Task: Look for space in Orhei, Moldova from 2nd September, 2023 to 6th September, 2023 for 2 adults in price range Rs.15000 to Rs.20000. Place can be entire place with 1  bedroom having 1 bed and 1 bathroom. Property type can be house, flat, guest house, hotel. Booking option can be shelf check-in. Required host language is English.
Action: Mouse moved to (580, 74)
Screenshot: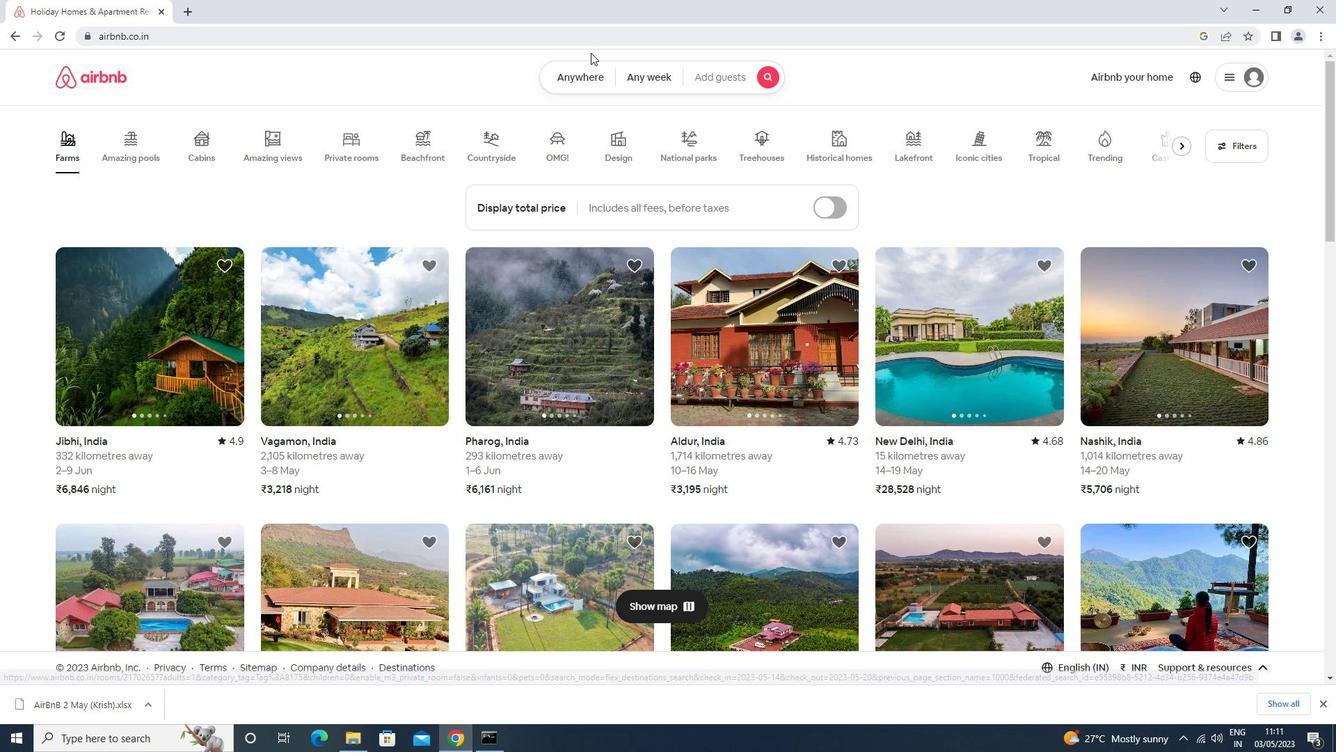 
Action: Mouse pressed left at (580, 74)
Screenshot: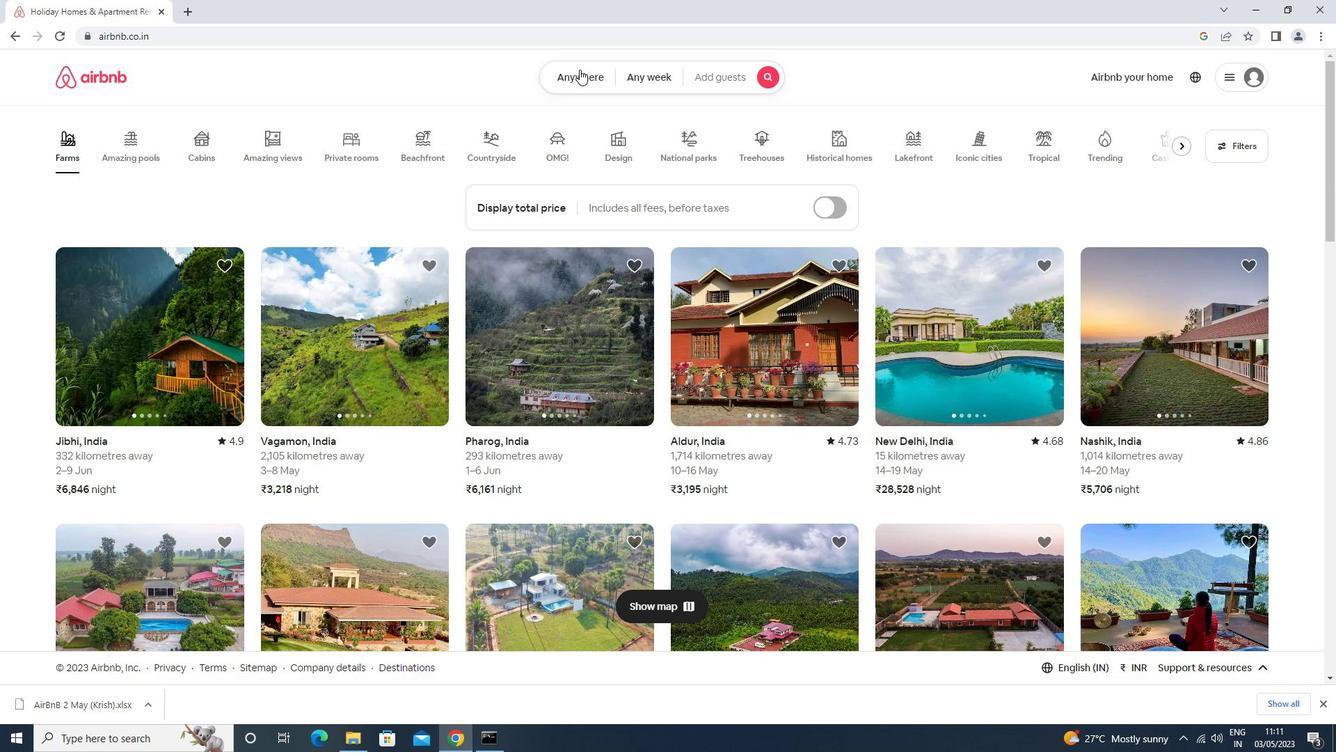 
Action: Mouse moved to (475, 128)
Screenshot: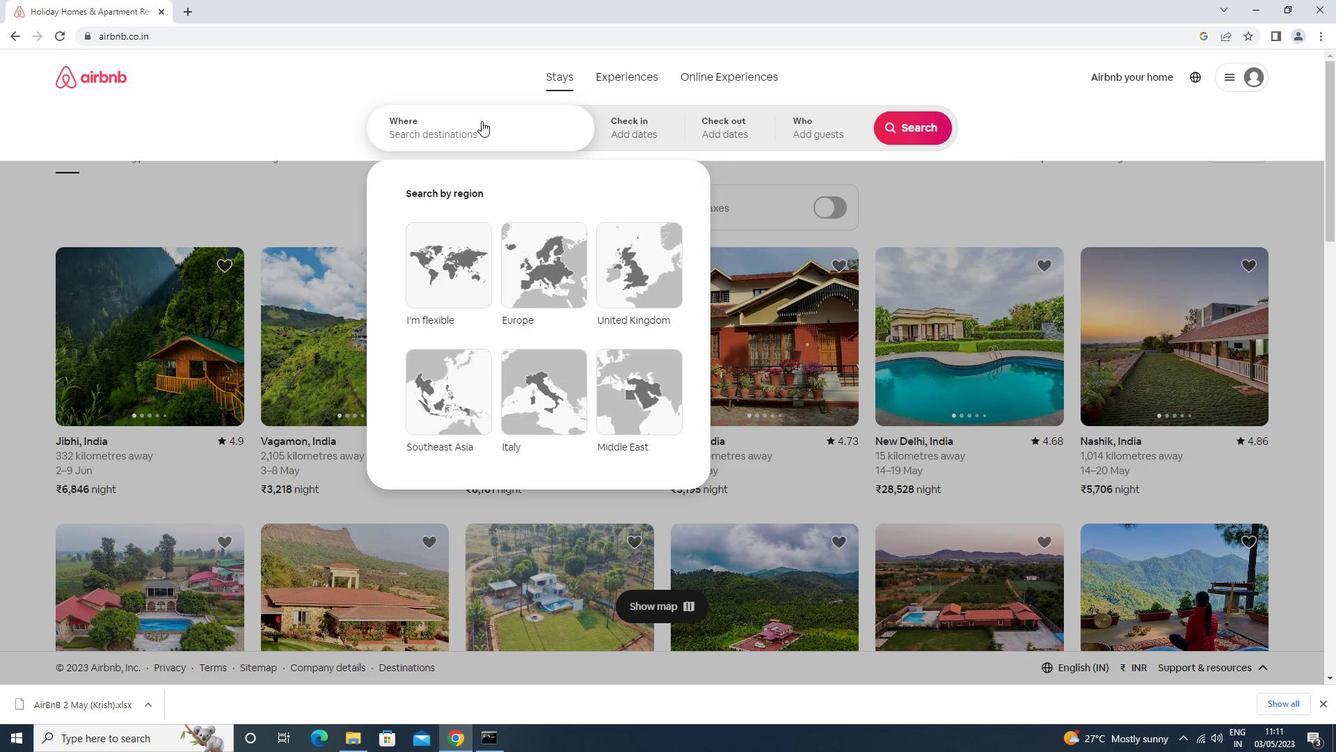 
Action: Mouse pressed left at (475, 128)
Screenshot: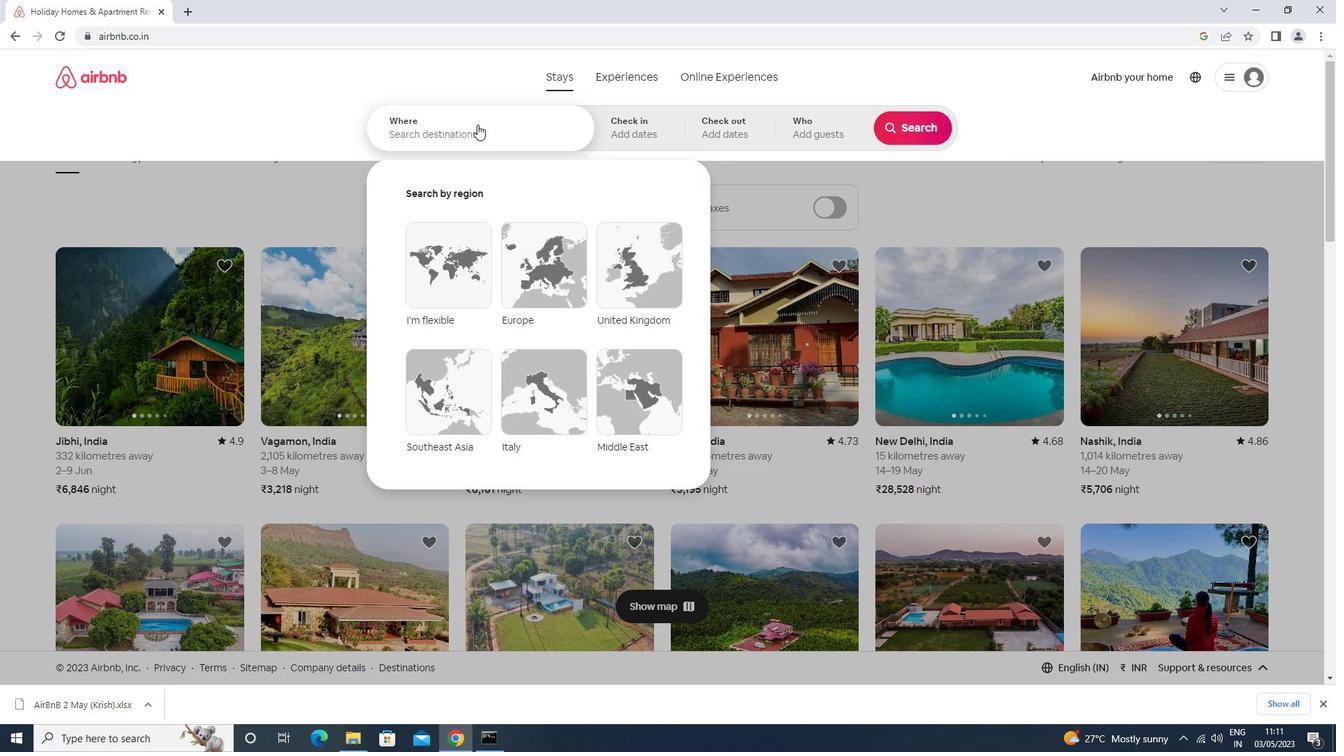
Action: Mouse moved to (475, 130)
Screenshot: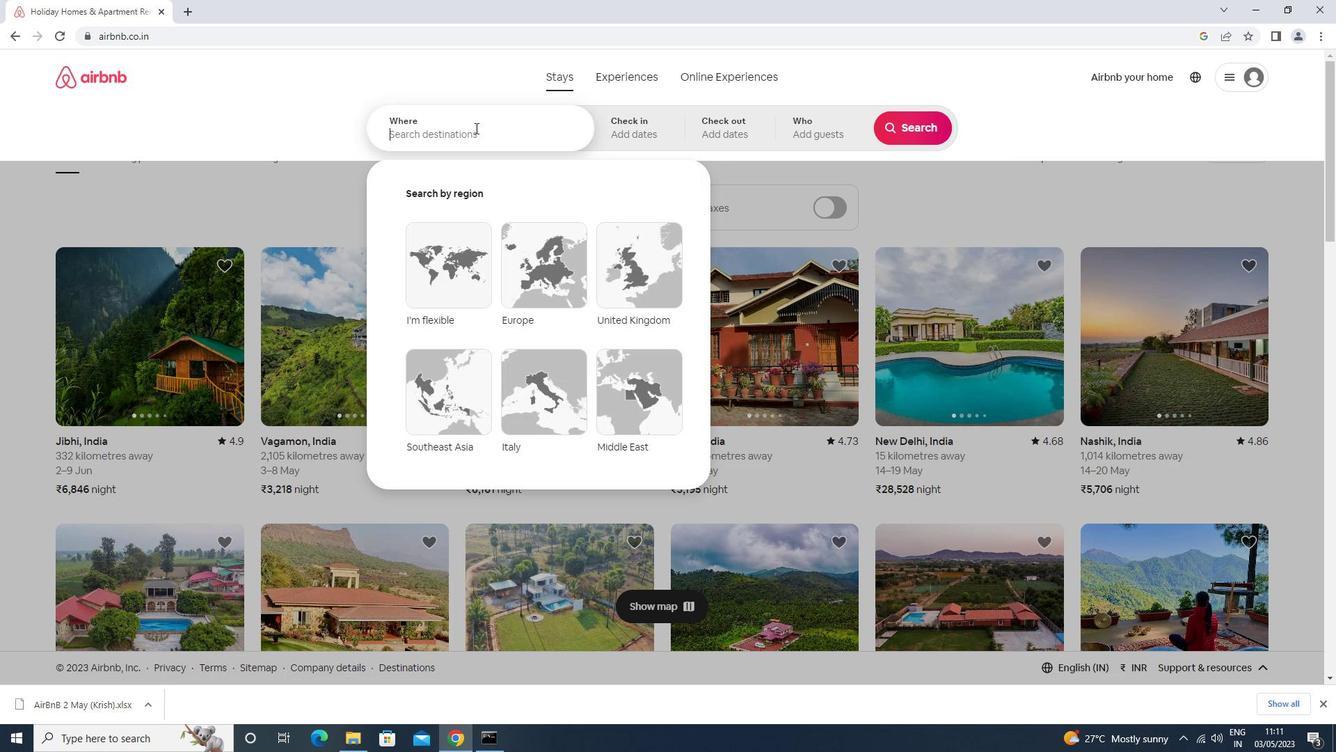 
Action: Key pressed o<Key.caps_lock>rhei<Key.down><Key.enter>
Screenshot: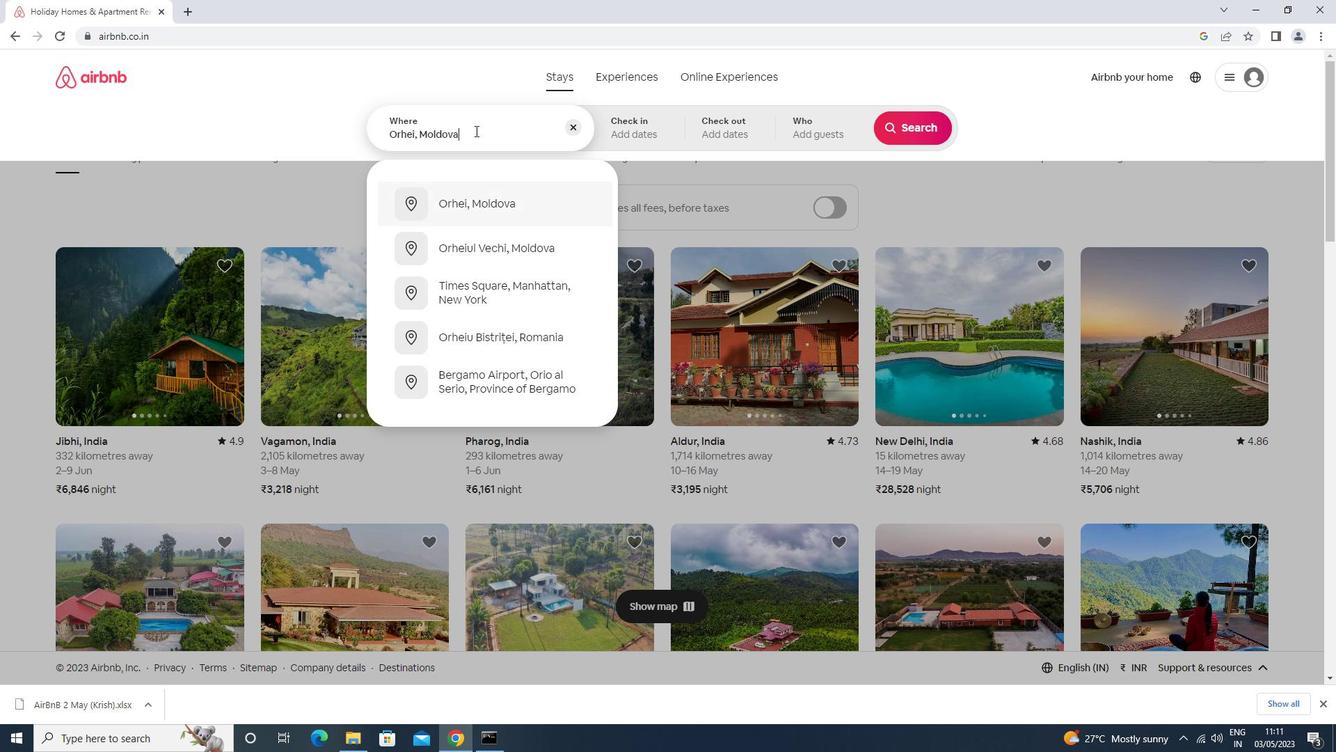 
Action: Mouse moved to (917, 238)
Screenshot: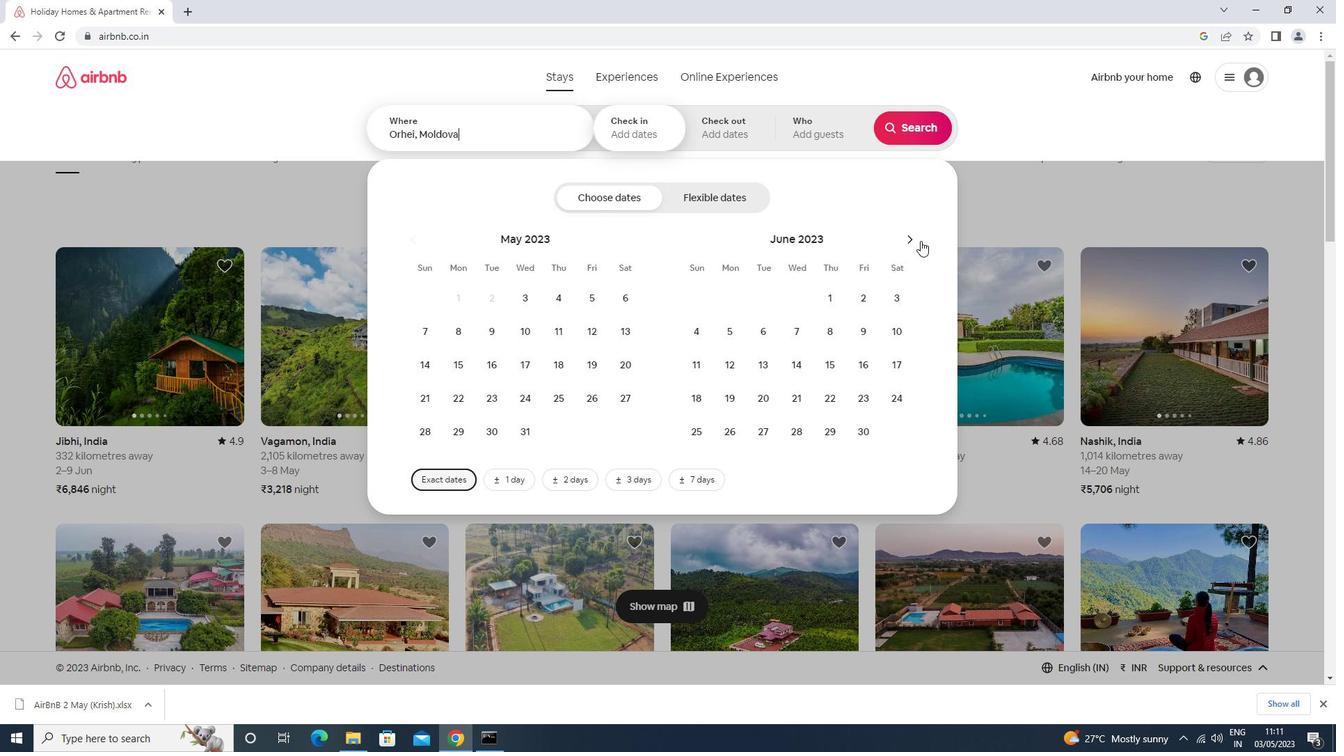 
Action: Mouse pressed left at (917, 238)
Screenshot: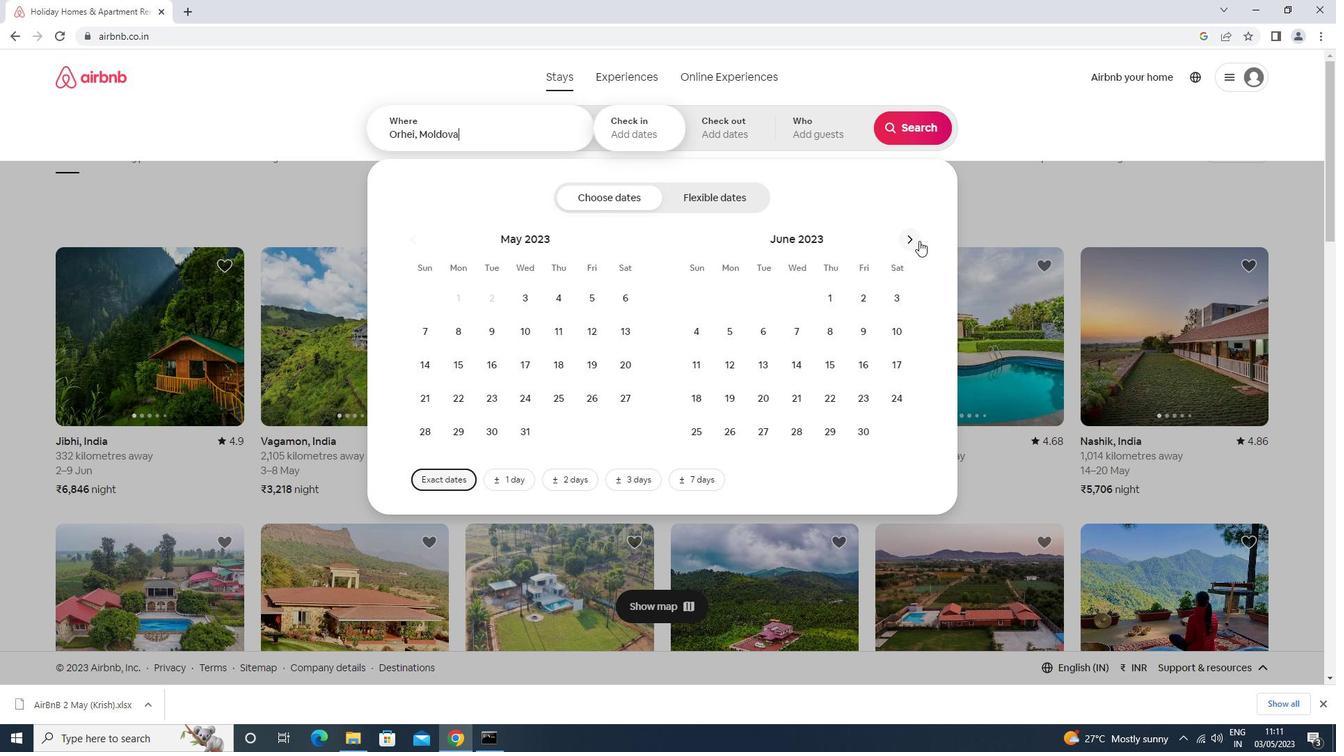 
Action: Mouse moved to (916, 238)
Screenshot: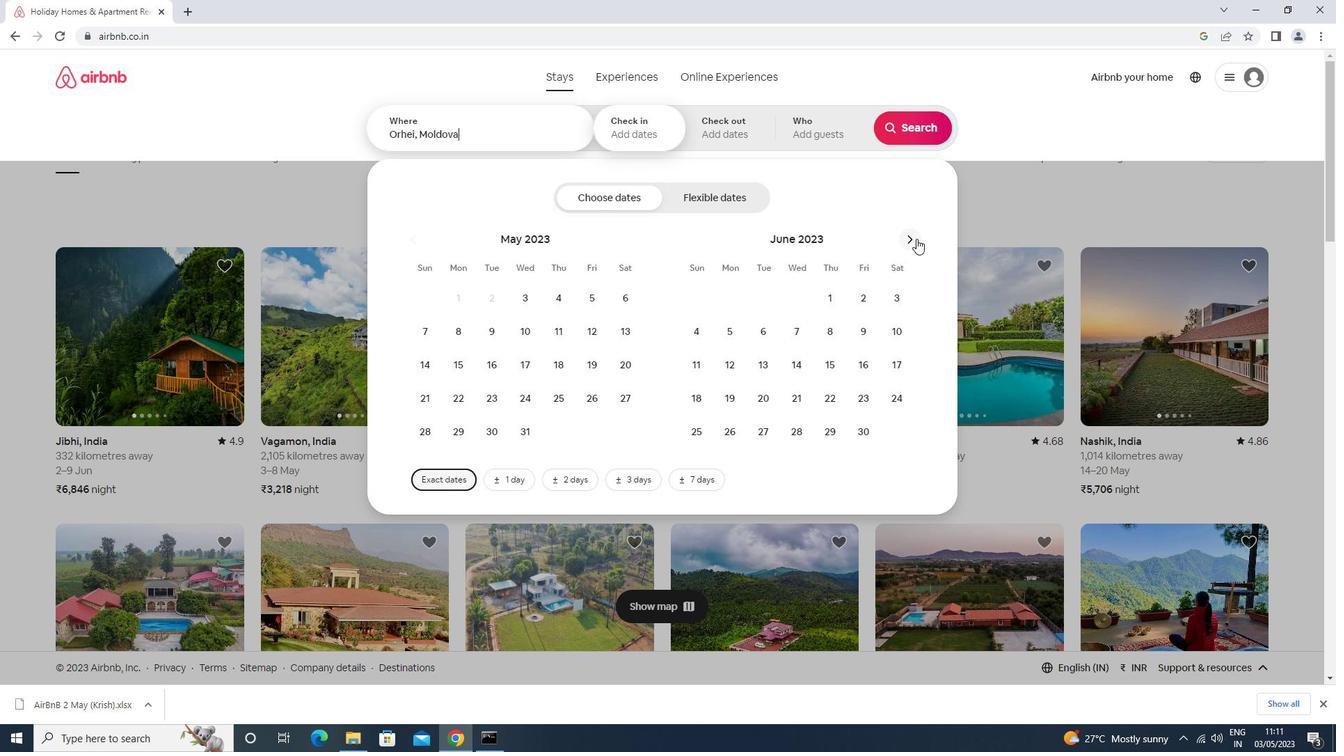 
Action: Mouse pressed left at (916, 238)
Screenshot: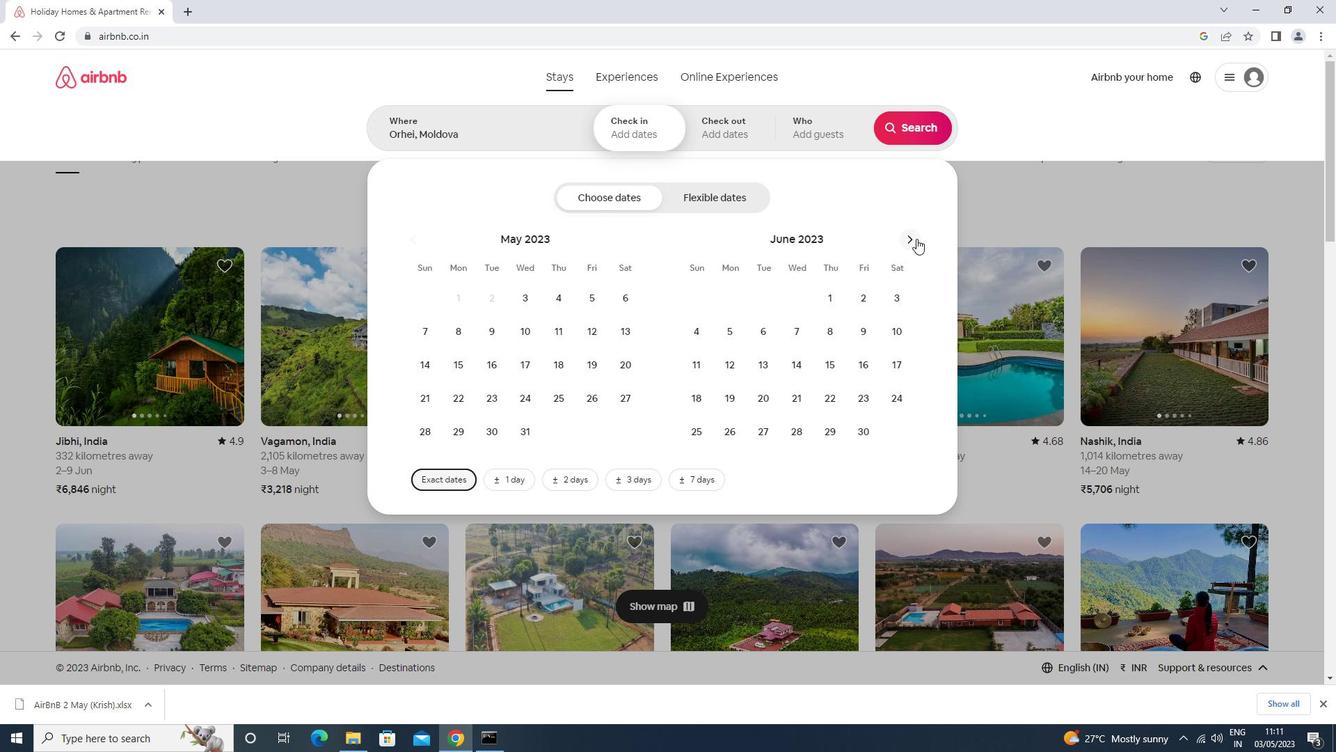 
Action: Mouse pressed left at (916, 238)
Screenshot: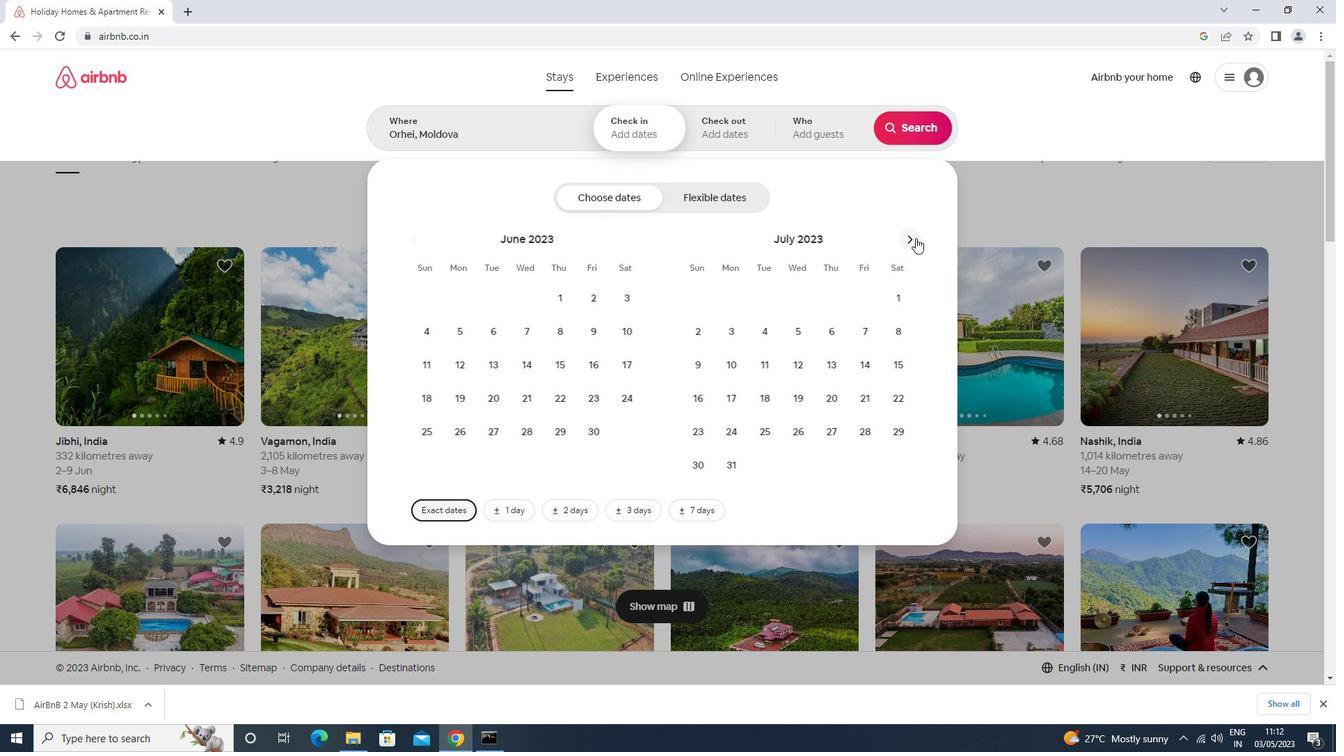 
Action: Mouse pressed left at (916, 238)
Screenshot: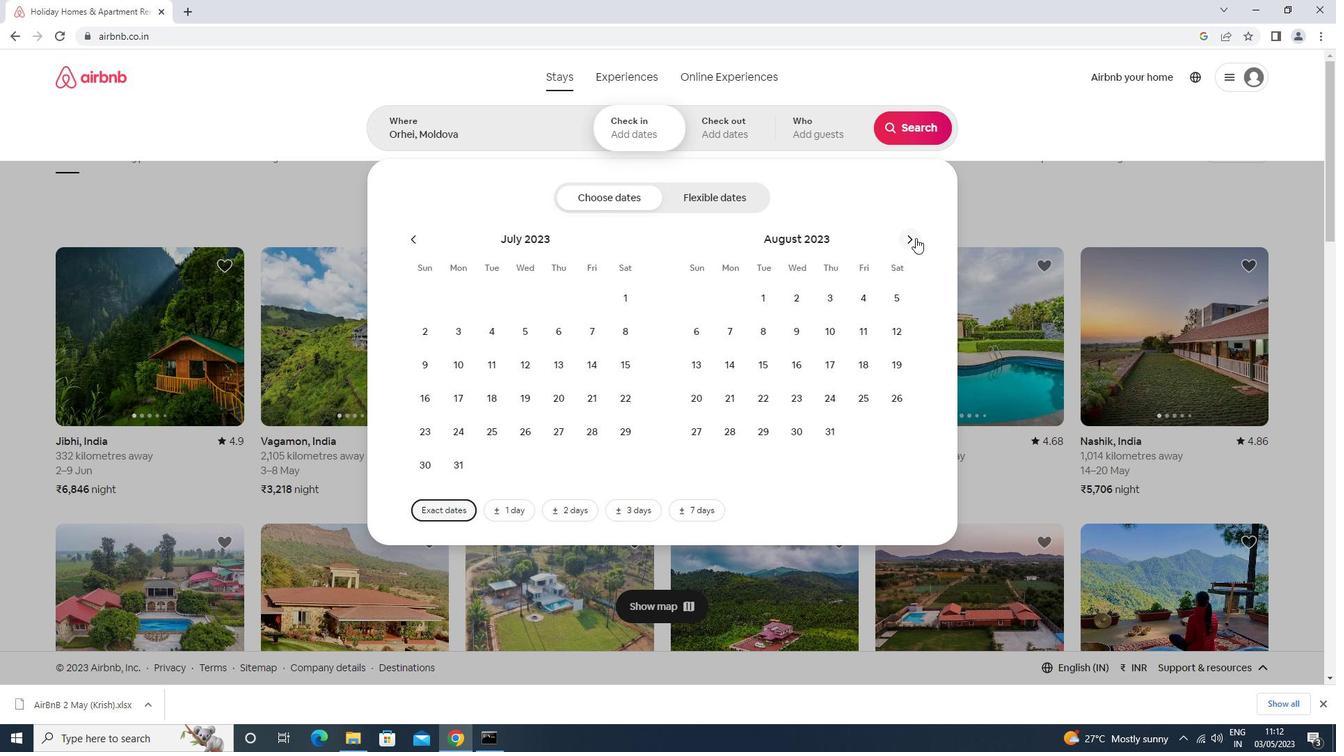 
Action: Mouse moved to (901, 303)
Screenshot: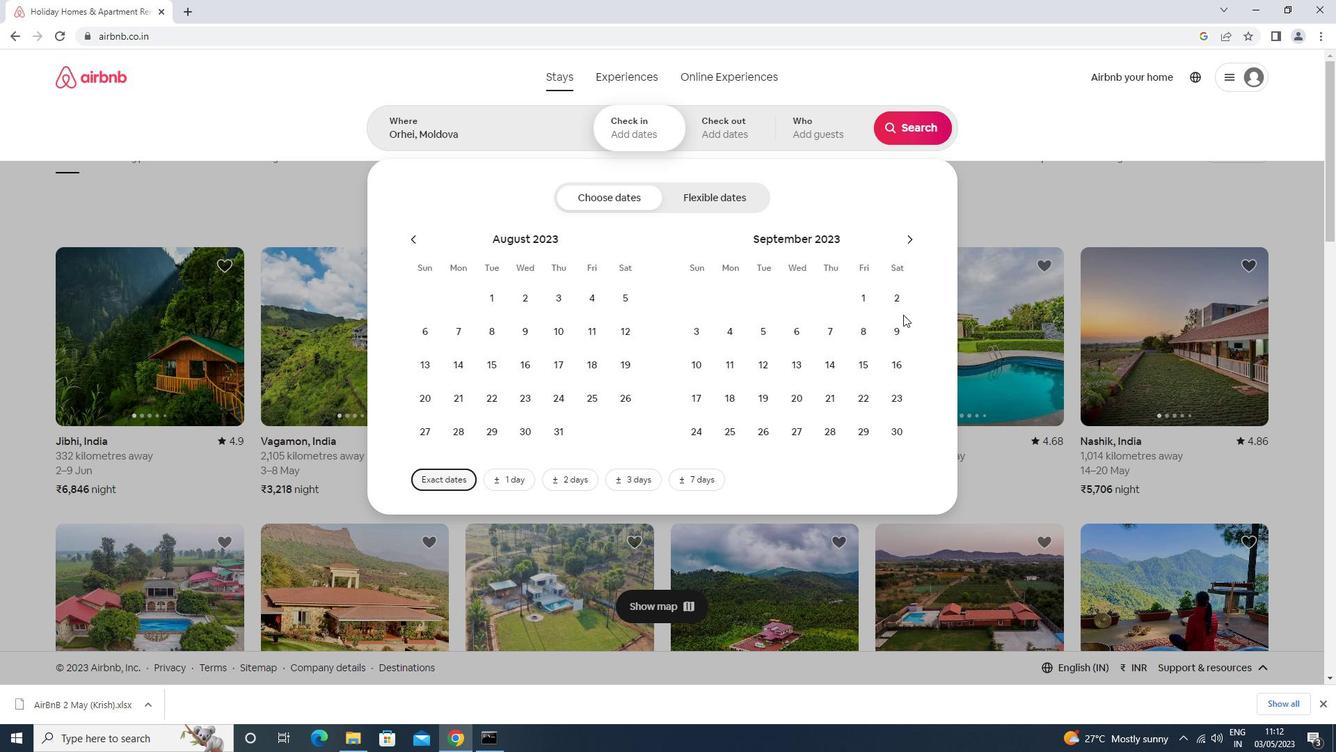
Action: Mouse pressed left at (901, 303)
Screenshot: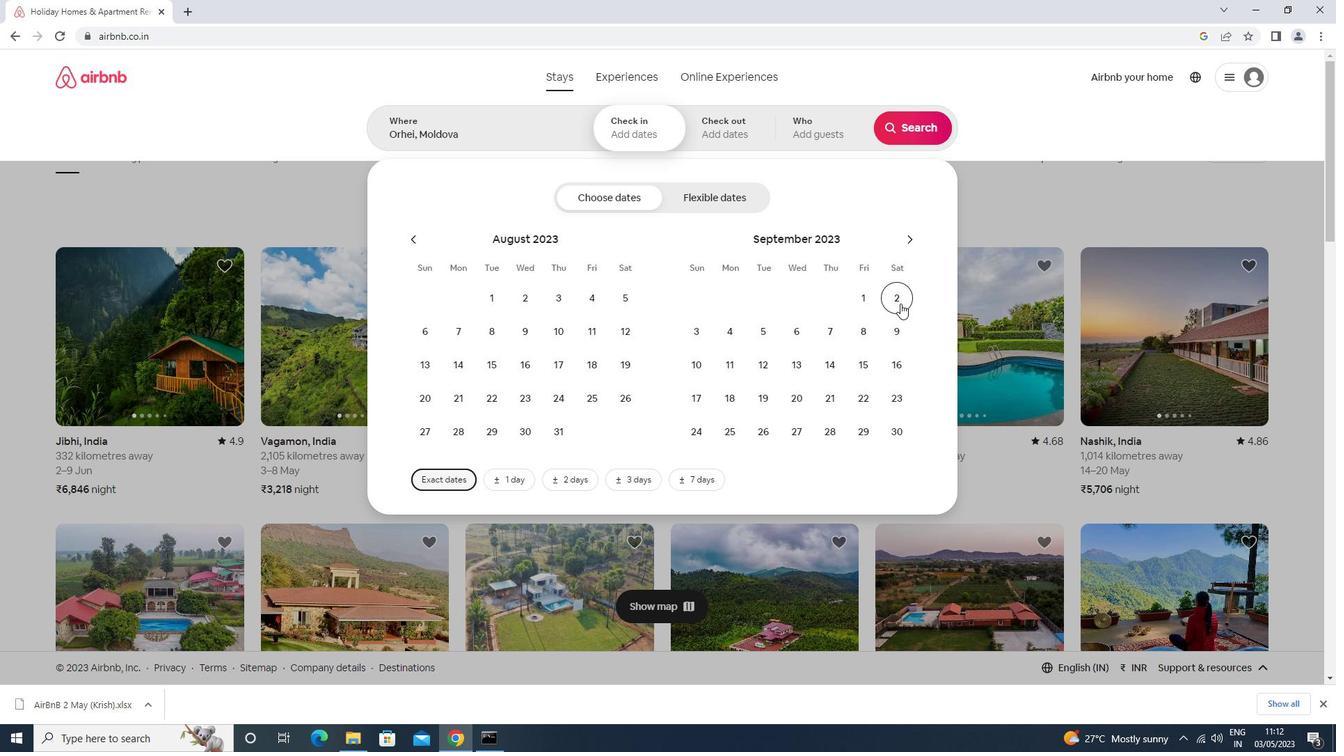 
Action: Mouse moved to (795, 334)
Screenshot: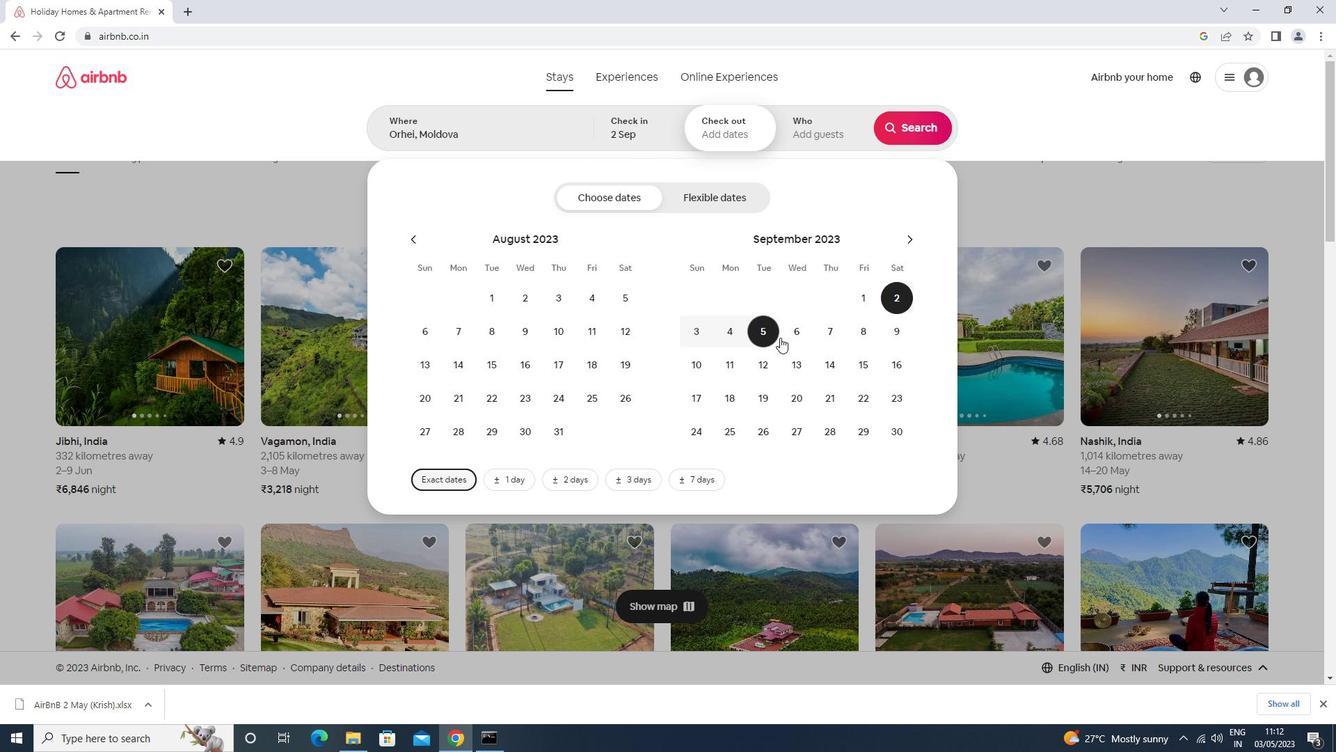 
Action: Mouse pressed left at (795, 334)
Screenshot: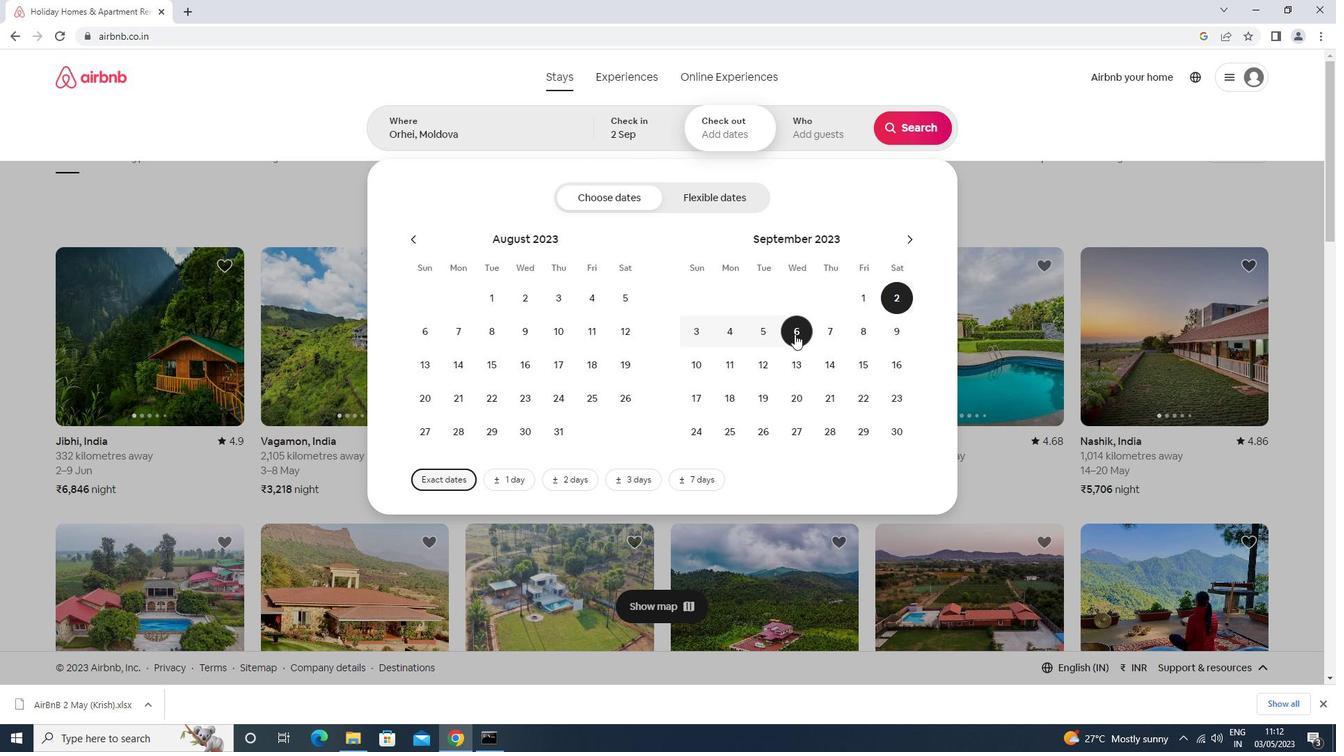 
Action: Mouse moved to (804, 121)
Screenshot: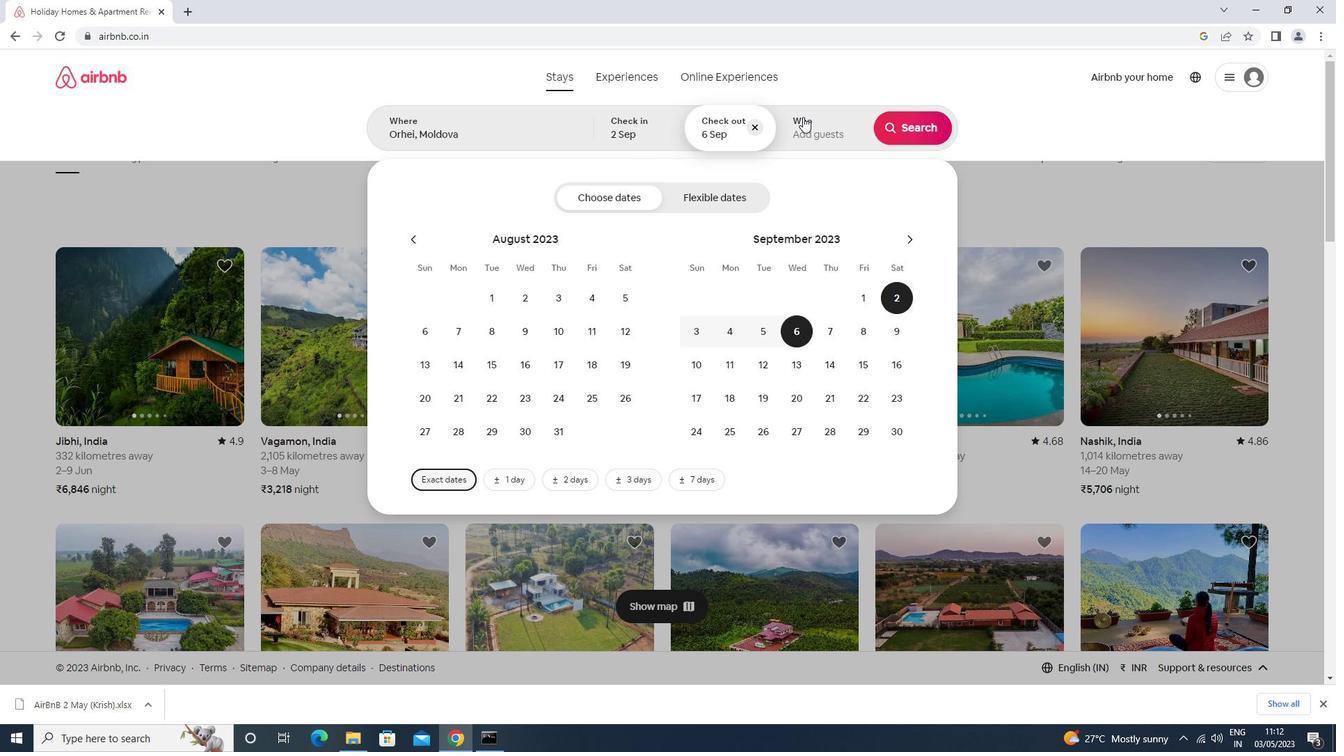 
Action: Mouse pressed left at (804, 121)
Screenshot: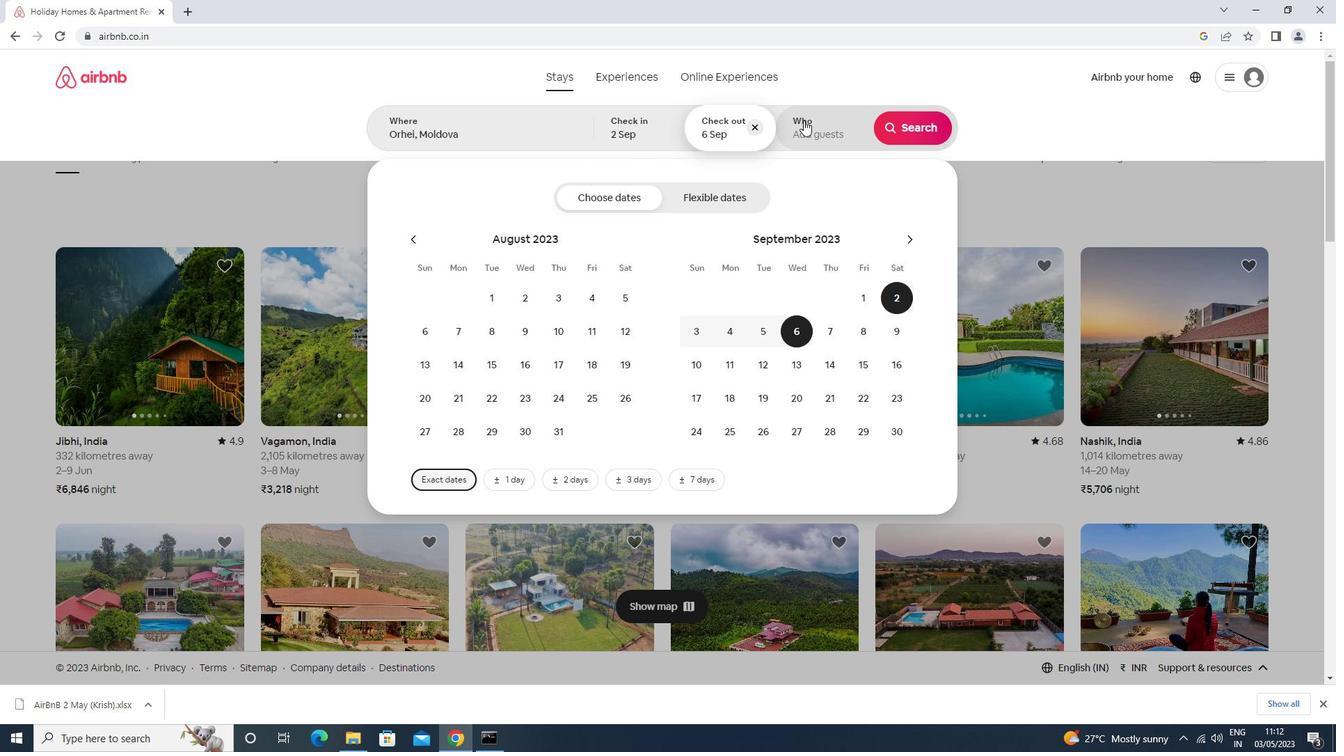 
Action: Mouse moved to (918, 197)
Screenshot: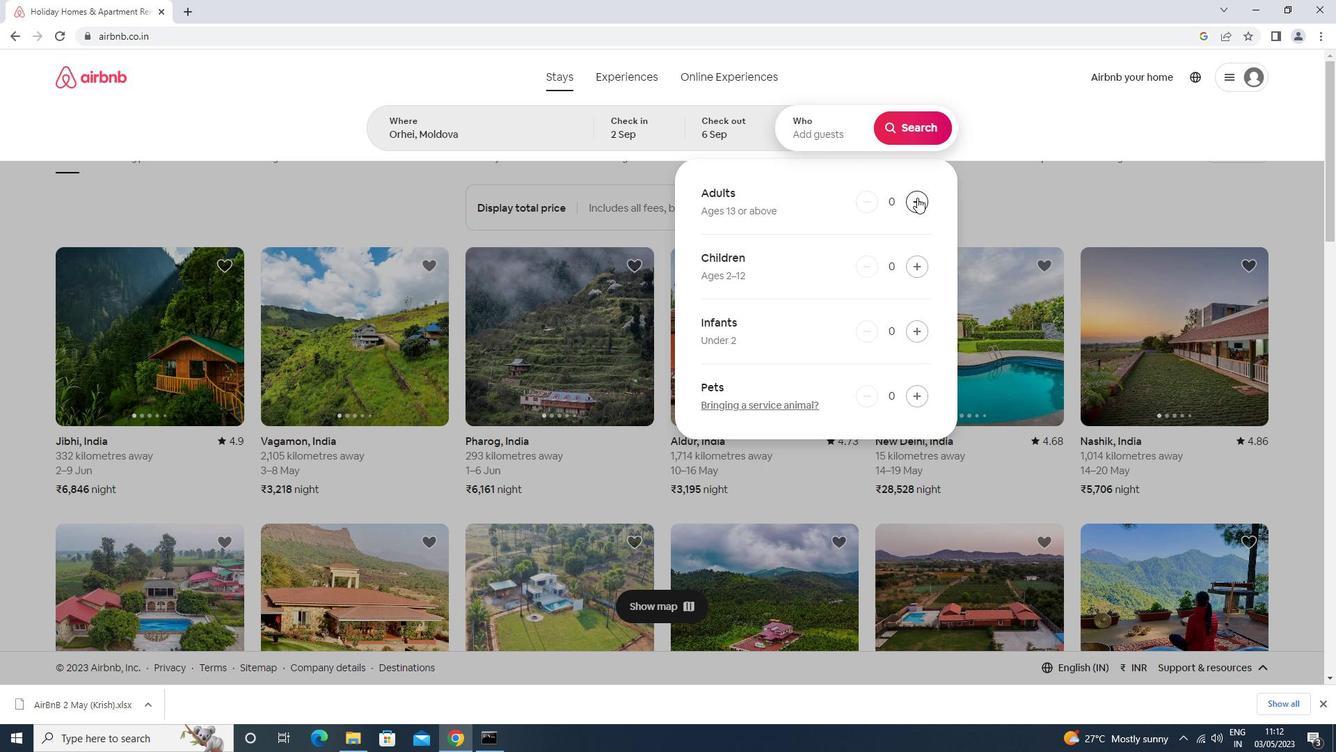 
Action: Mouse pressed left at (918, 197)
Screenshot: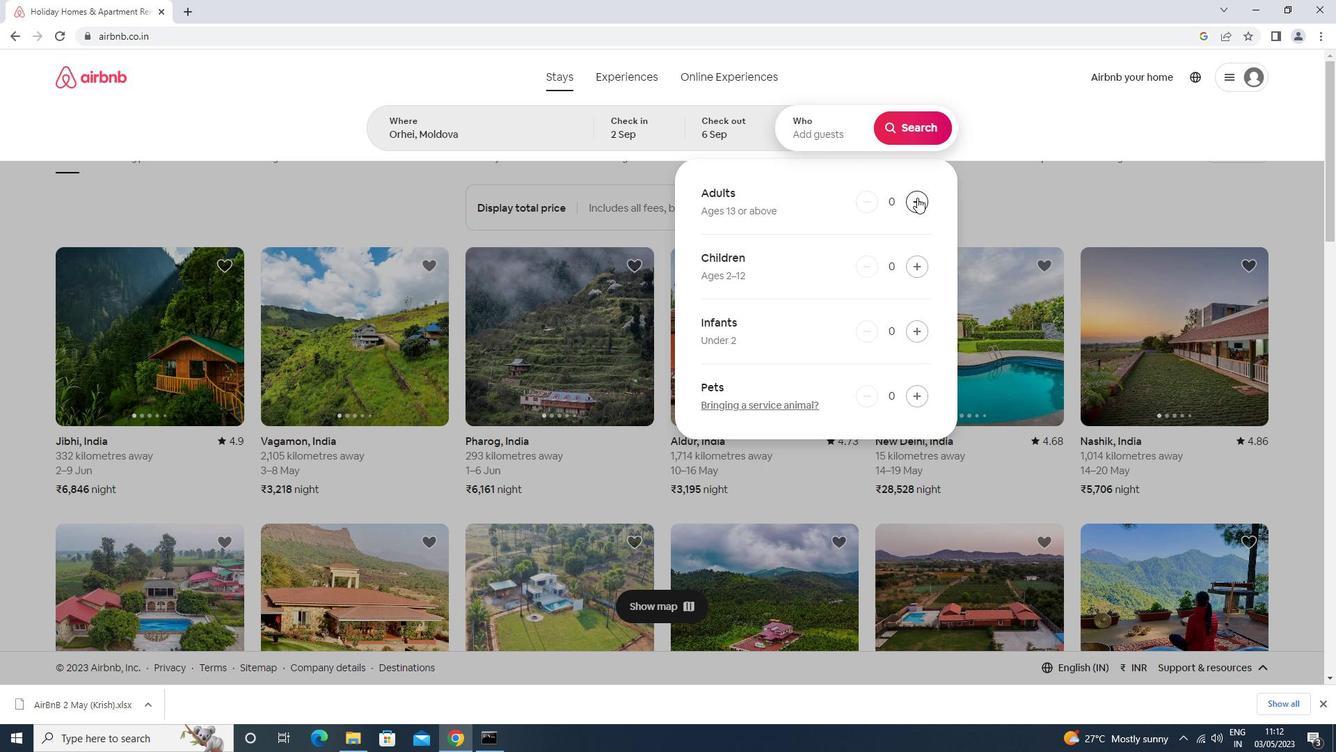 
Action: Mouse pressed left at (918, 197)
Screenshot: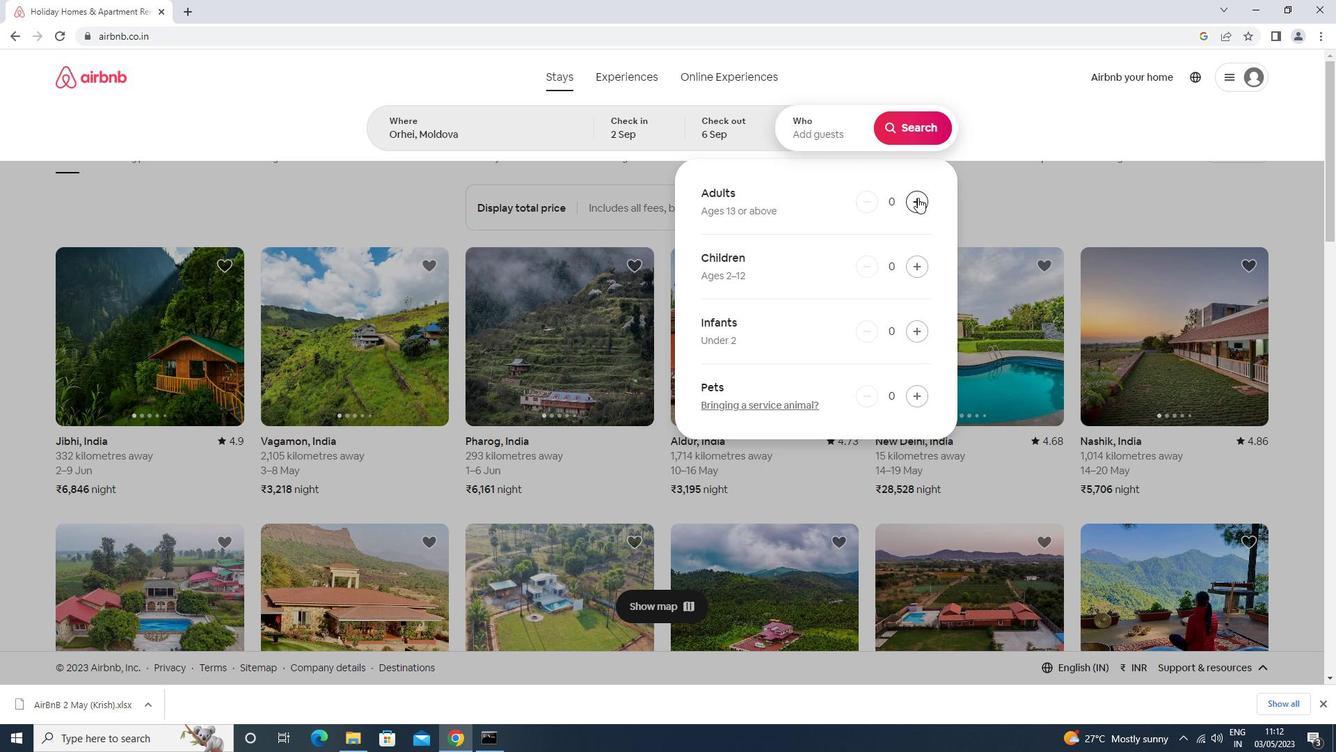 
Action: Mouse moved to (923, 126)
Screenshot: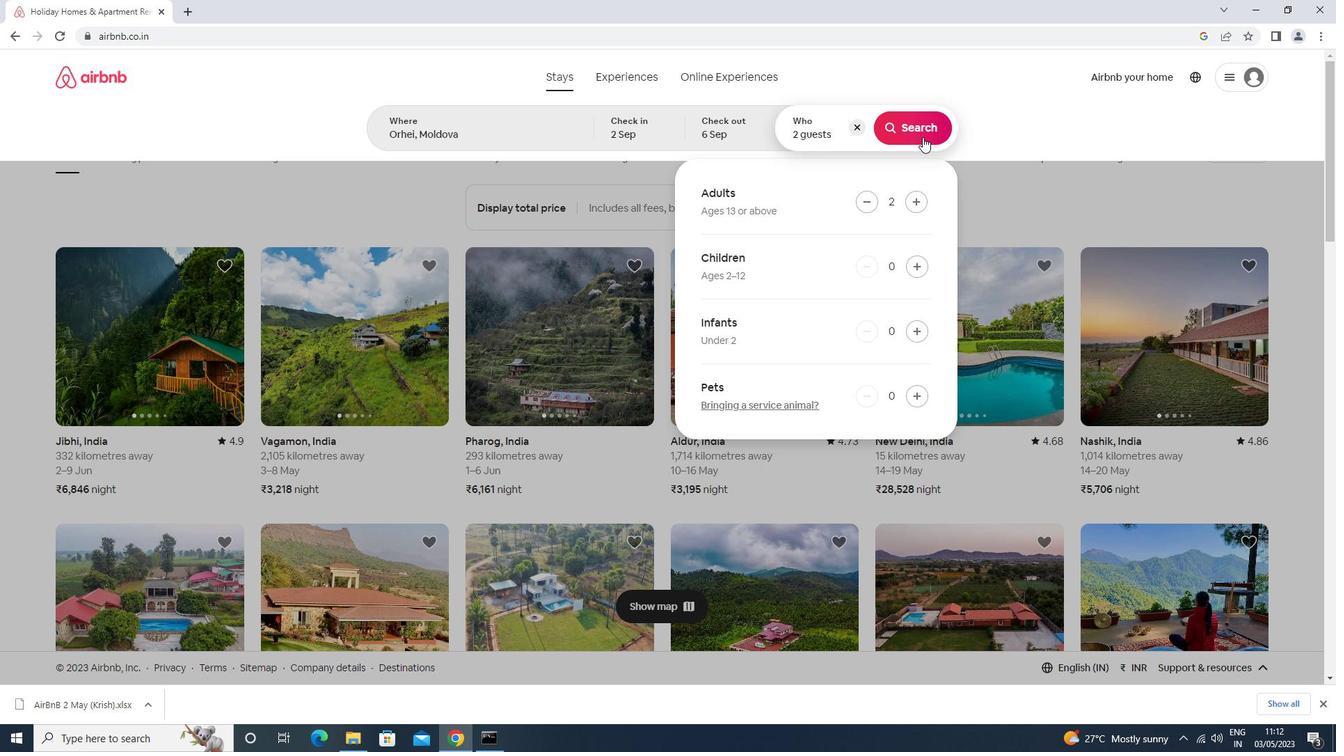 
Action: Mouse pressed left at (923, 126)
Screenshot: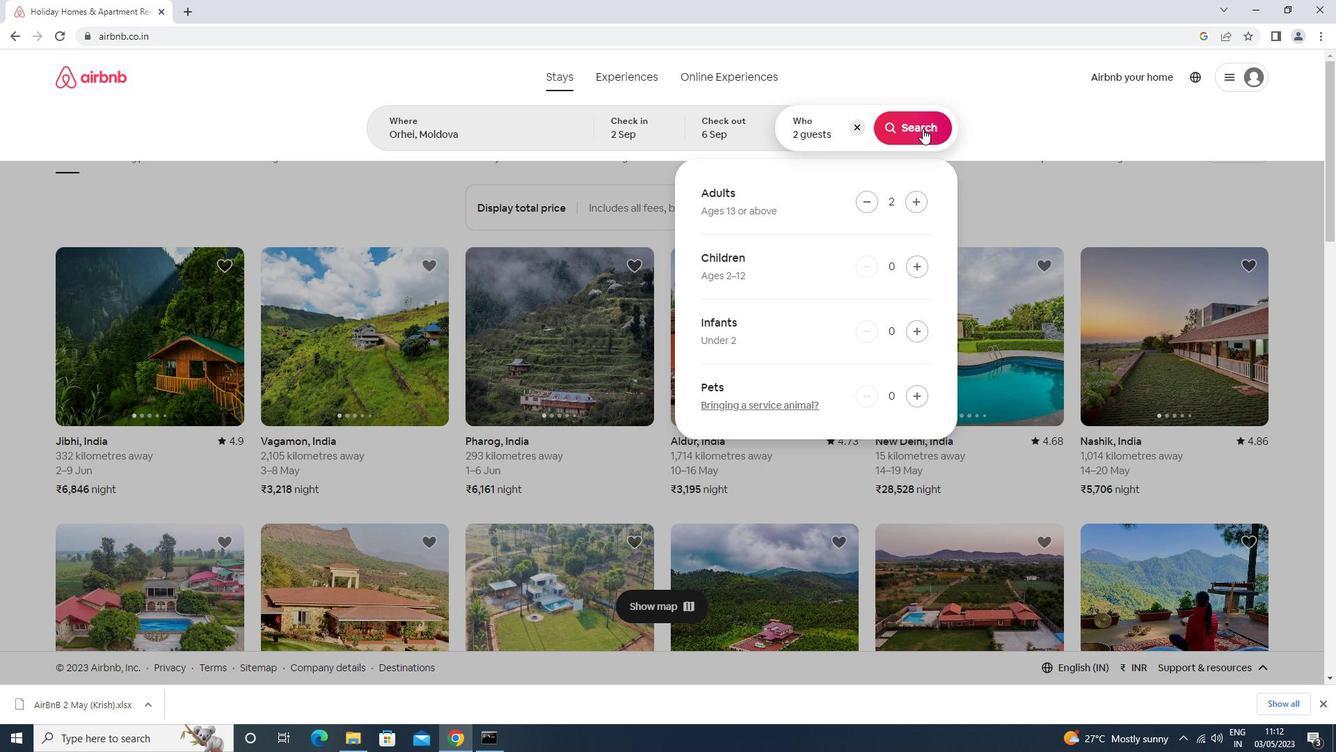 
Action: Mouse moved to (1265, 134)
Screenshot: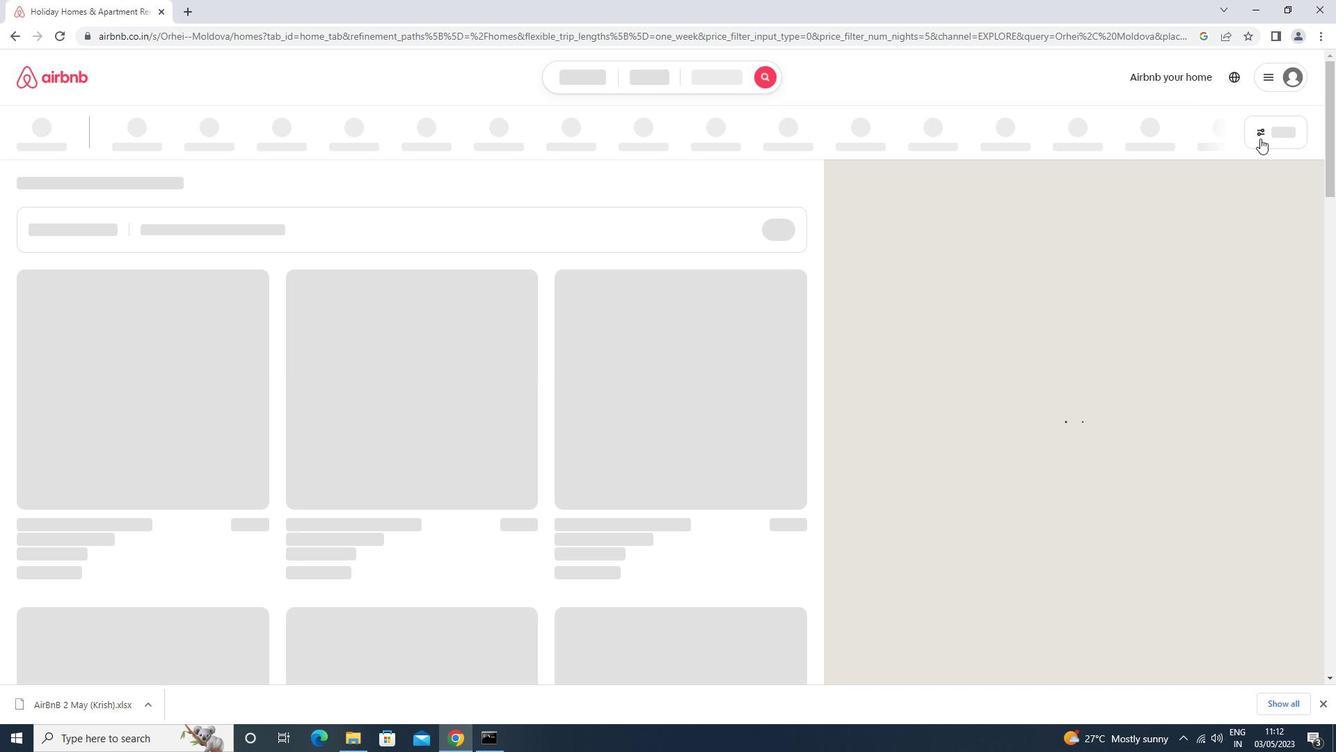 
Action: Mouse pressed left at (1265, 134)
Screenshot: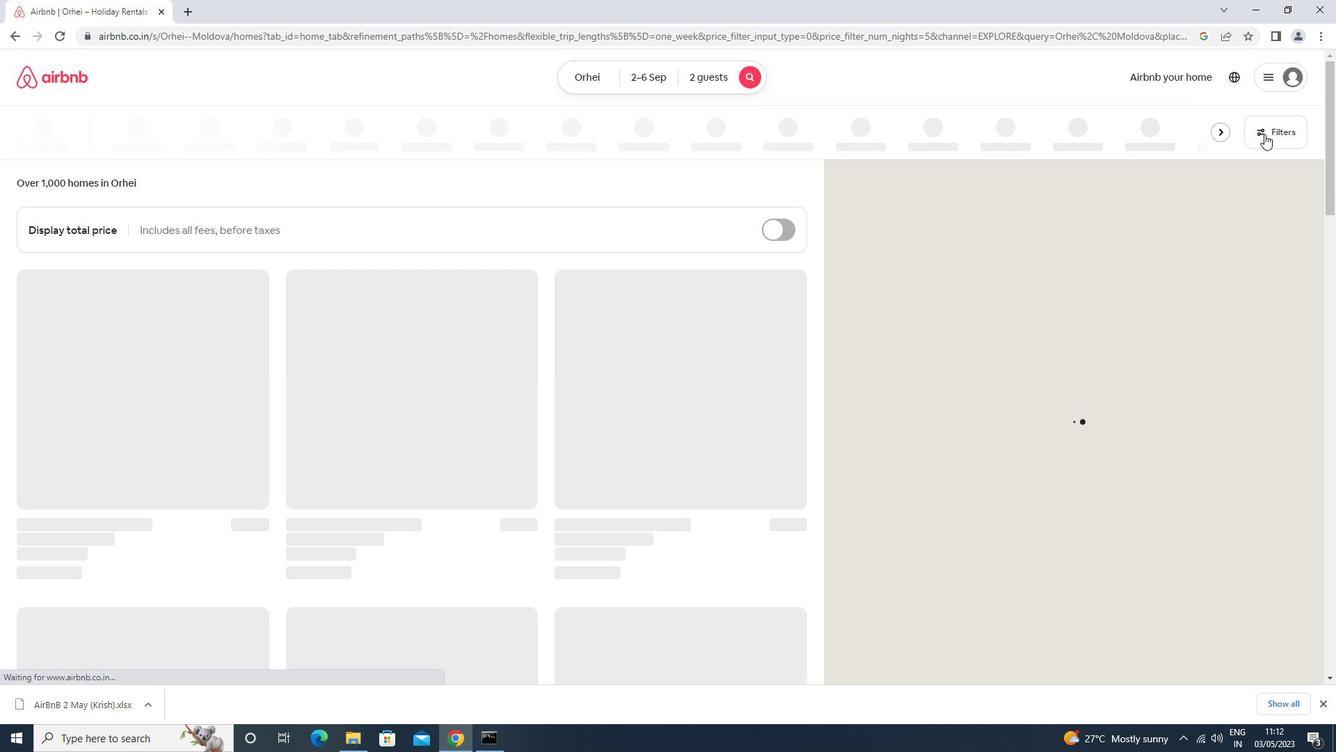 
Action: Mouse moved to (491, 302)
Screenshot: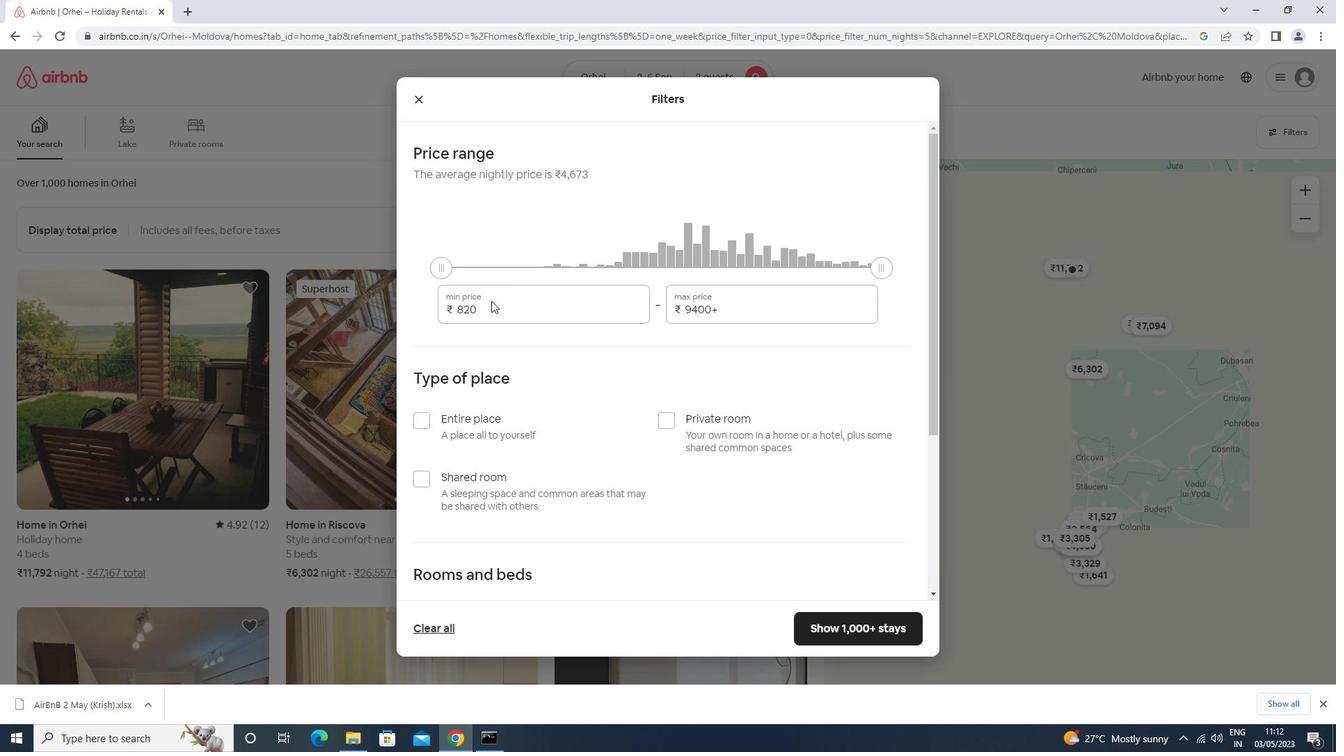 
Action: Mouse pressed left at (491, 302)
Screenshot: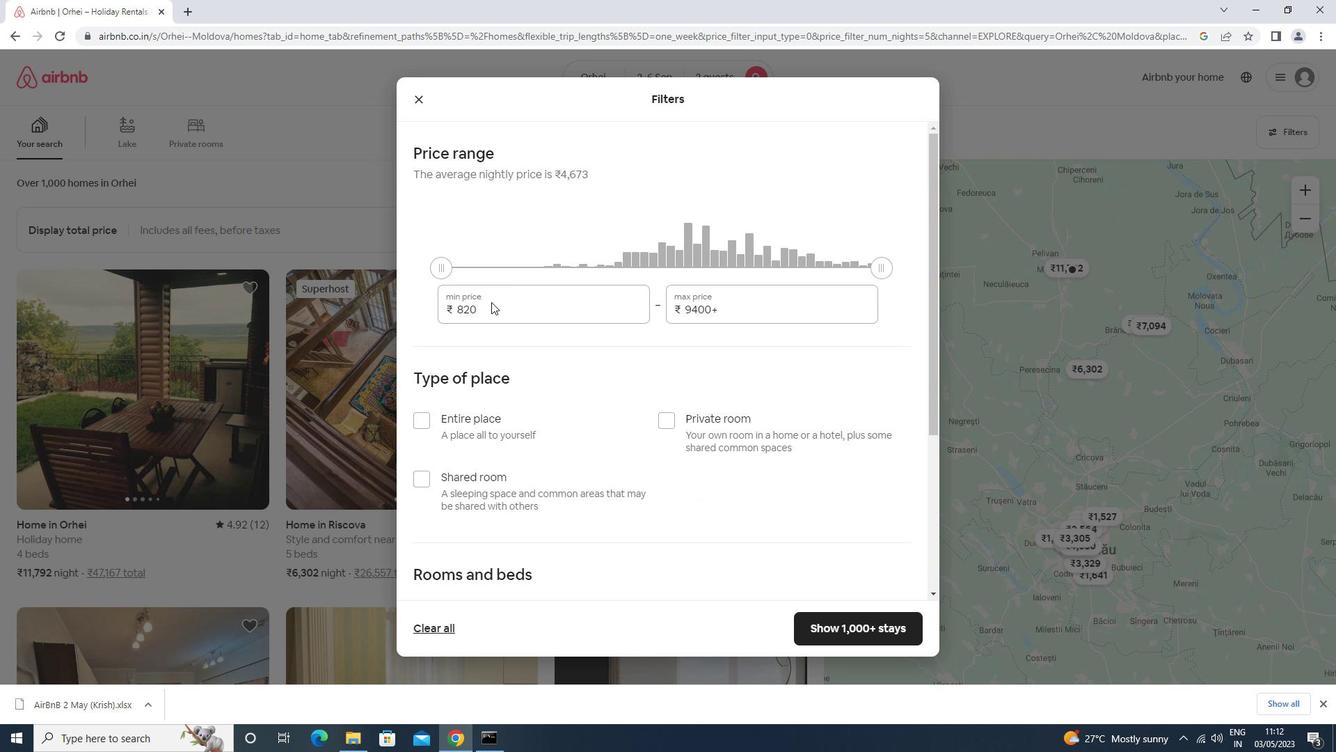 
Action: Mouse moved to (502, 316)
Screenshot: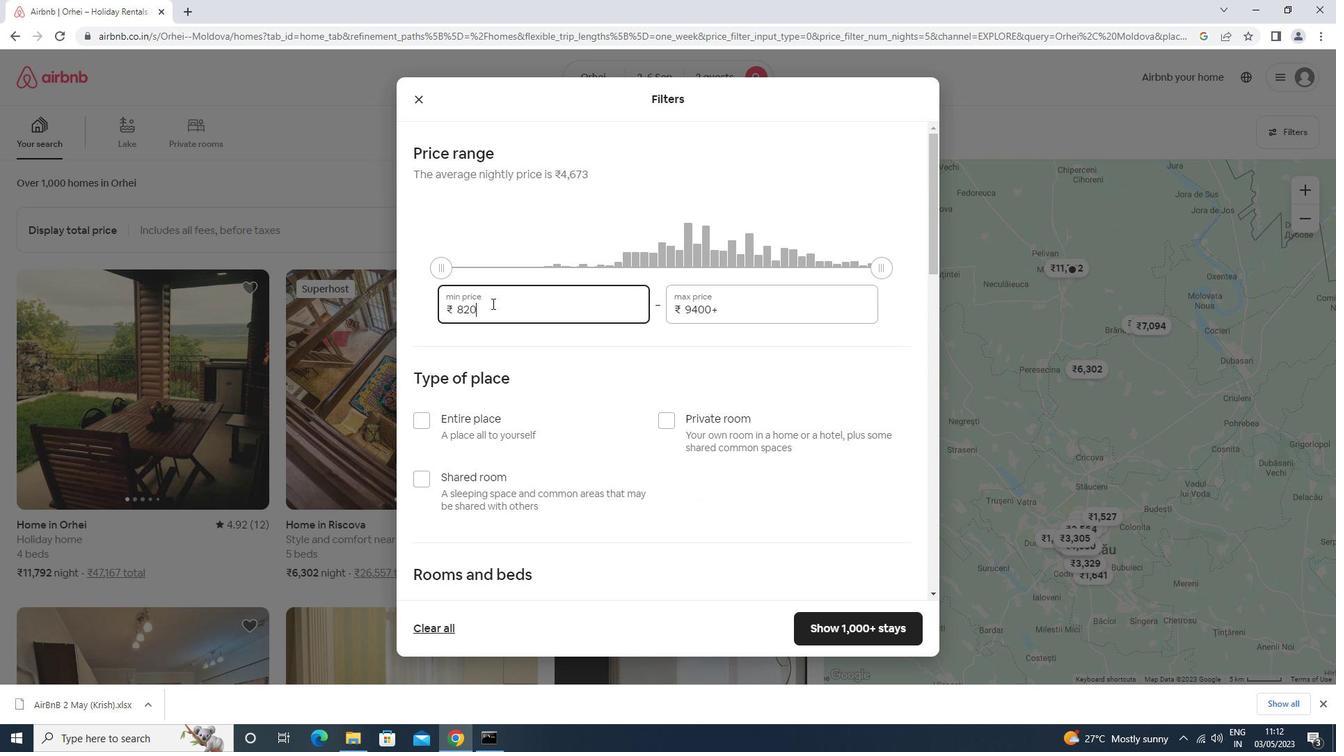 
Action: Key pressed <Key.backspace><Key.backspace><Key.backspace><Key.backspace><Key.backspace><Key.backspace><Key.backspace><Key.backspace><Key.backspace><Key.backspace><Key.backspace><Key.backspace><Key.backspace><Key.backspace><Key.backspace><Key.backspace>15000<Key.tab>2000
Screenshot: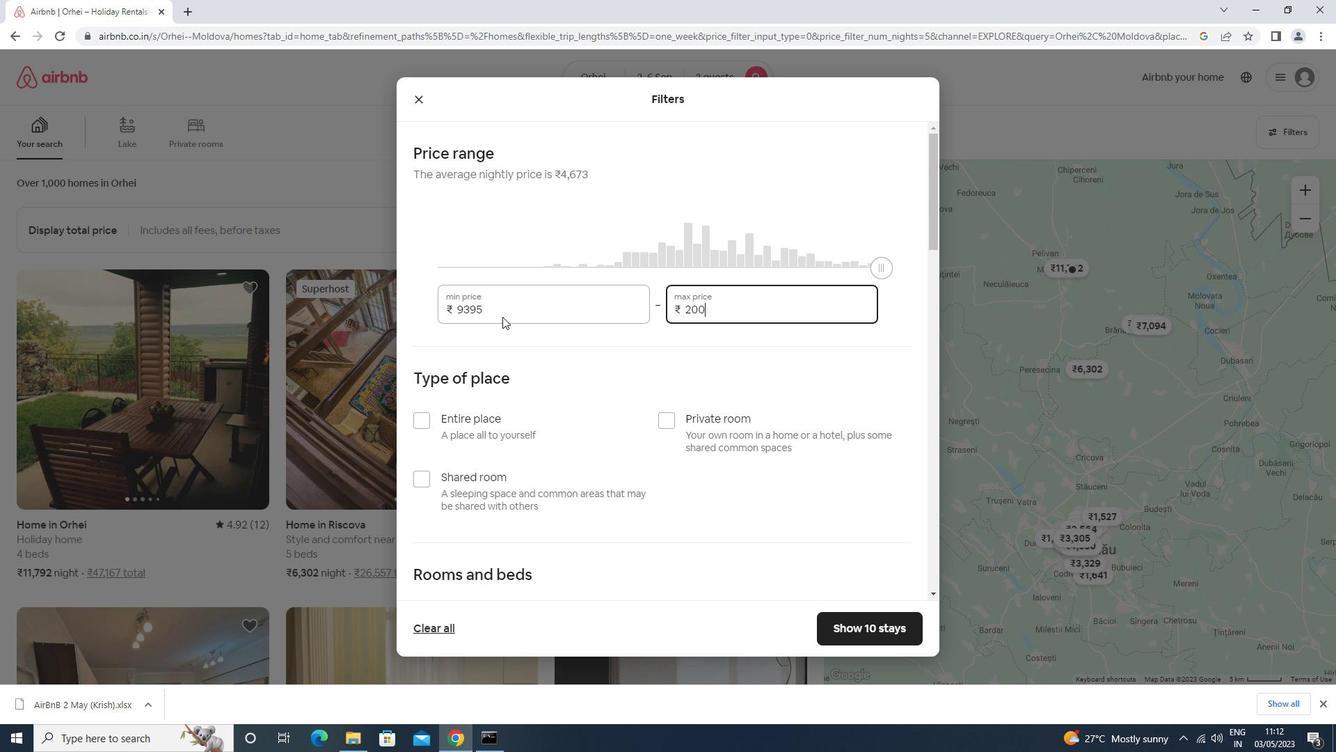 
Action: Mouse moved to (434, 420)
Screenshot: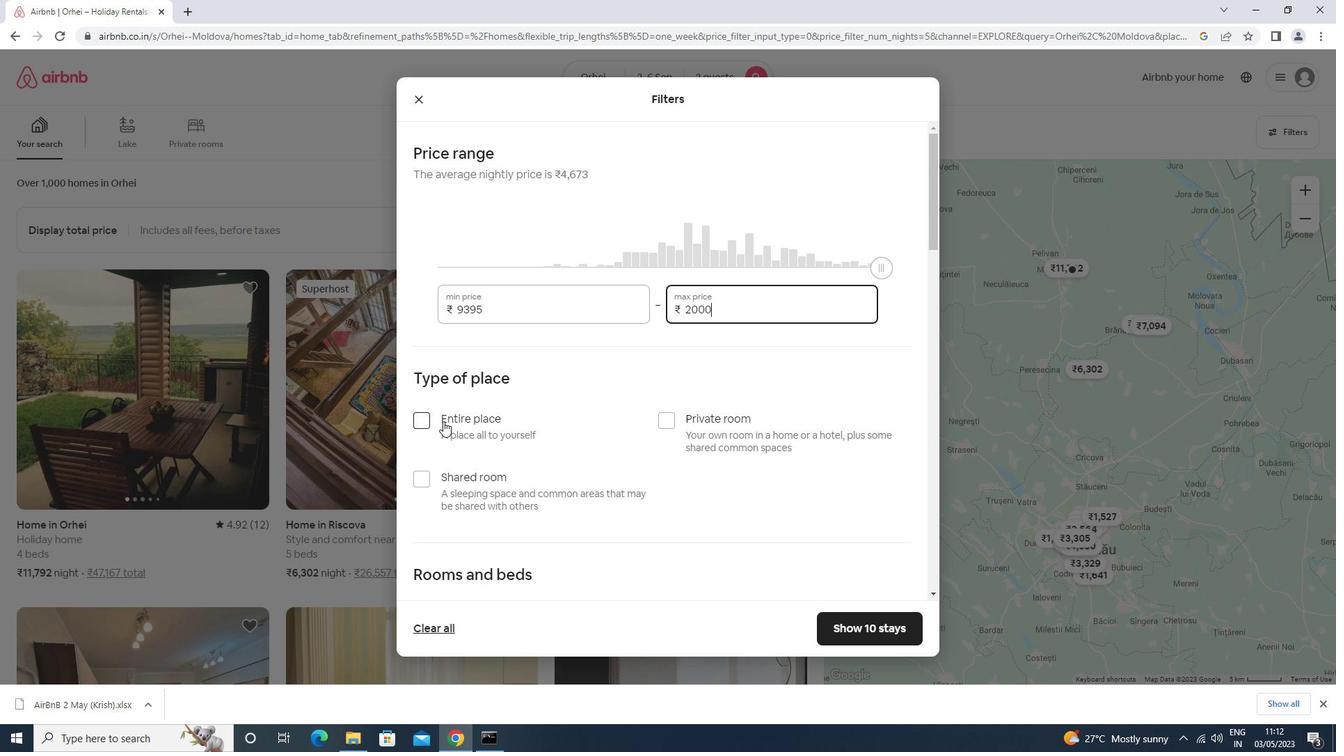 
Action: Mouse pressed left at (434, 420)
Screenshot: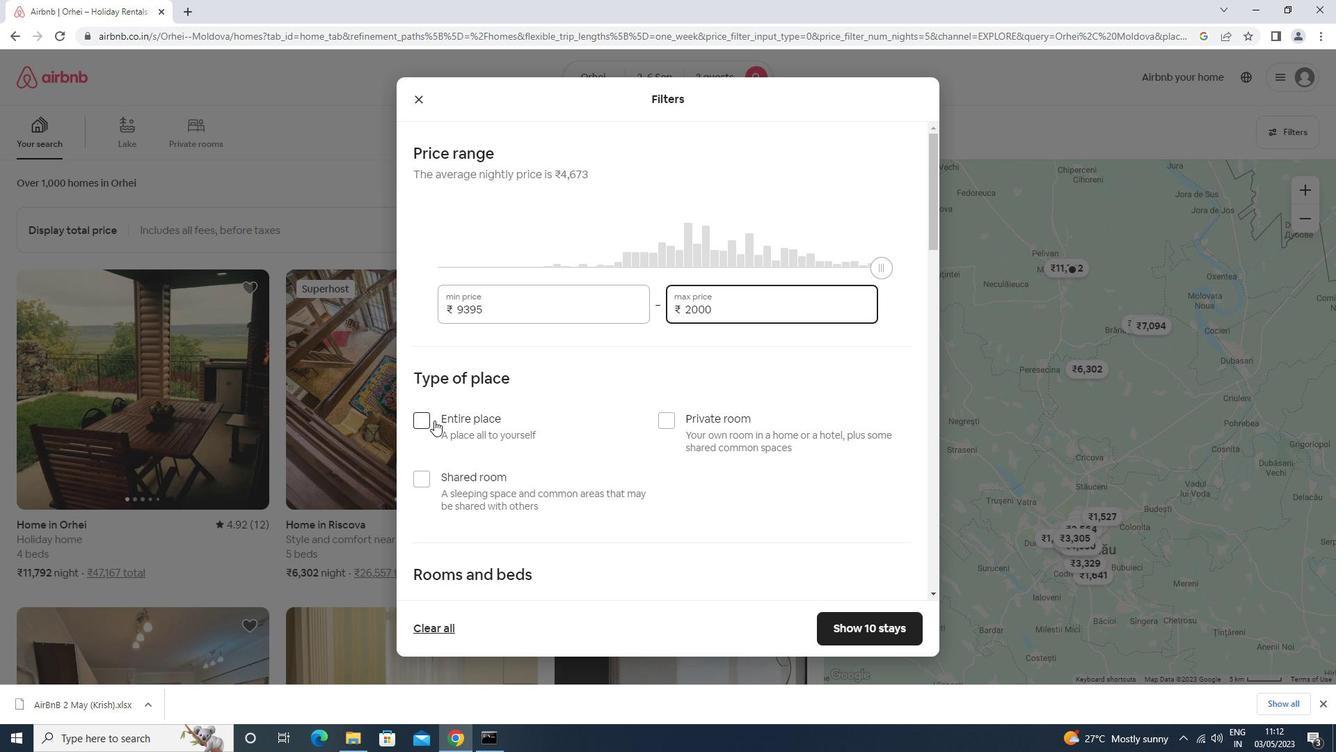 
Action: Mouse scrolled (434, 419) with delta (0, 0)
Screenshot: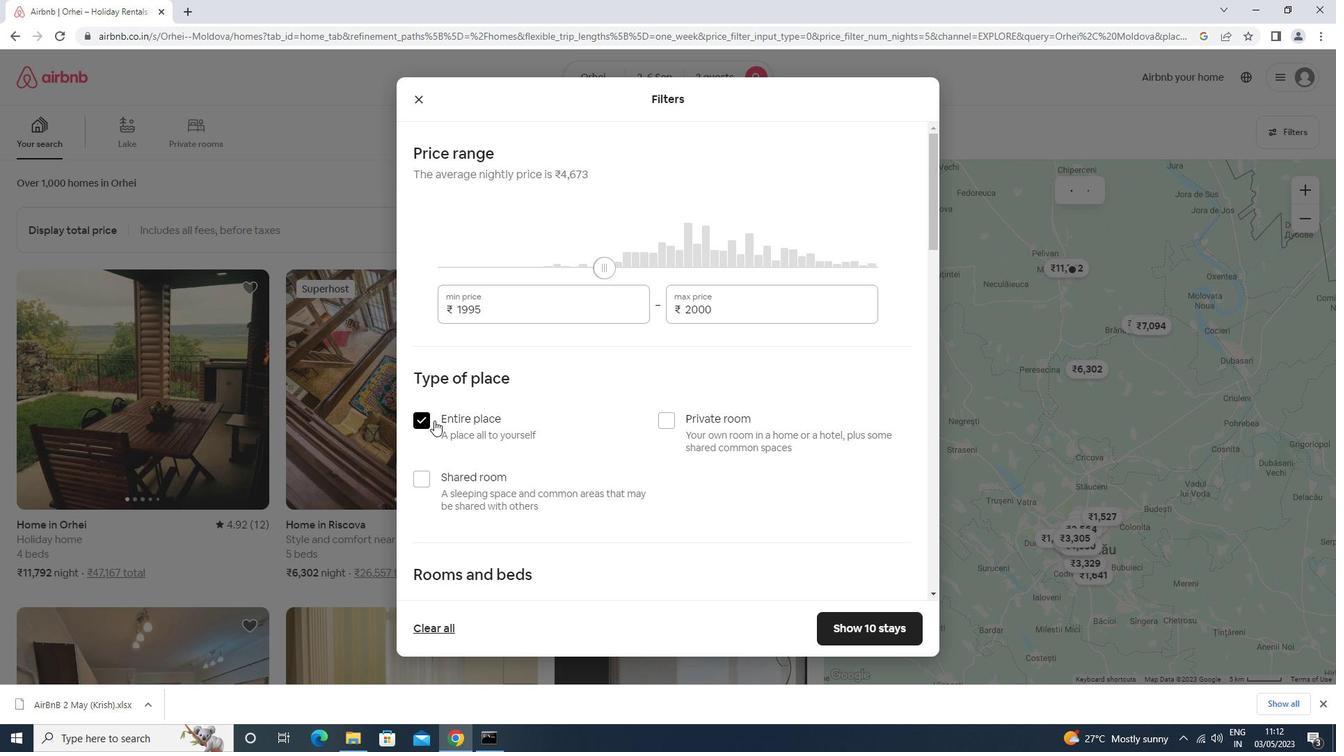 
Action: Mouse scrolled (434, 419) with delta (0, 0)
Screenshot: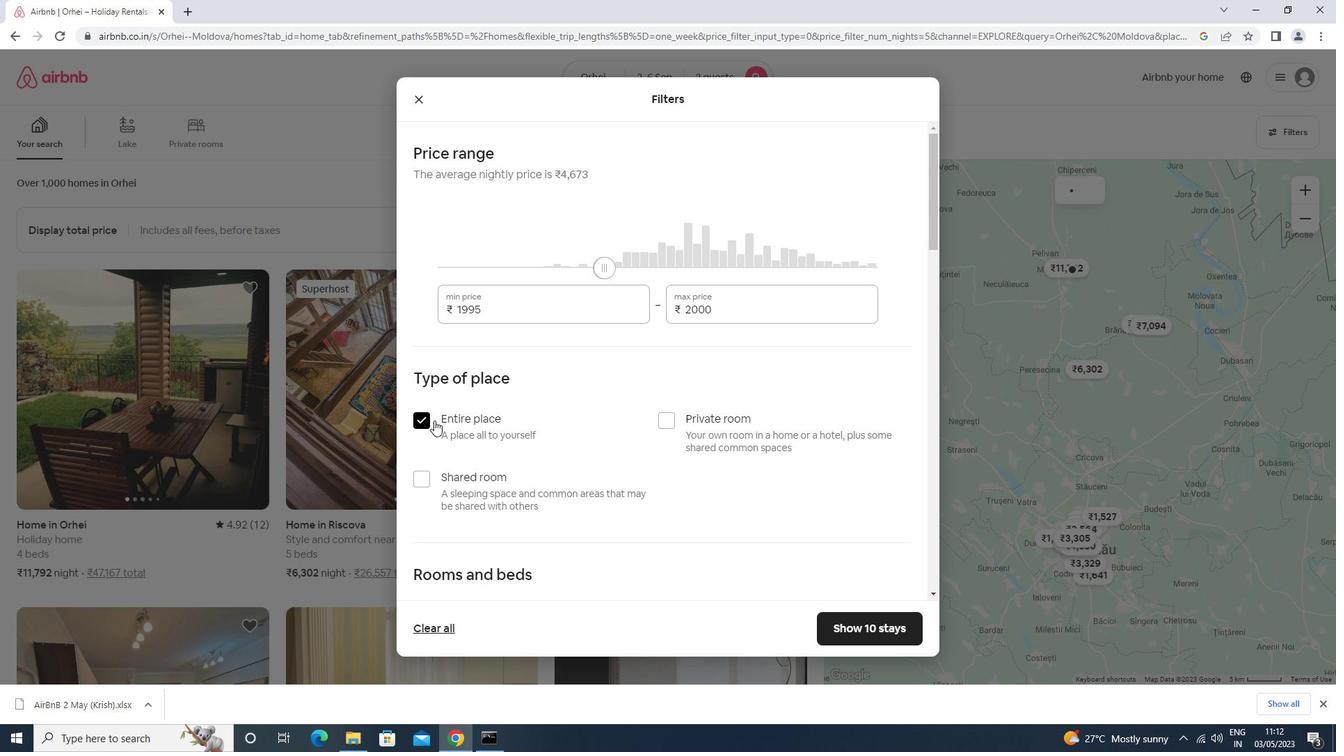
Action: Mouse scrolled (434, 419) with delta (0, 0)
Screenshot: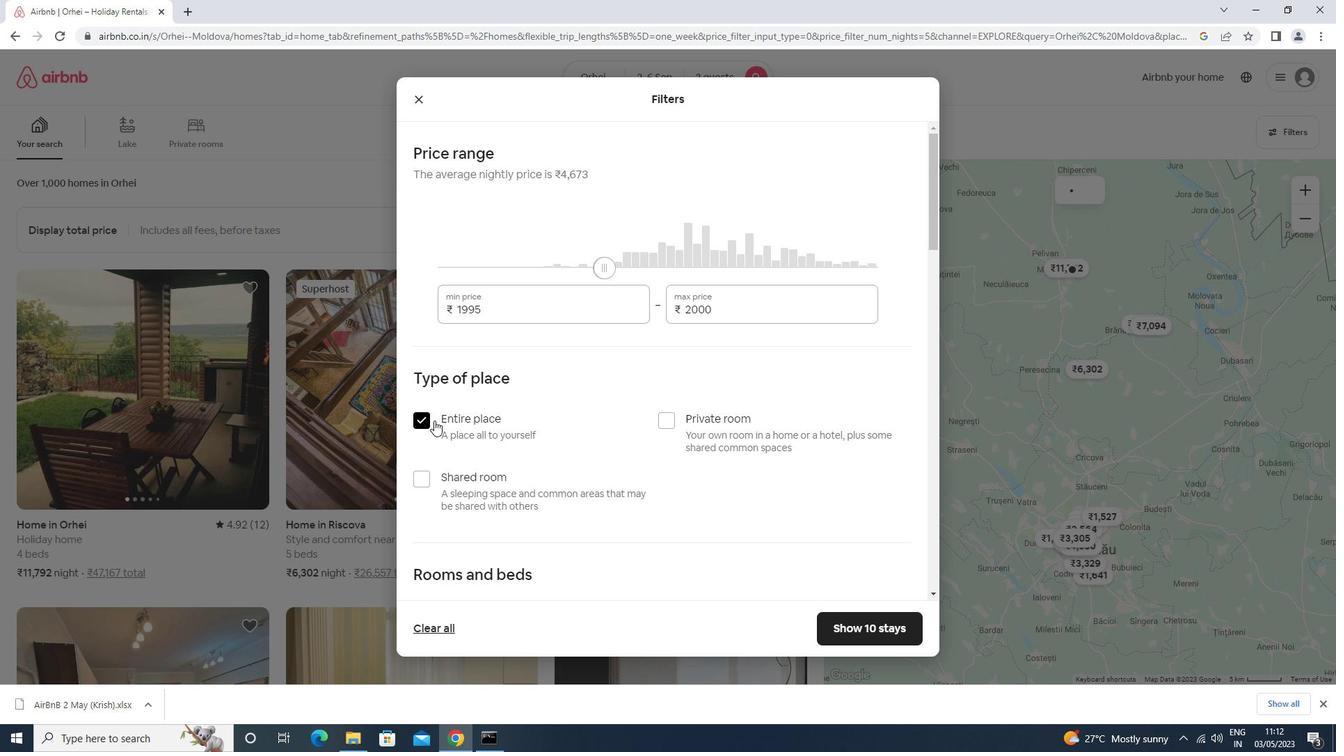 
Action: Mouse scrolled (434, 419) with delta (0, 0)
Screenshot: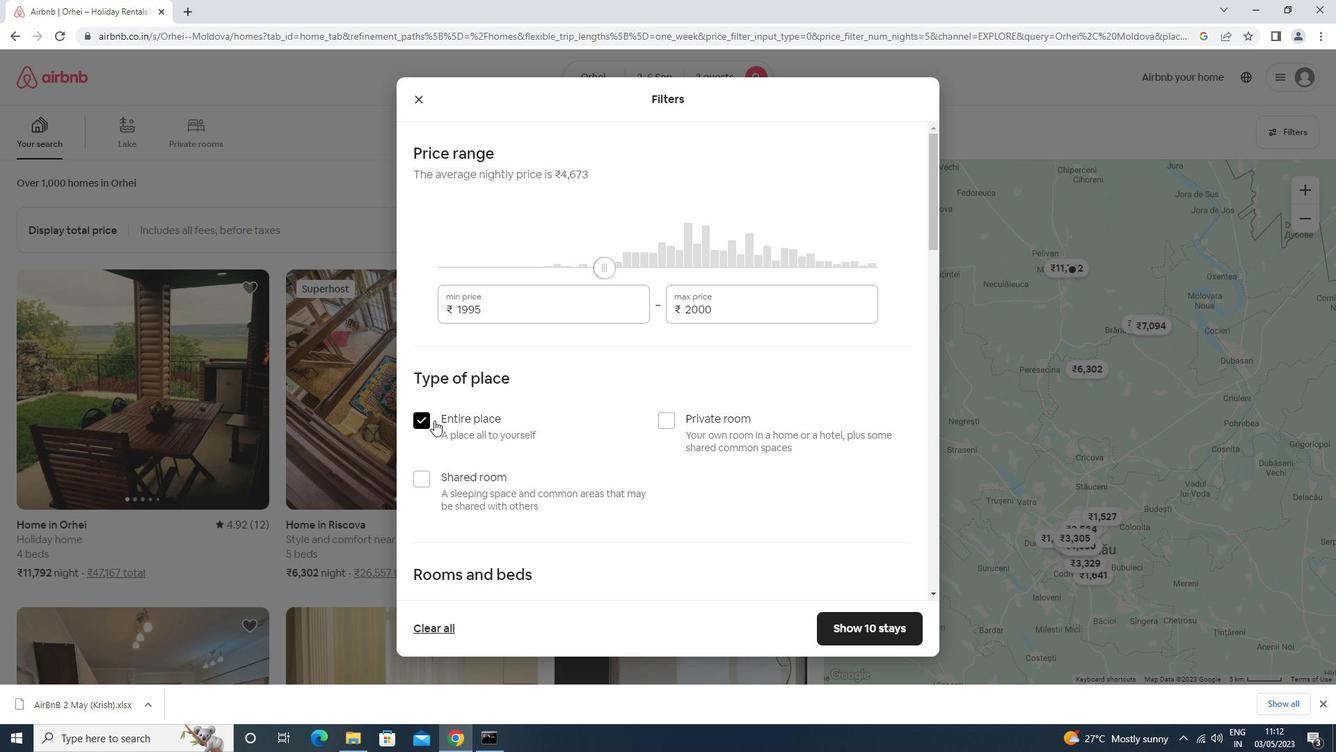
Action: Mouse moved to (490, 373)
Screenshot: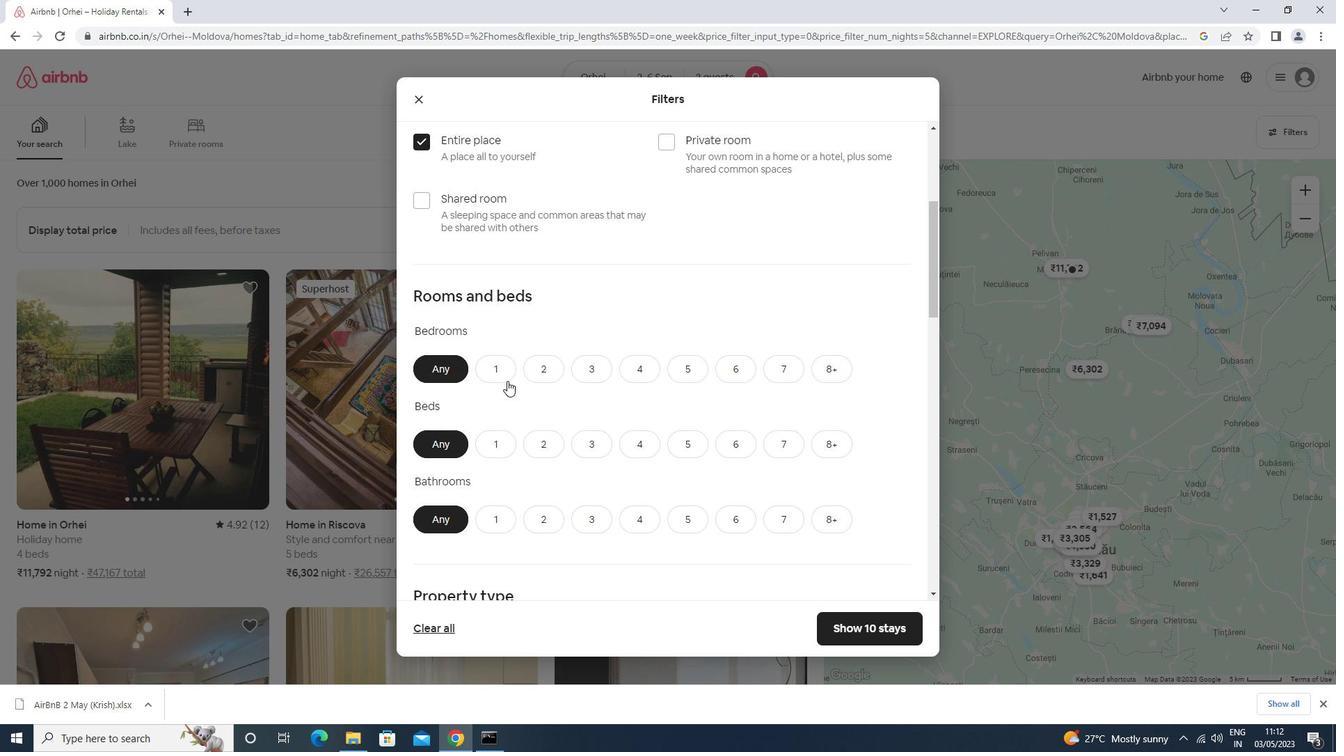 
Action: Mouse pressed left at (490, 373)
Screenshot: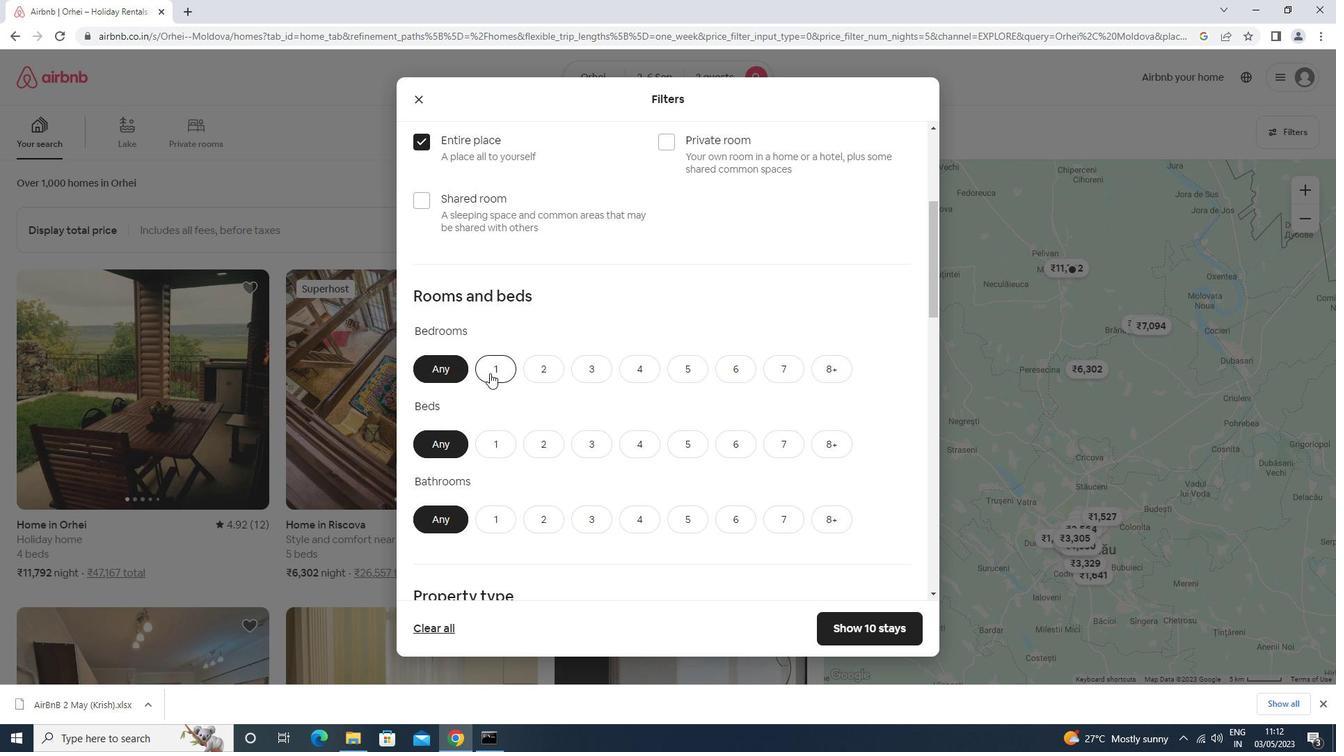 
Action: Mouse moved to (494, 455)
Screenshot: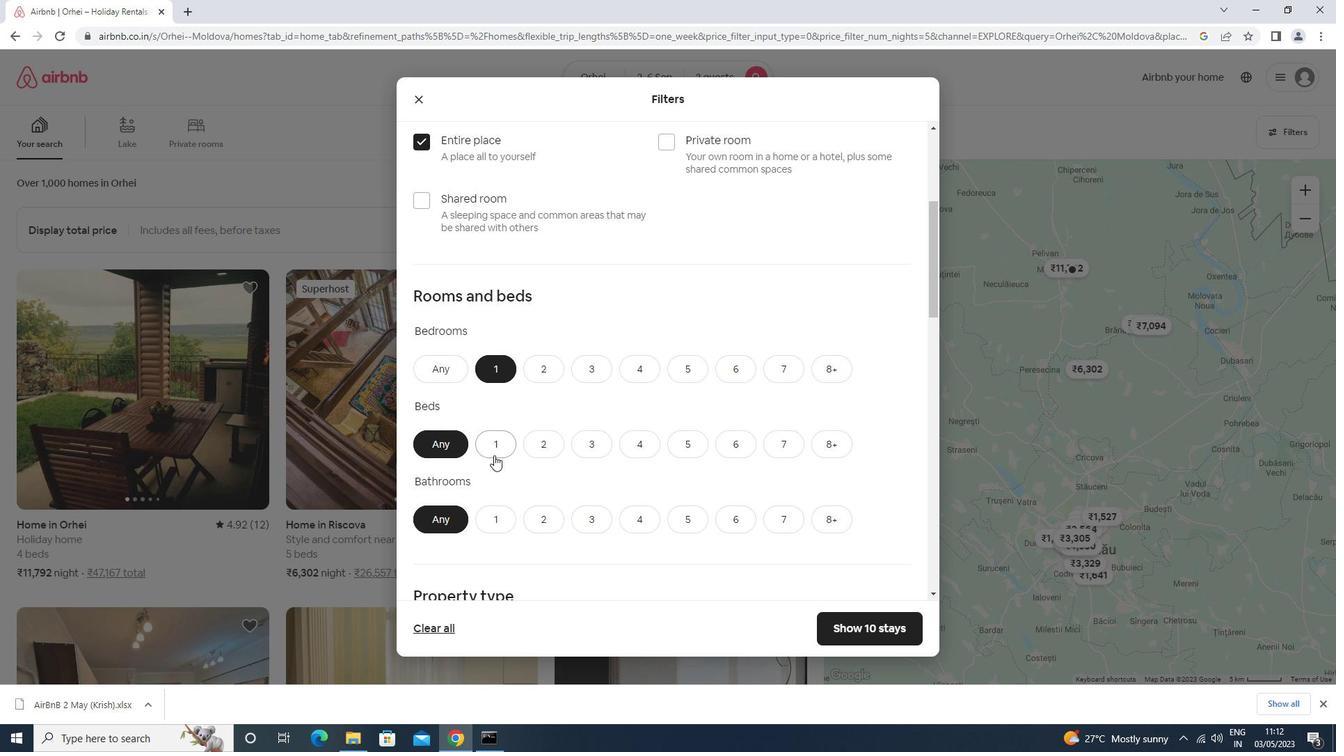 
Action: Mouse pressed left at (494, 455)
Screenshot: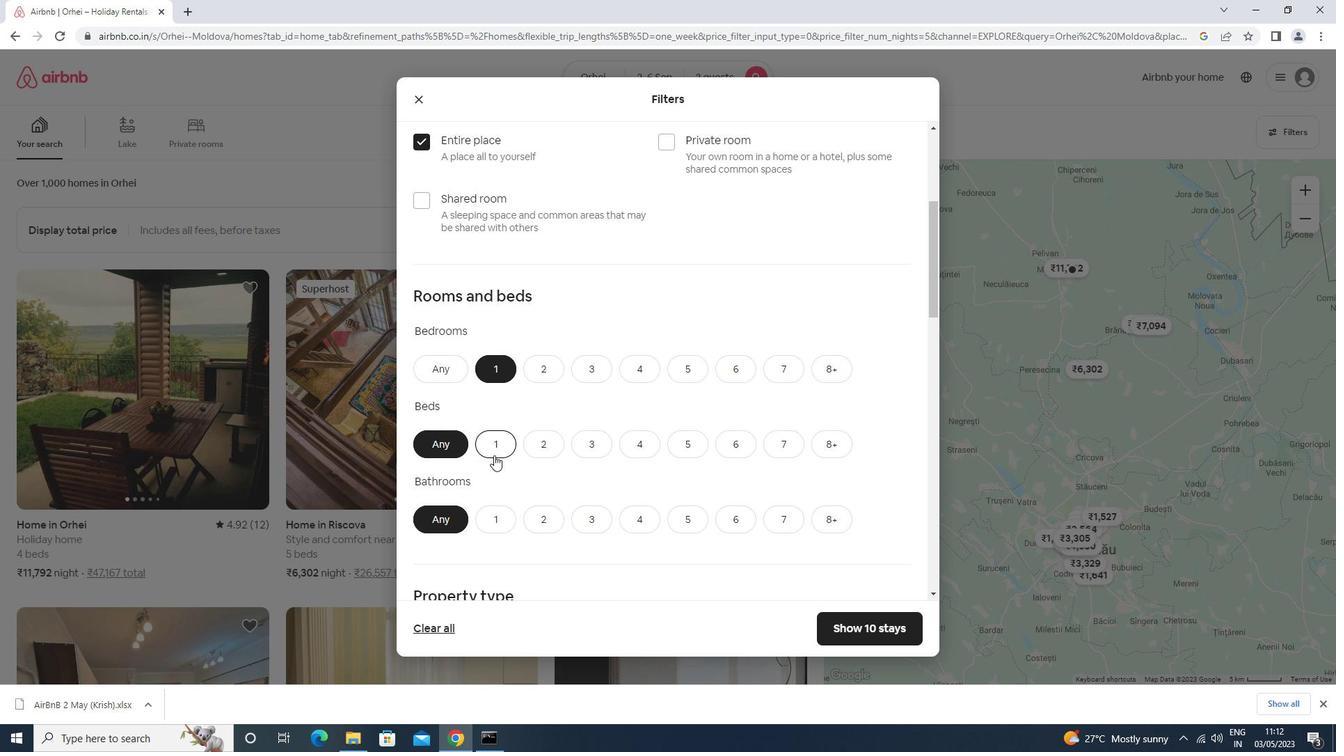
Action: Mouse moved to (493, 513)
Screenshot: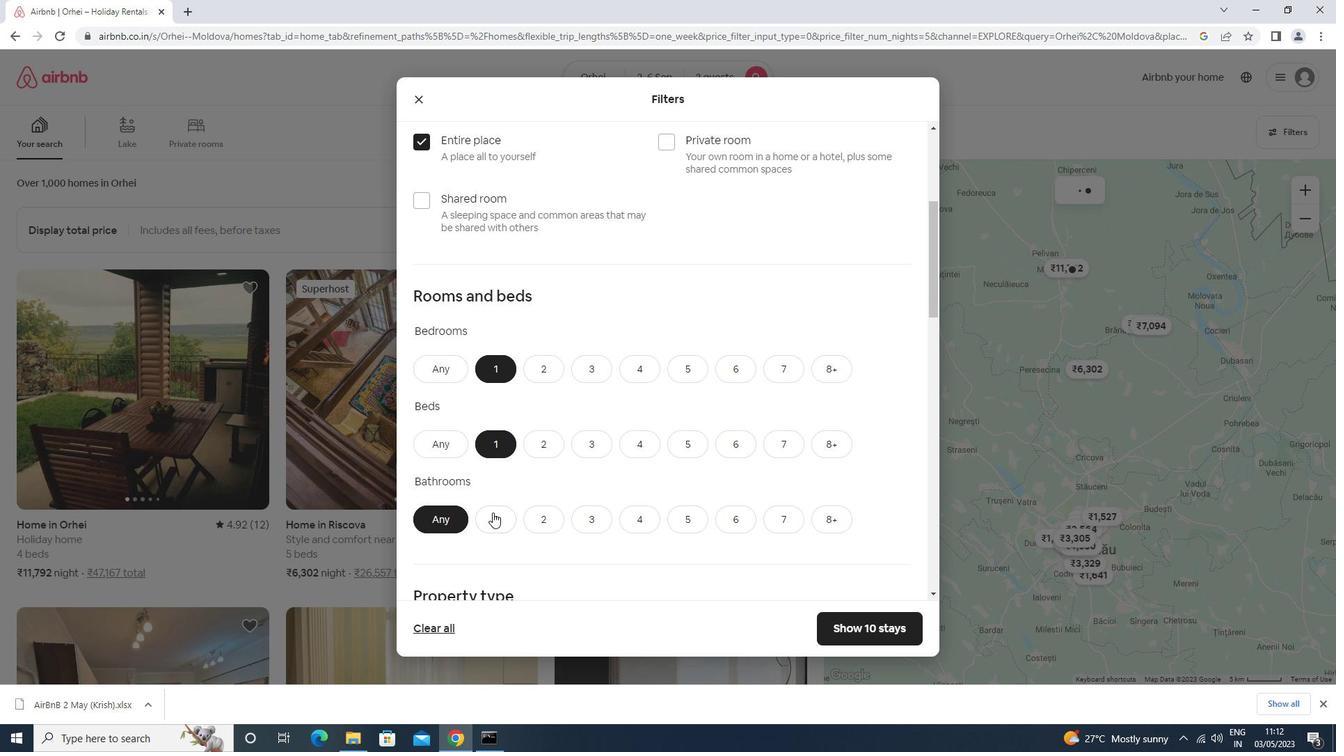
Action: Mouse pressed left at (493, 513)
Screenshot: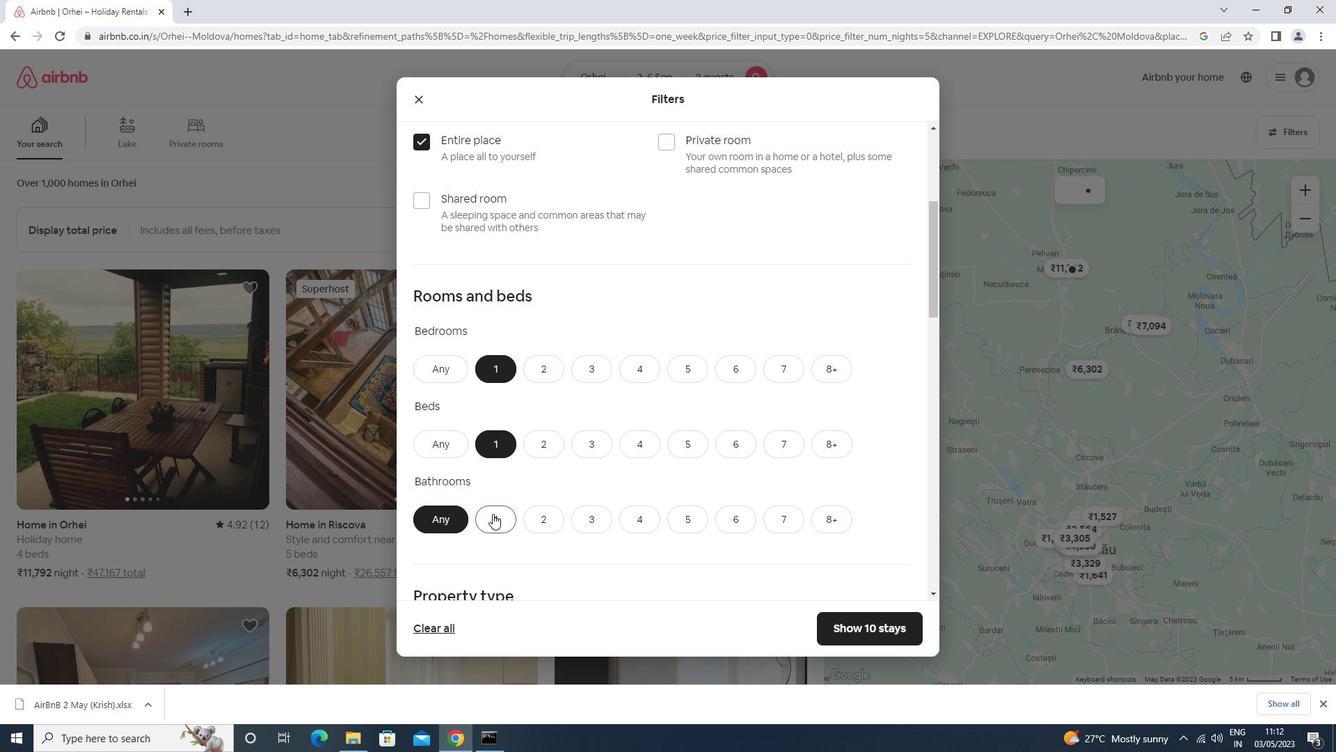 
Action: Mouse moved to (492, 497)
Screenshot: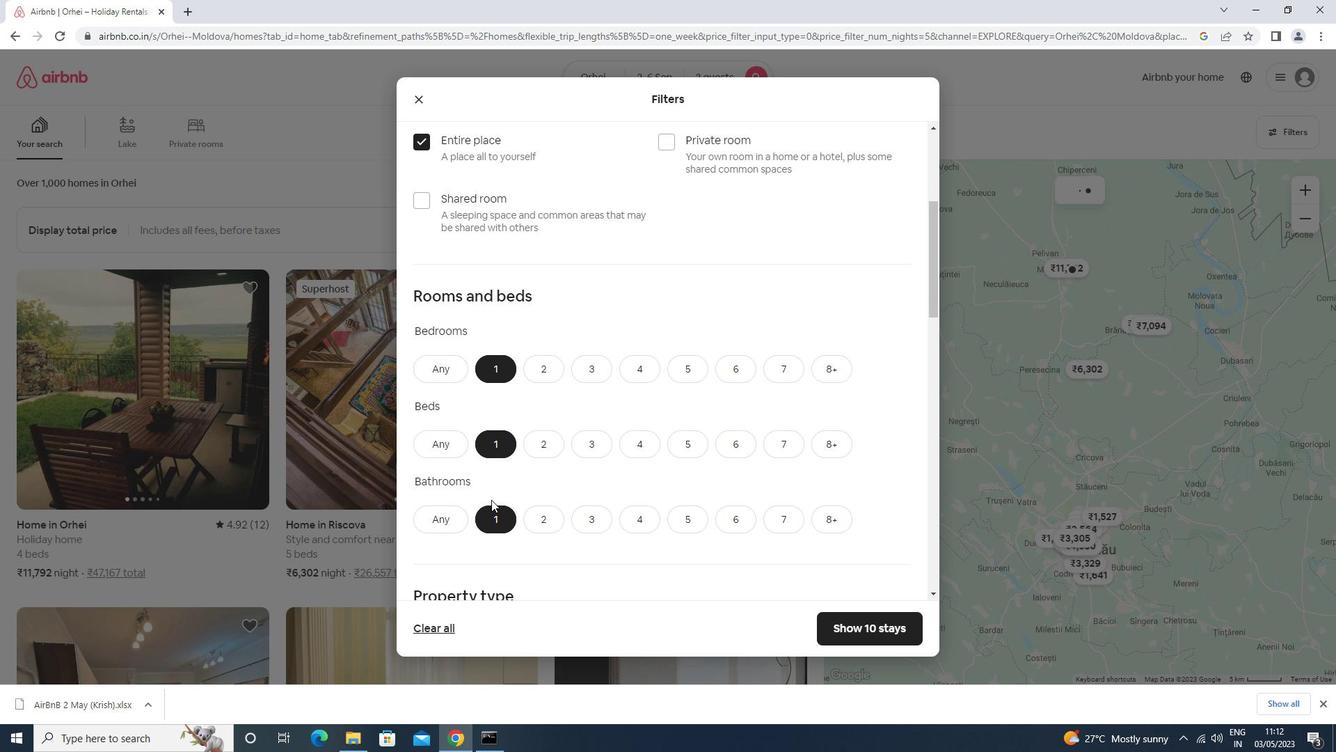 
Action: Mouse scrolled (492, 496) with delta (0, 0)
Screenshot: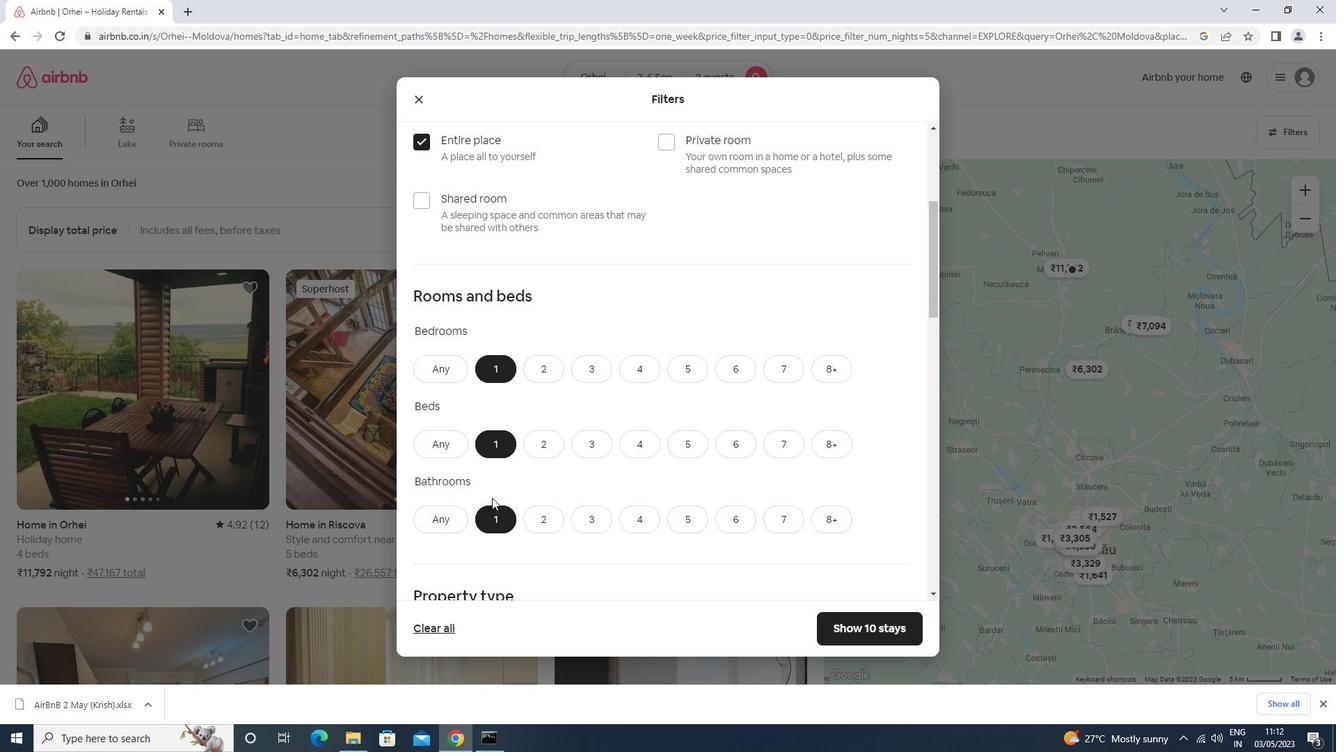 
Action: Mouse scrolled (492, 496) with delta (0, 0)
Screenshot: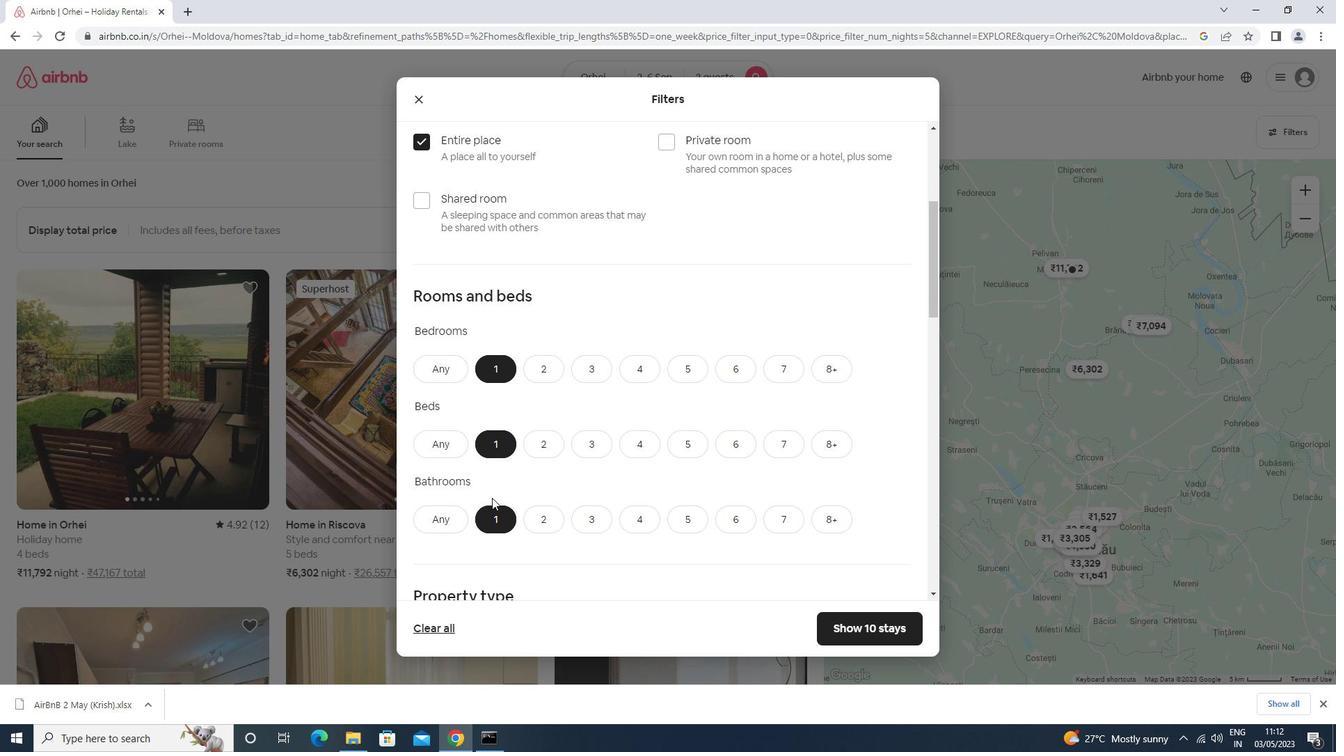 
Action: Mouse scrolled (492, 496) with delta (0, 0)
Screenshot: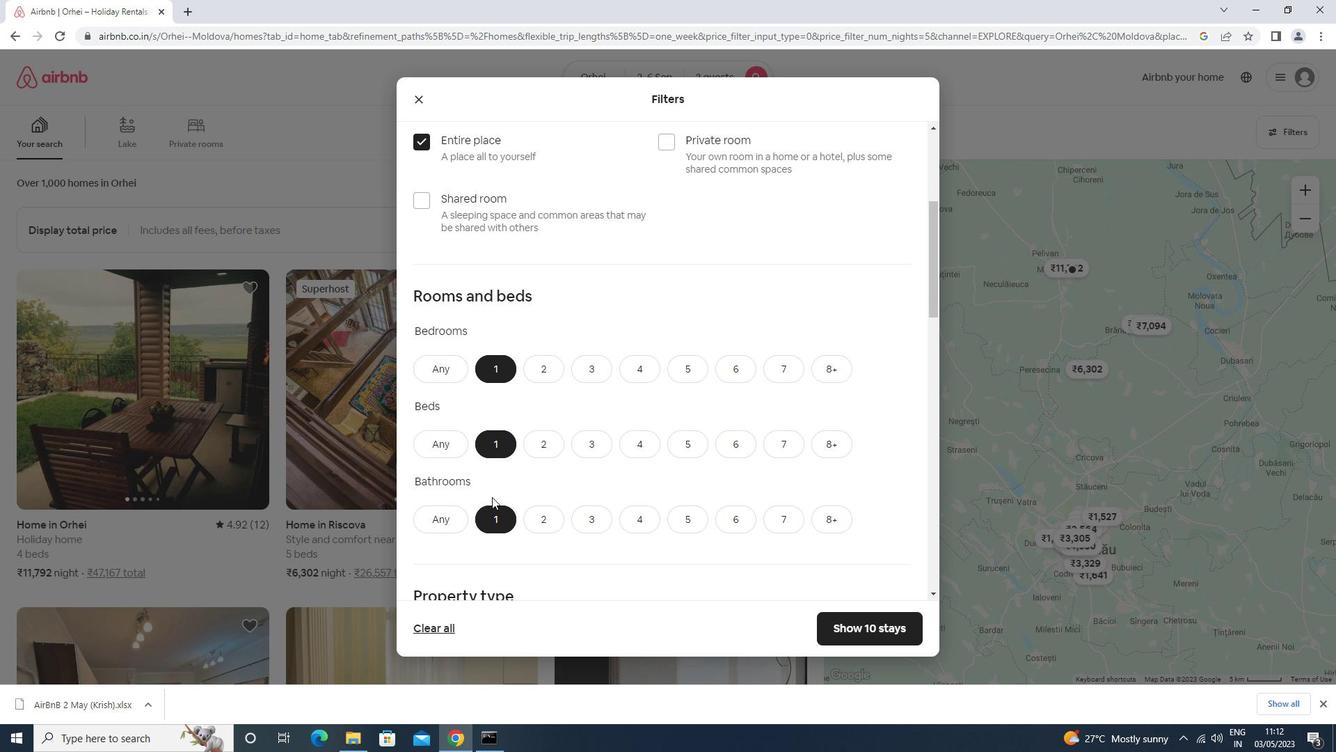 
Action: Mouse scrolled (492, 496) with delta (0, 0)
Screenshot: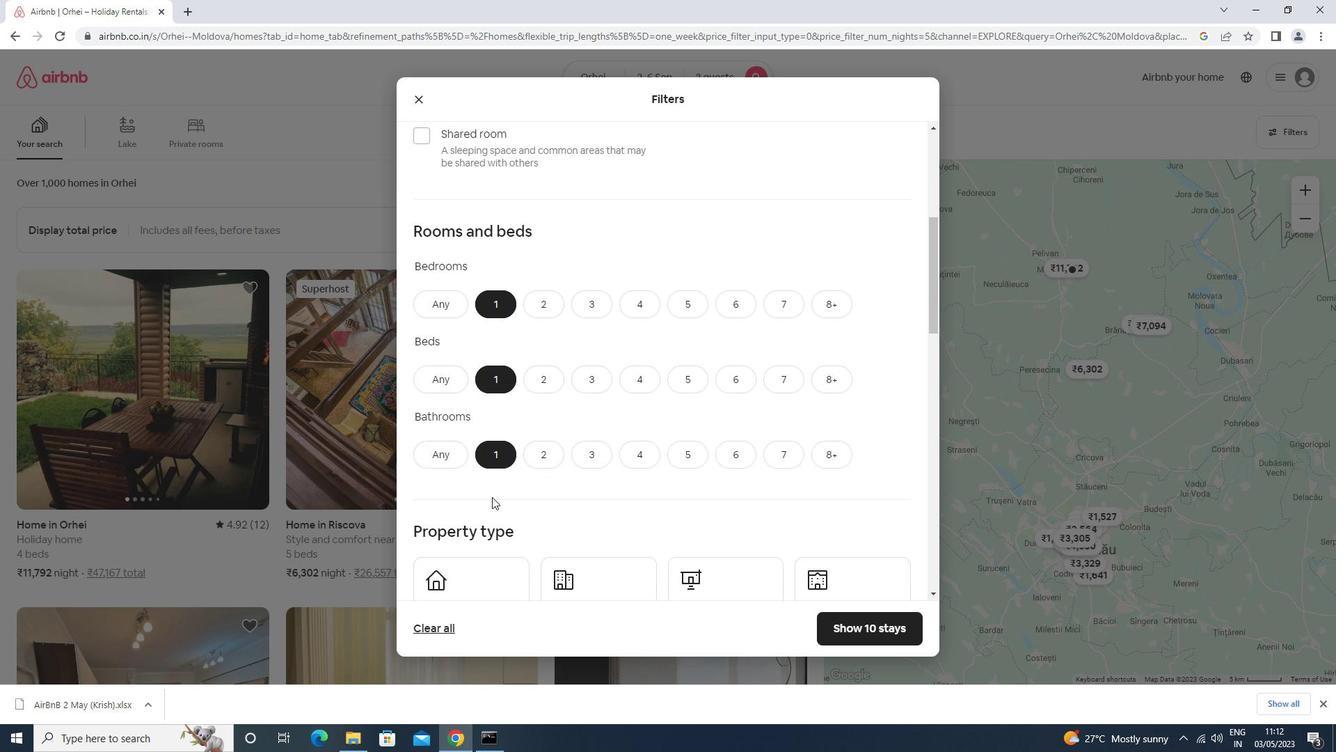 
Action: Mouse scrolled (492, 496) with delta (0, 0)
Screenshot: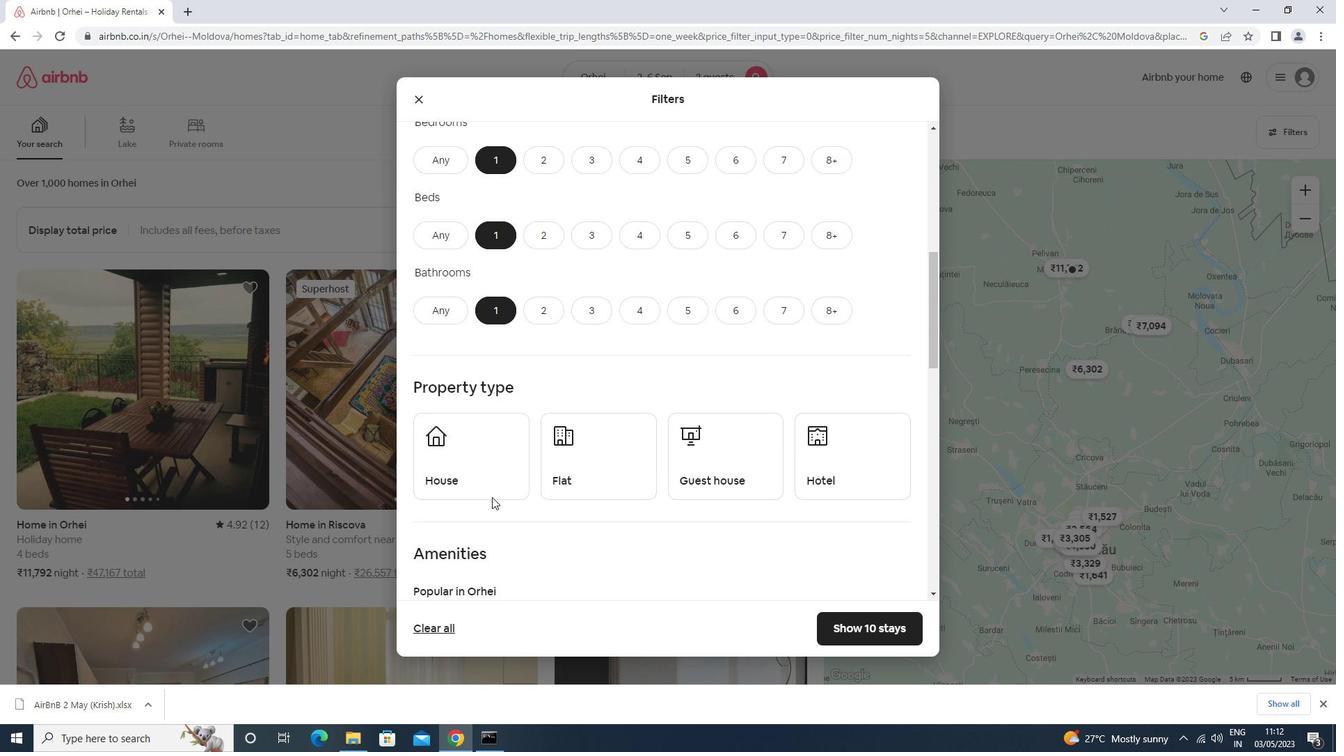 
Action: Mouse moved to (468, 323)
Screenshot: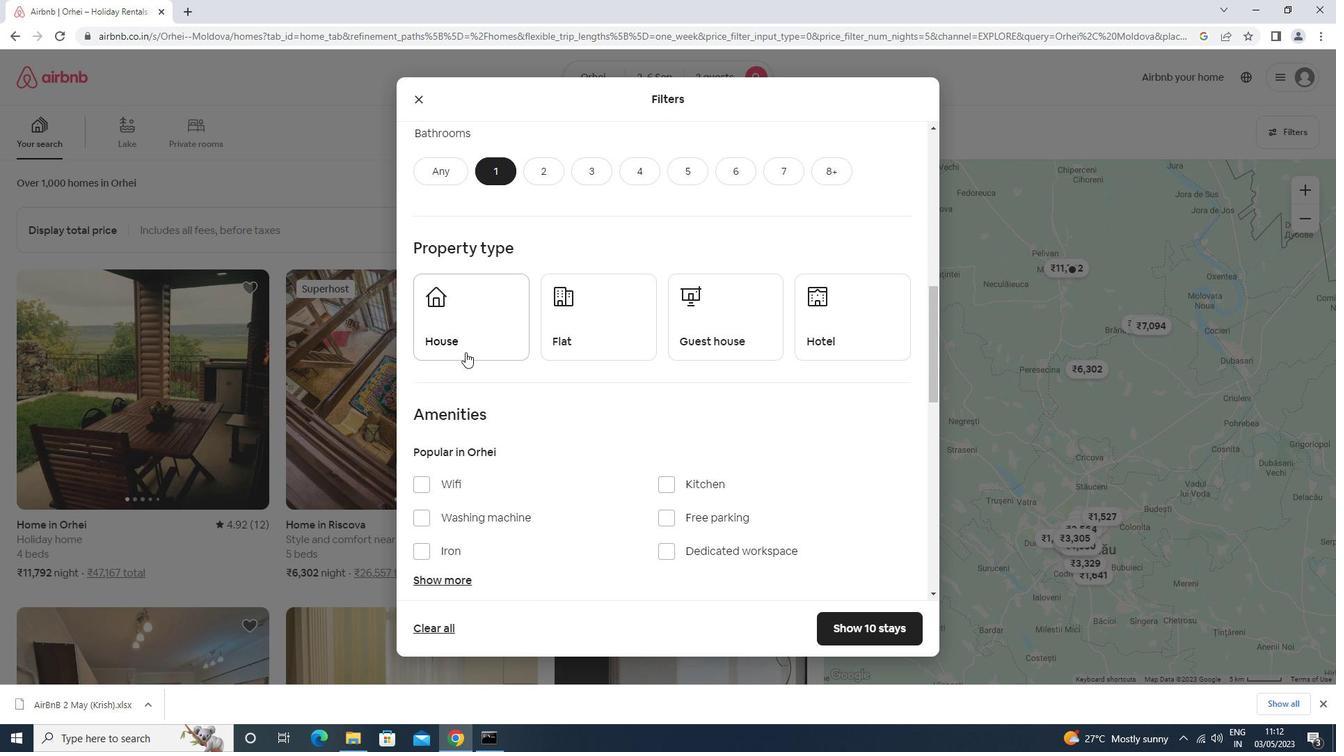 
Action: Mouse pressed left at (468, 323)
Screenshot: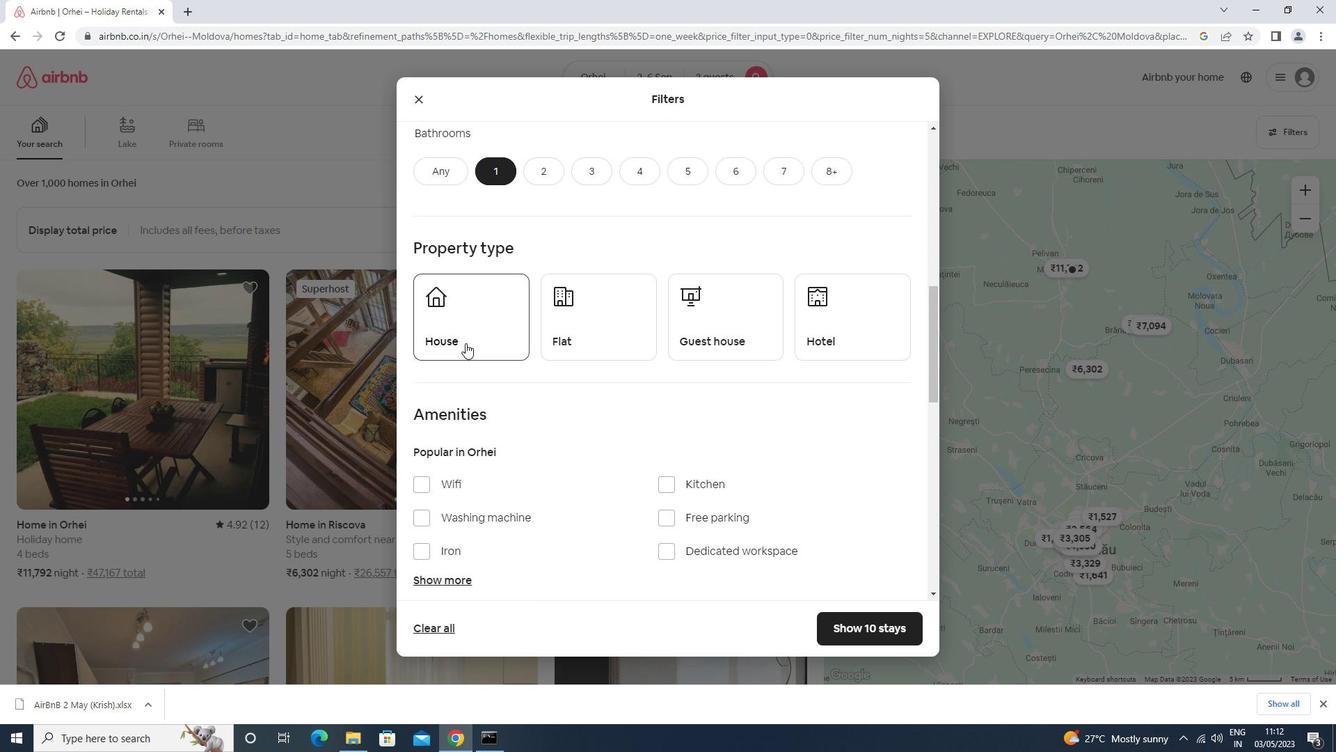 
Action: Mouse moved to (616, 349)
Screenshot: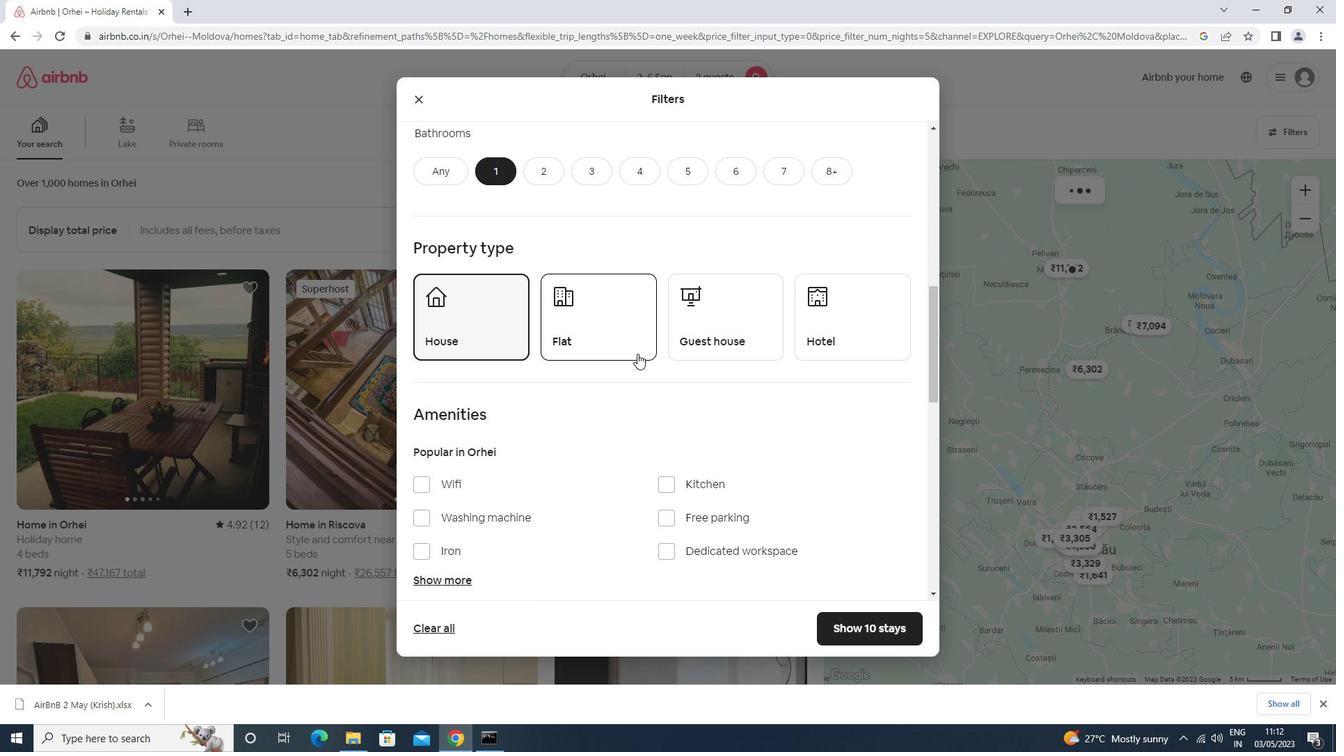 
Action: Mouse pressed left at (616, 349)
Screenshot: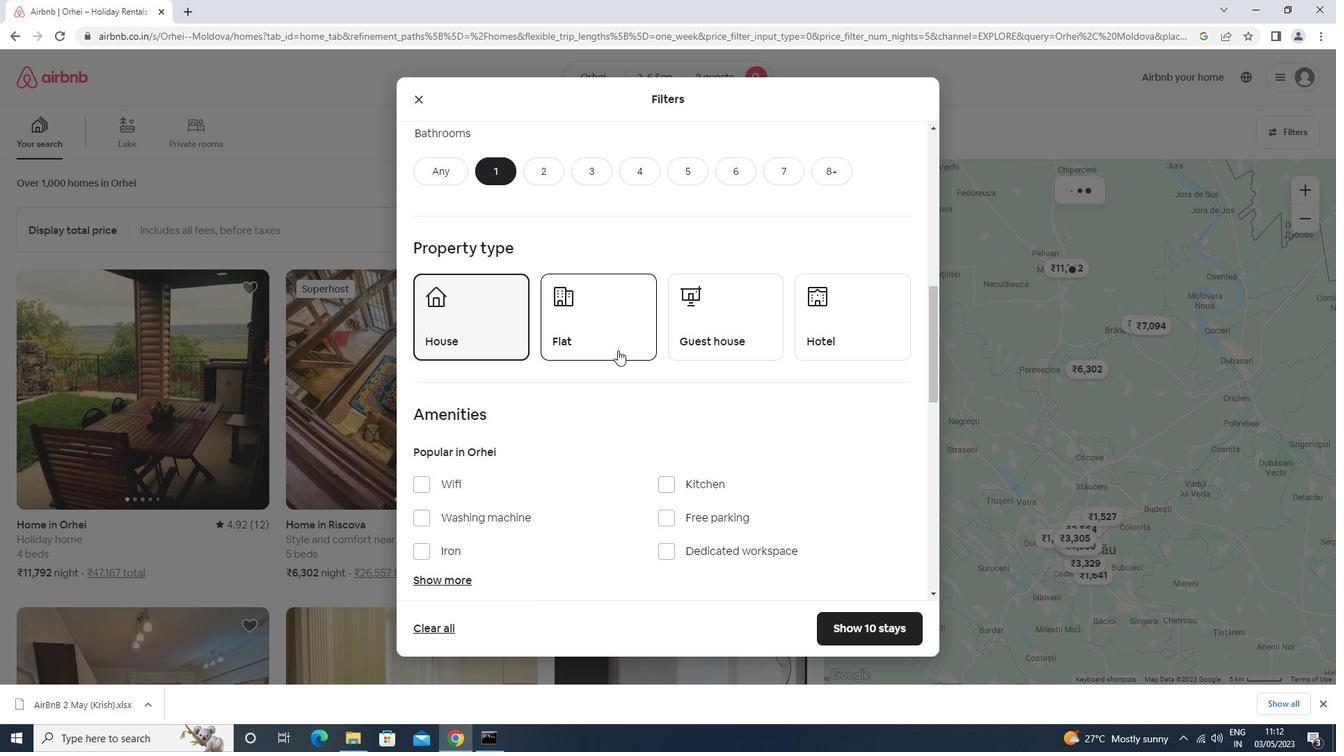
Action: Mouse moved to (714, 327)
Screenshot: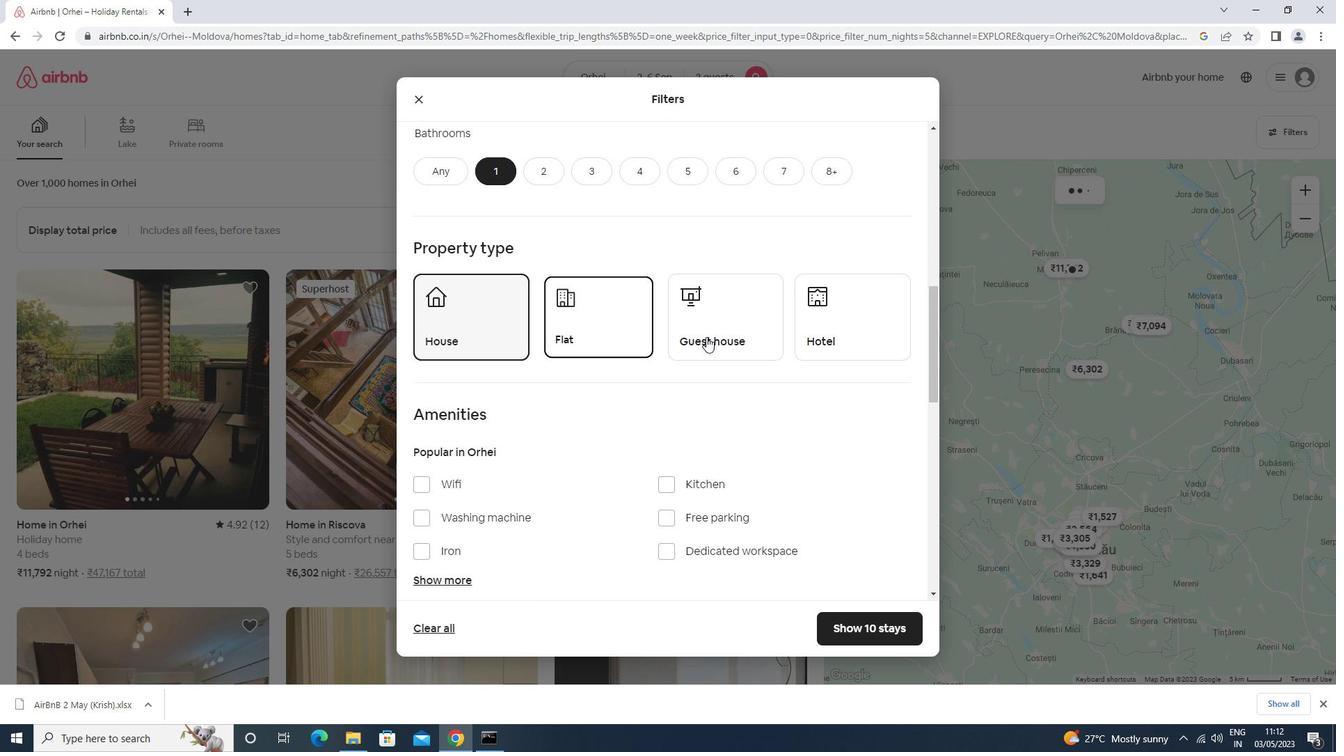 
Action: Mouse pressed left at (714, 327)
Screenshot: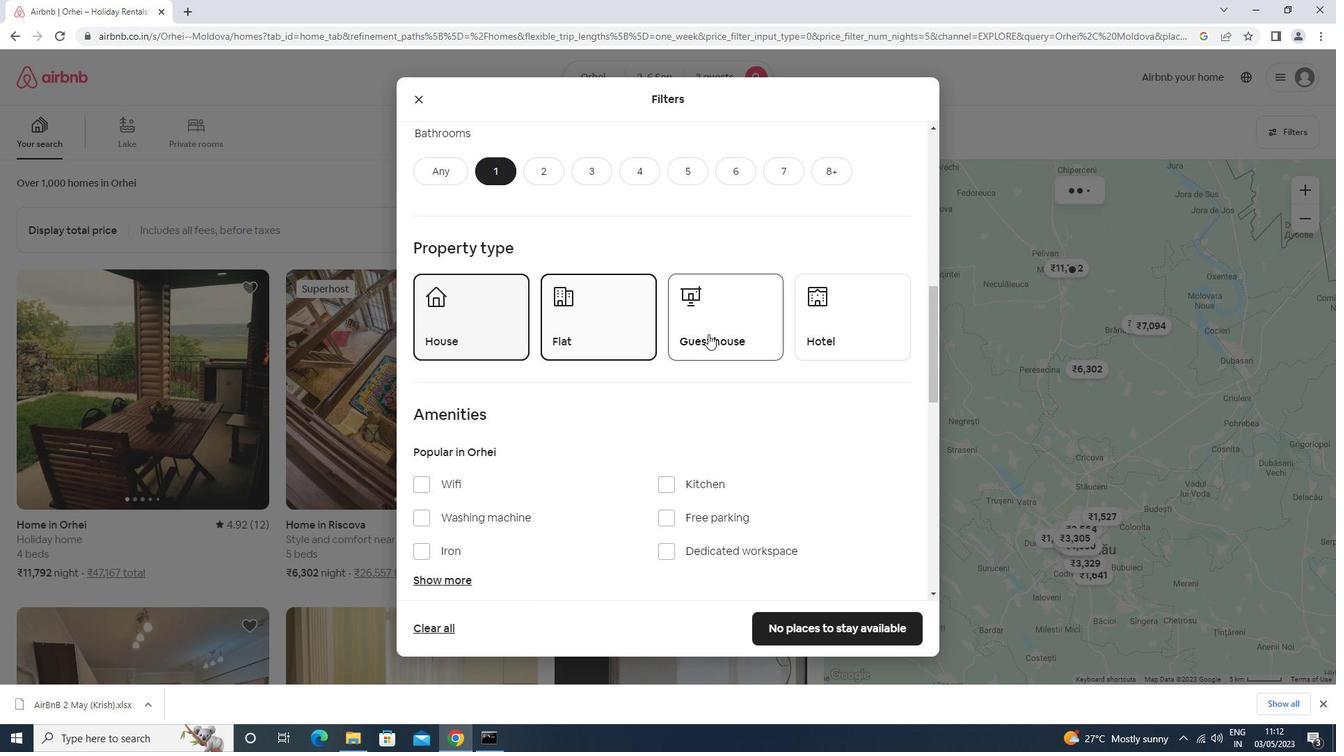 
Action: Mouse moved to (820, 315)
Screenshot: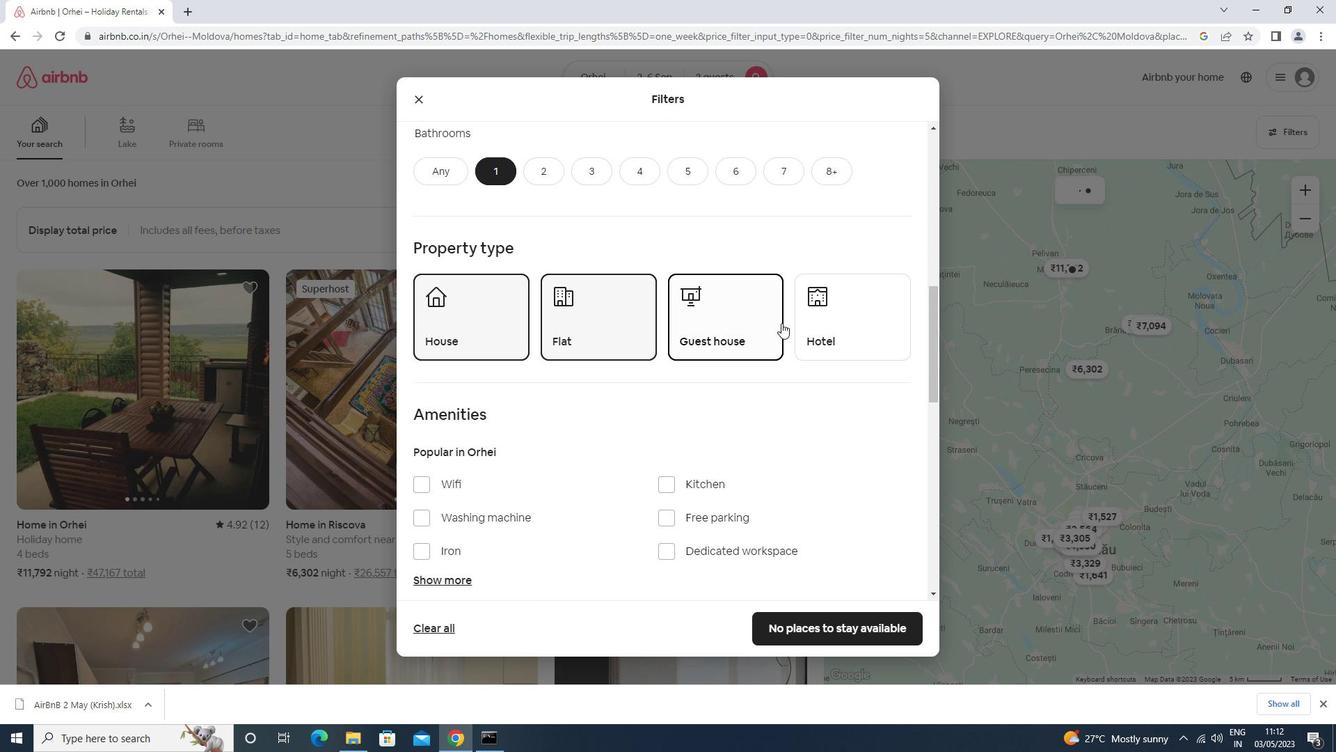 
Action: Mouse pressed left at (820, 315)
Screenshot: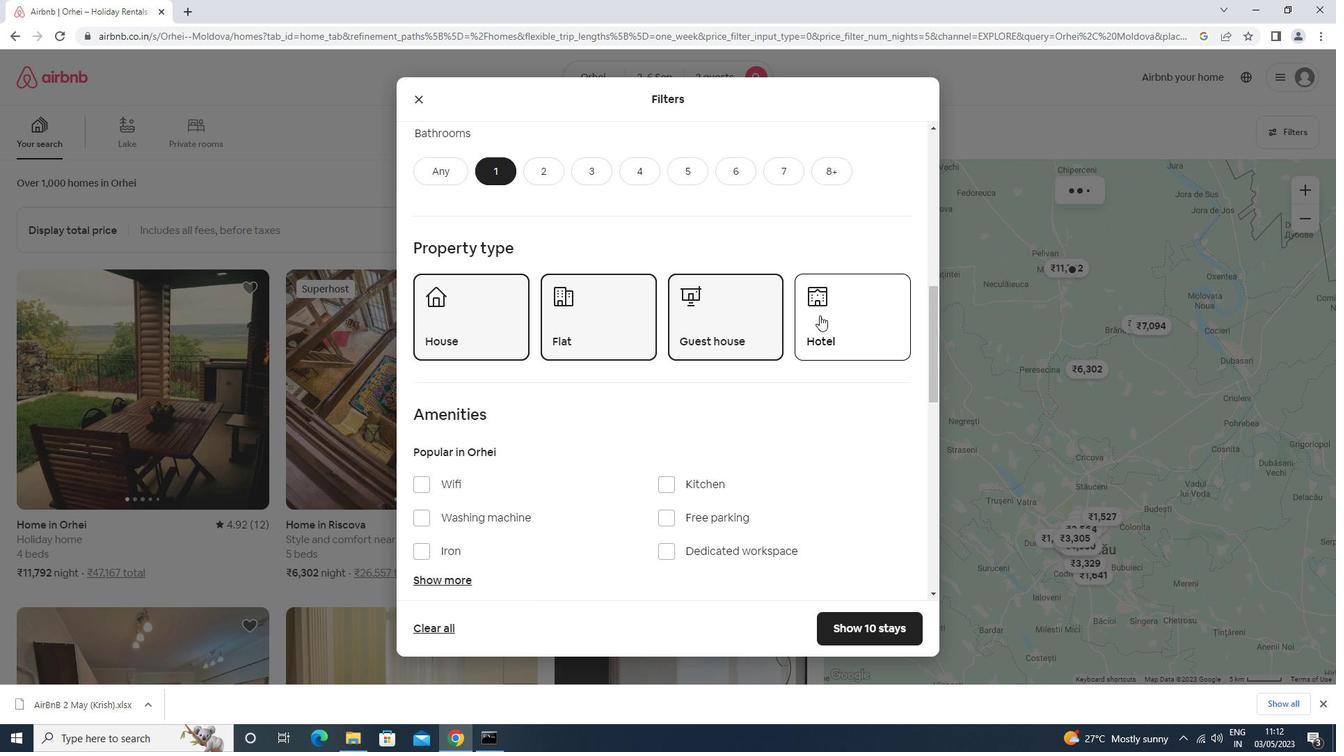 
Action: Mouse moved to (828, 309)
Screenshot: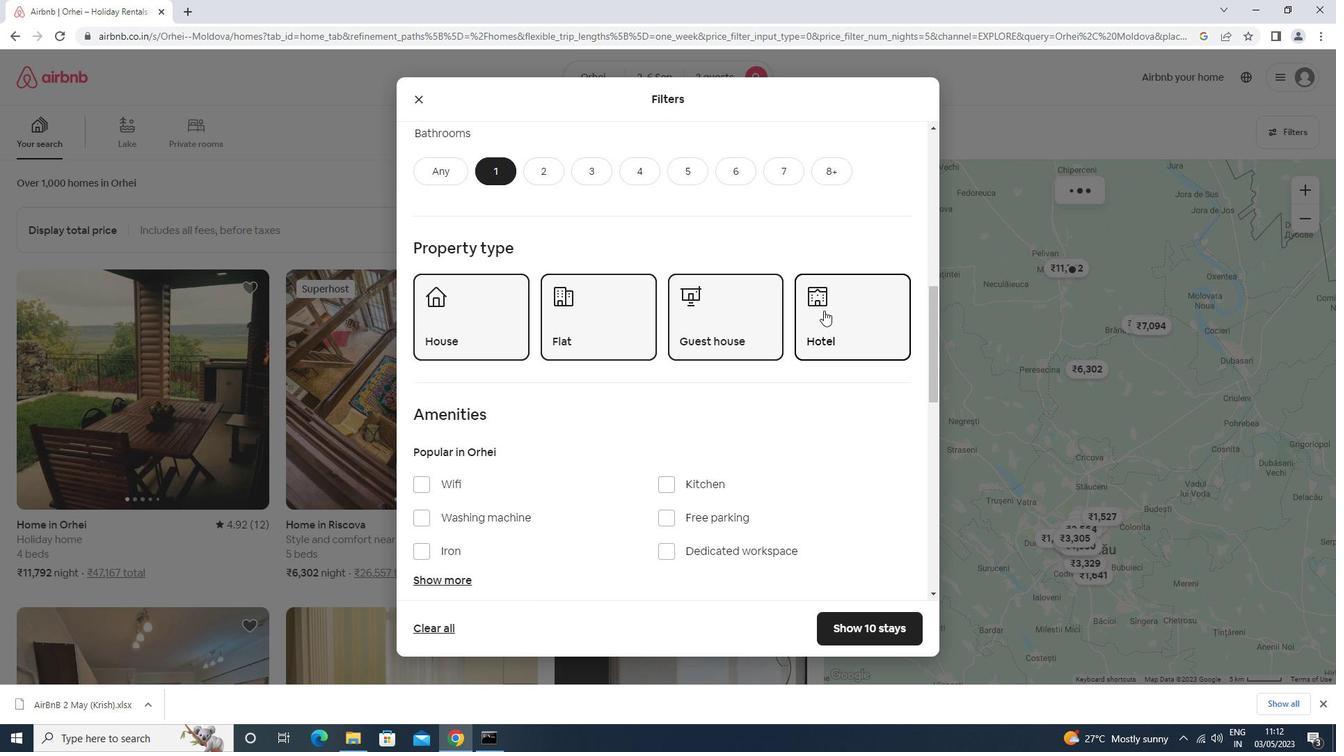 
Action: Mouse scrolled (828, 309) with delta (0, 0)
Screenshot: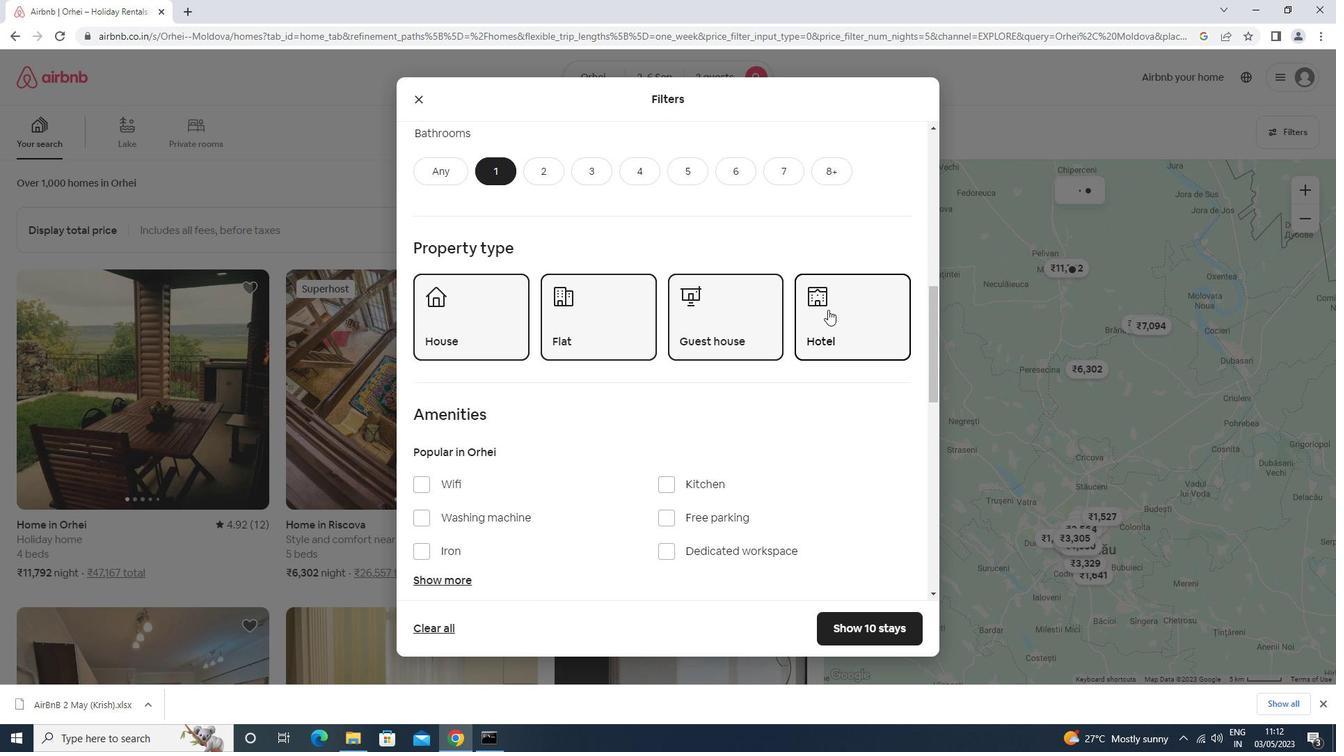 
Action: Mouse scrolled (828, 309) with delta (0, 0)
Screenshot: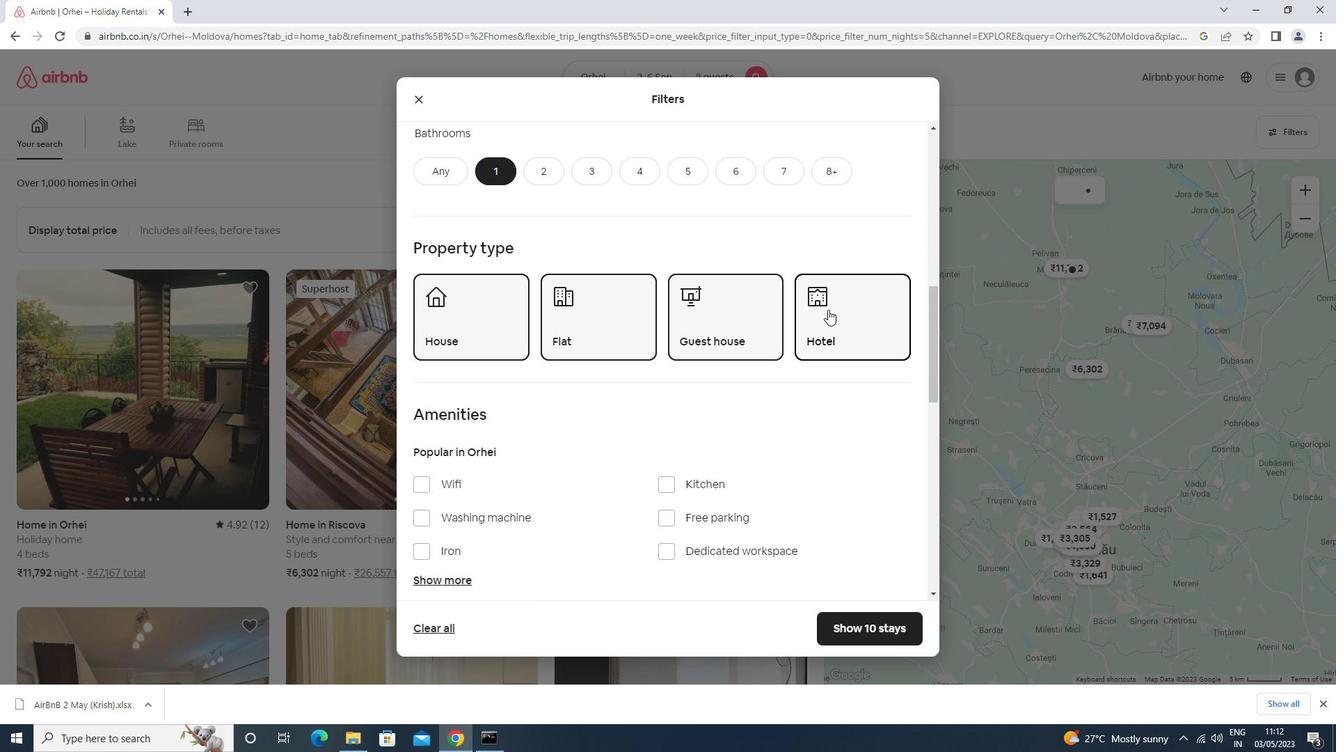
Action: Mouse moved to (828, 309)
Screenshot: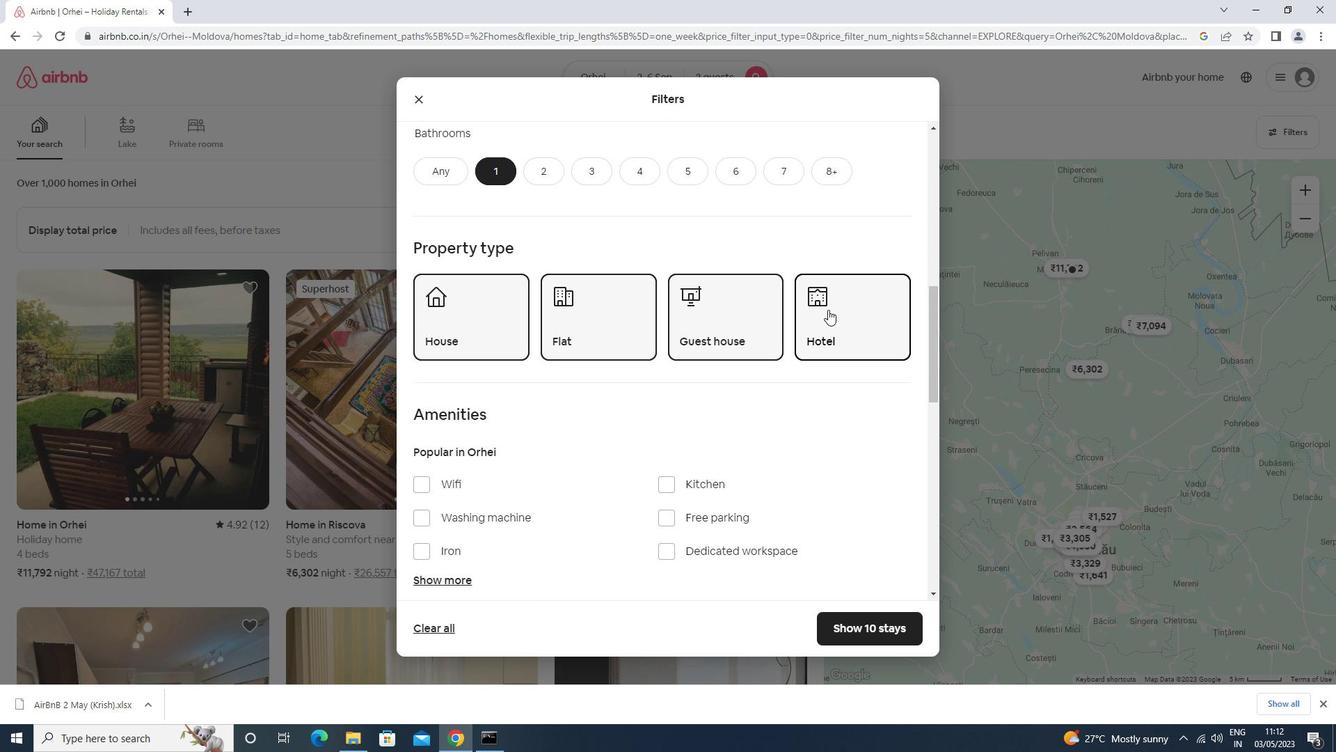 
Action: Mouse scrolled (828, 309) with delta (0, 0)
Screenshot: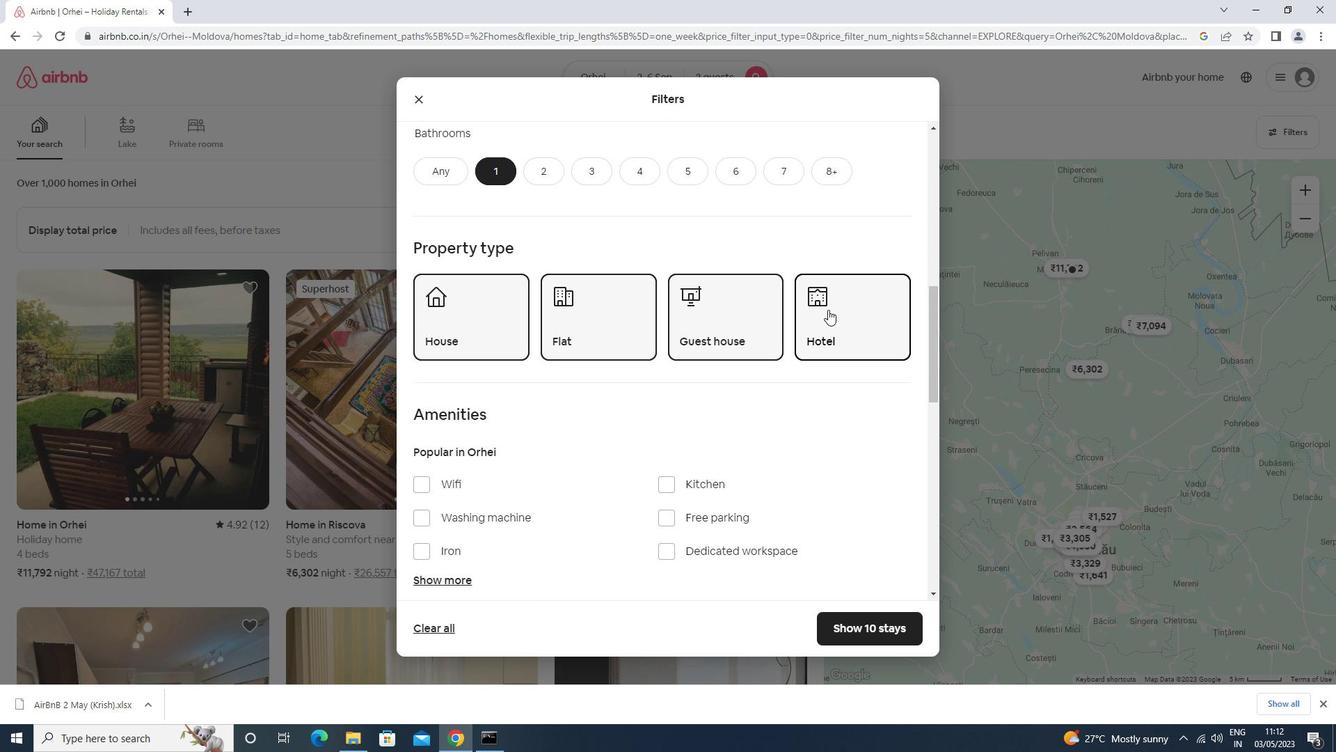 
Action: Mouse moved to (827, 309)
Screenshot: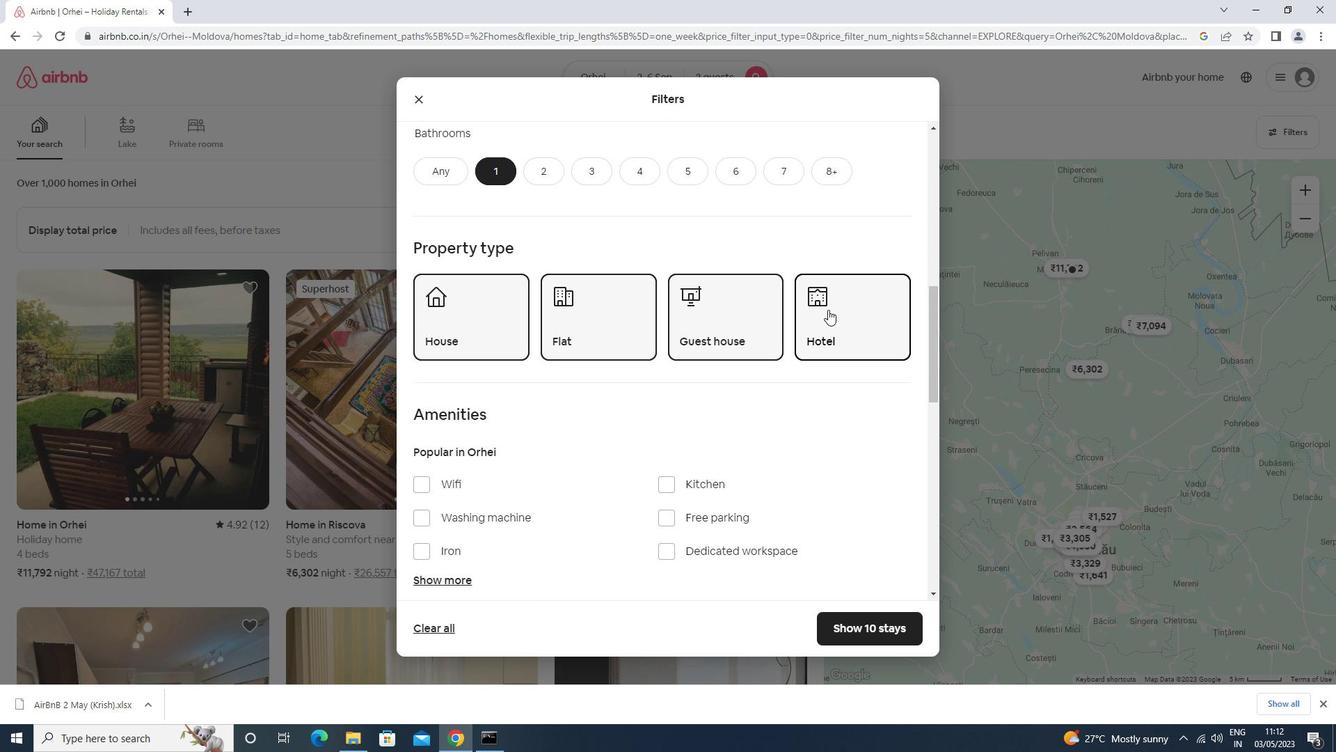 
Action: Mouse scrolled (827, 309) with delta (0, 0)
Screenshot: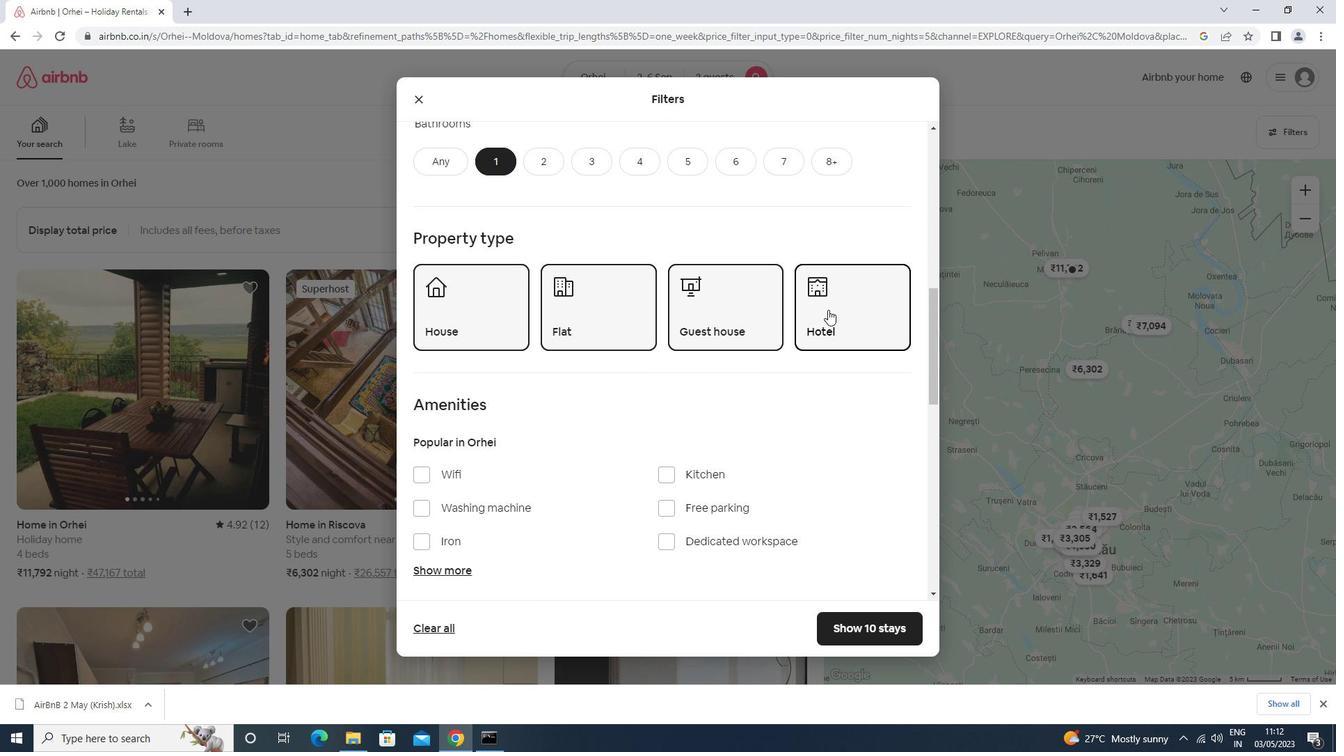 
Action: Mouse moved to (827, 310)
Screenshot: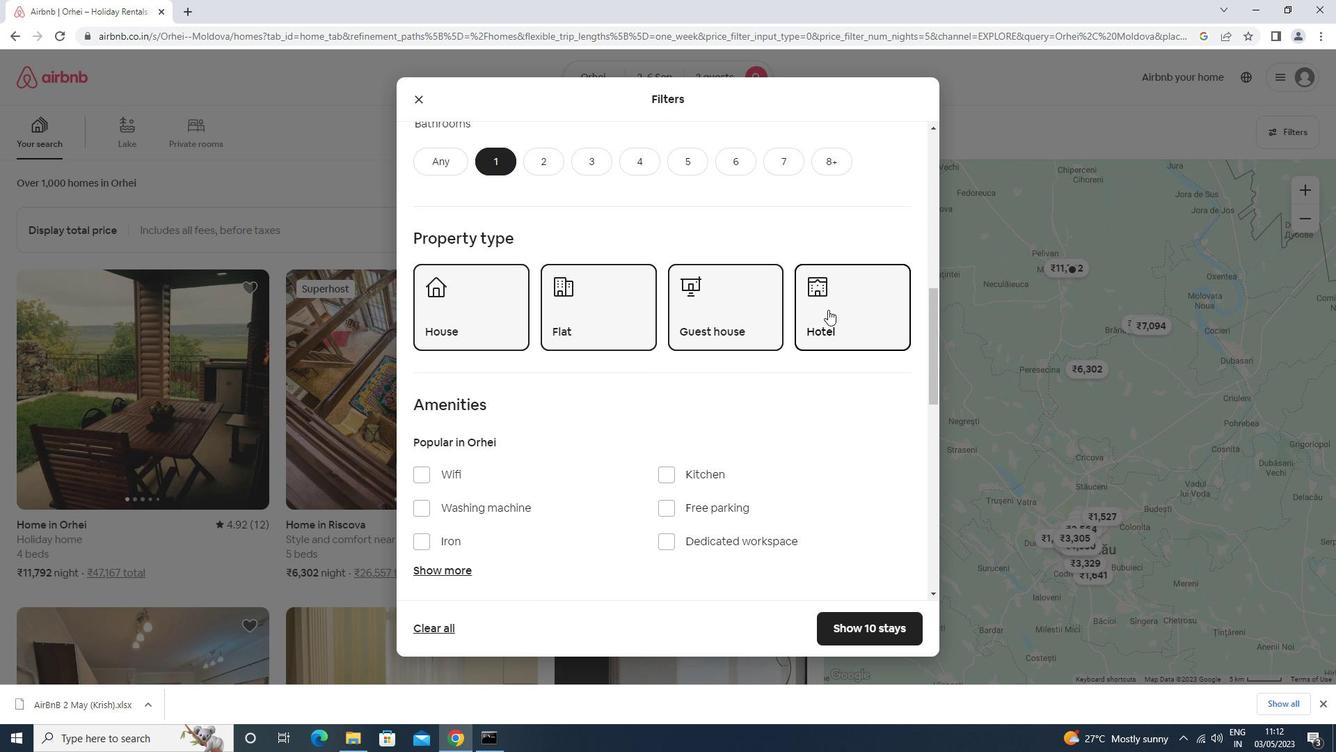 
Action: Mouse scrolled (827, 309) with delta (0, 0)
Screenshot: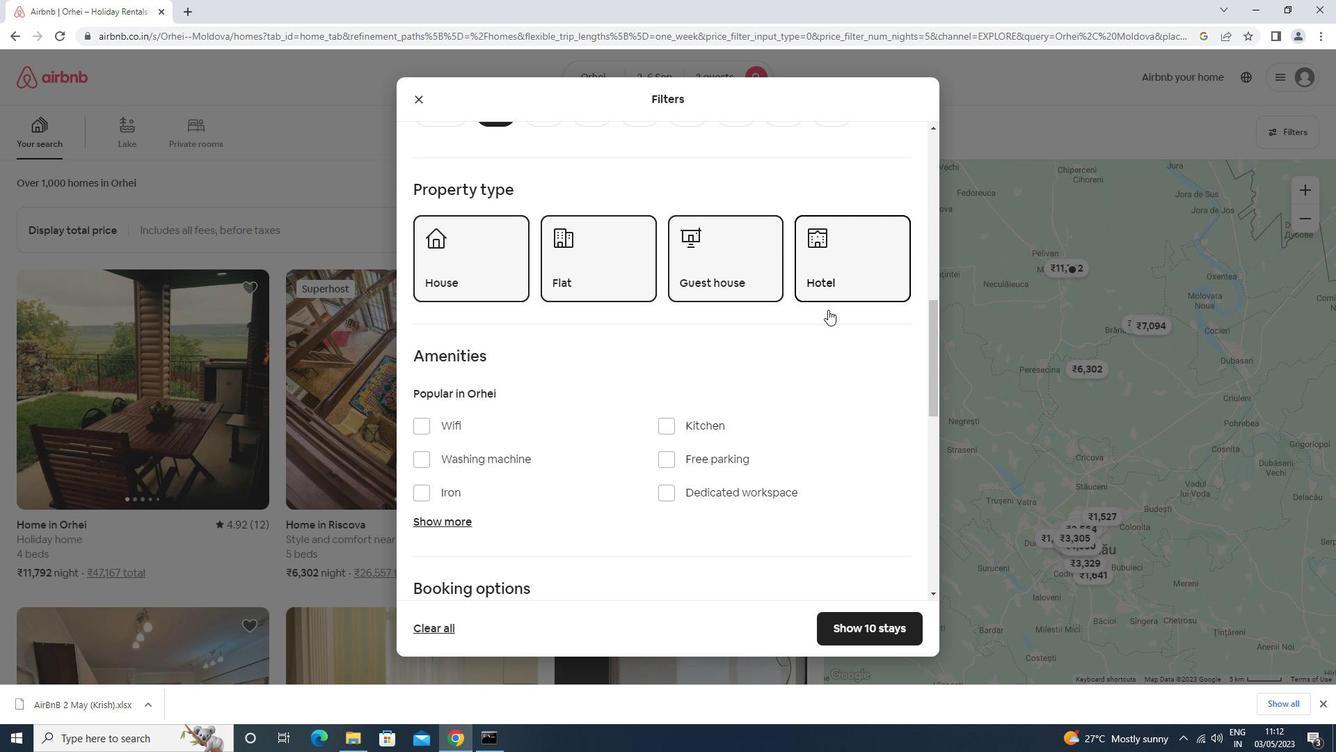 
Action: Mouse moved to (881, 390)
Screenshot: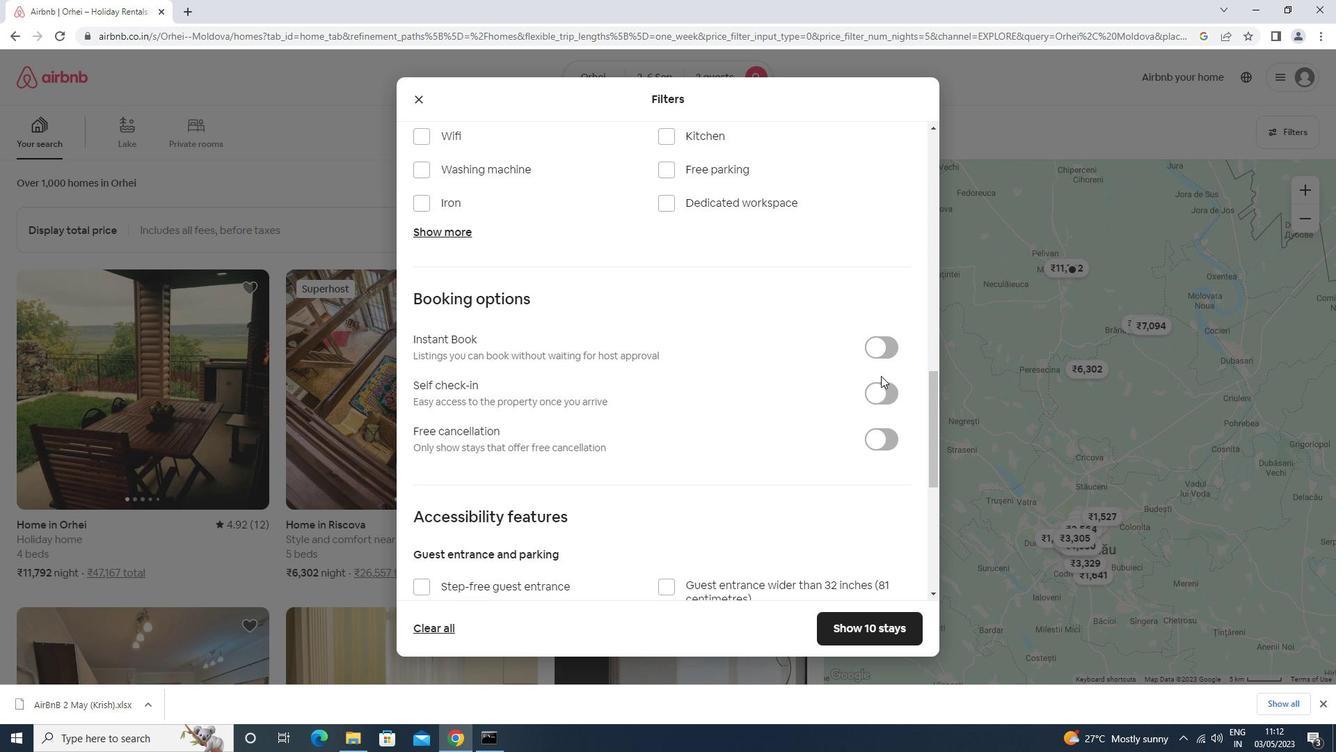
Action: Mouse pressed left at (881, 390)
Screenshot: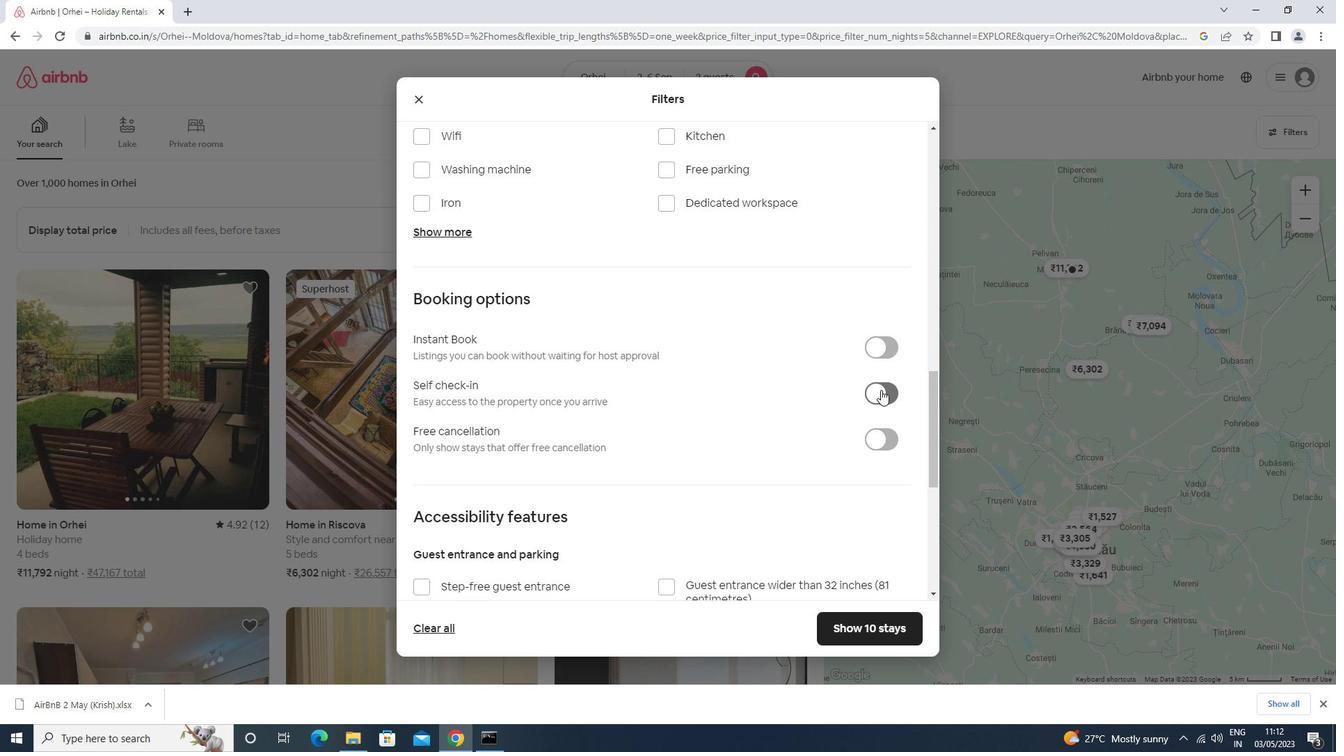 
Action: Mouse moved to (871, 371)
Screenshot: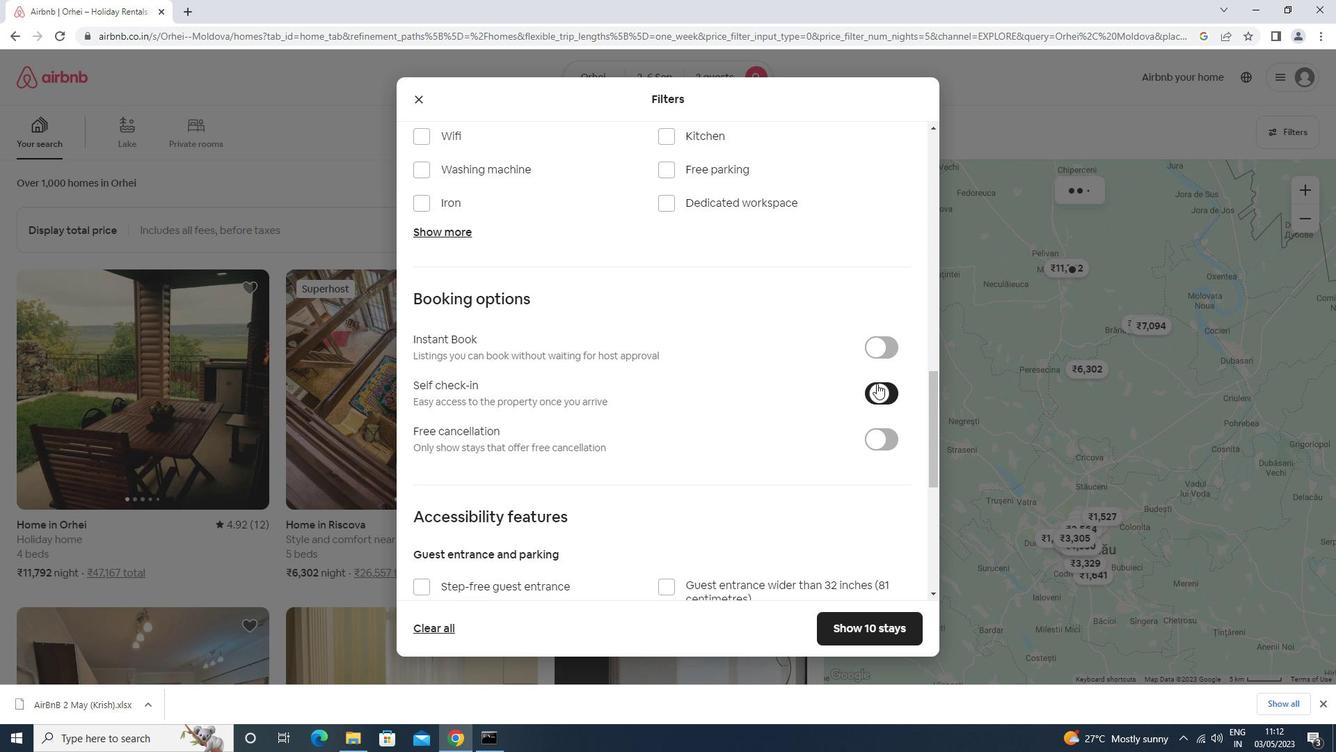
Action: Mouse scrolled (871, 370) with delta (0, 0)
Screenshot: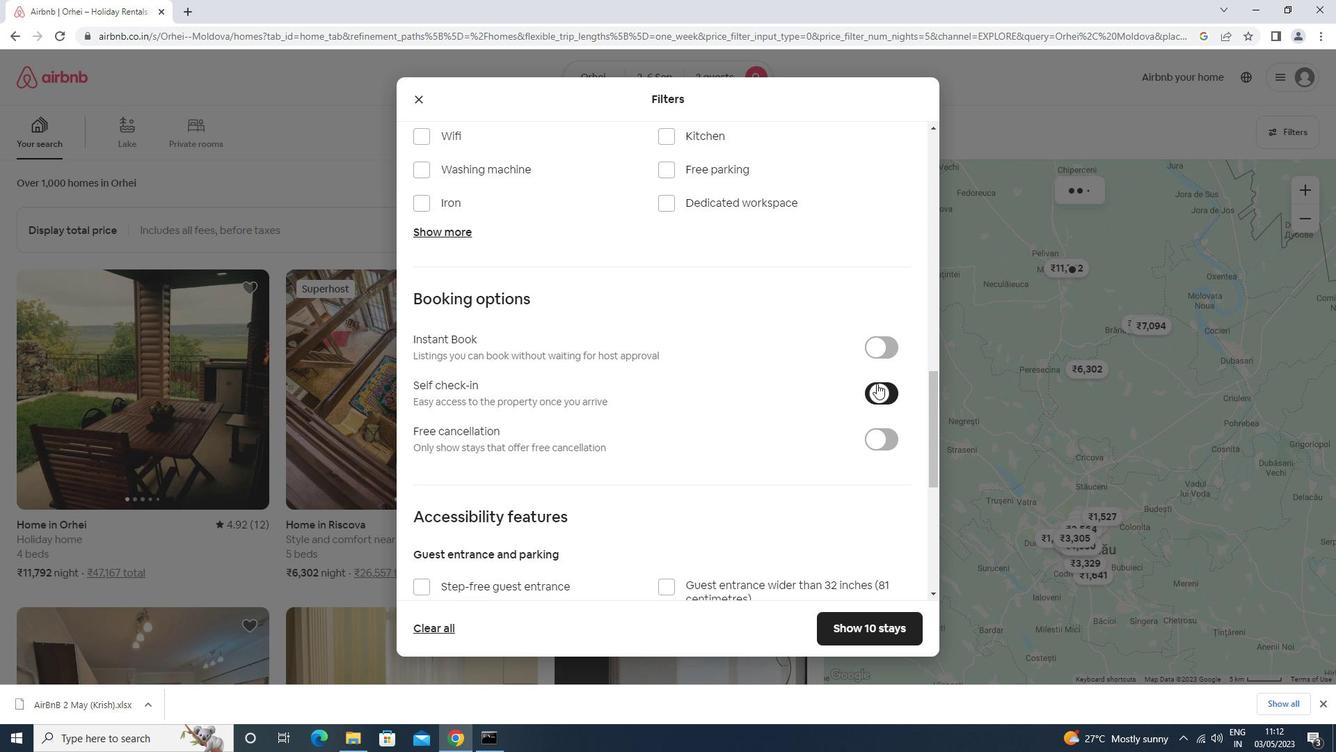 
Action: Mouse moved to (870, 371)
Screenshot: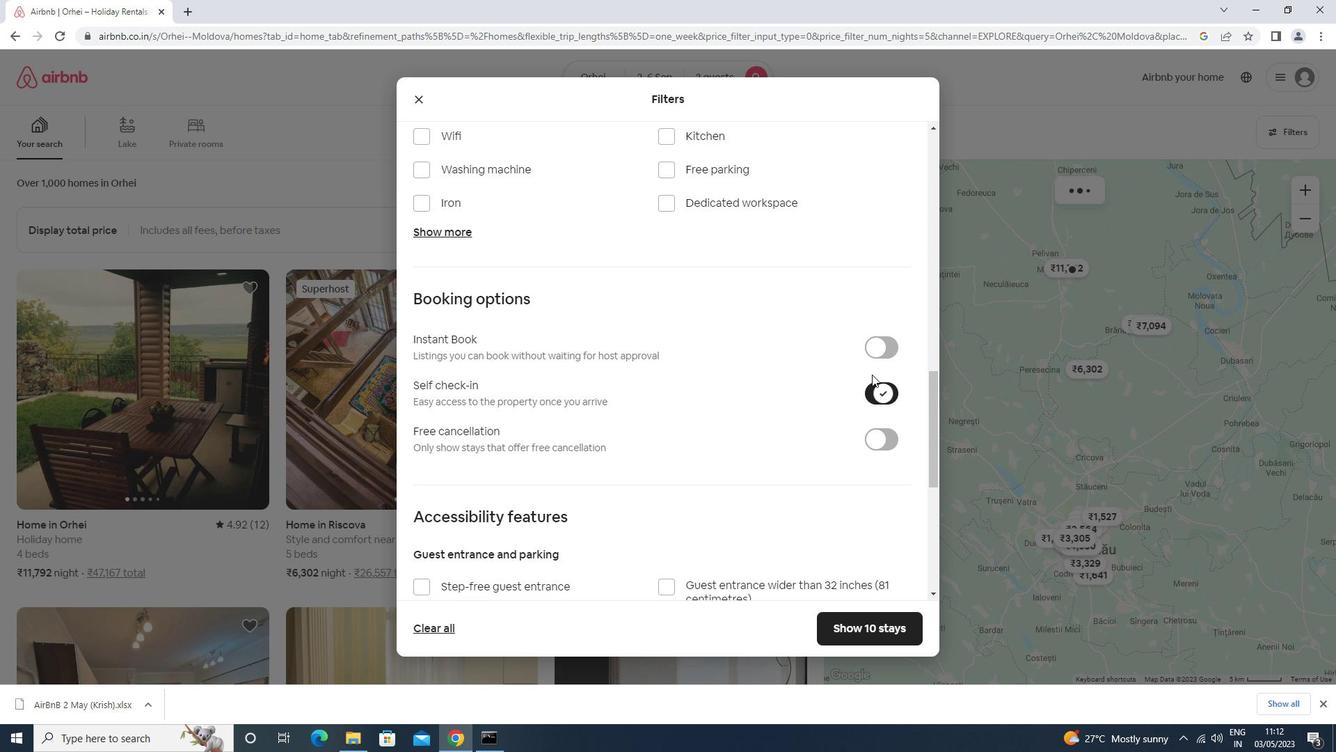 
Action: Mouse scrolled (870, 370) with delta (0, 0)
Screenshot: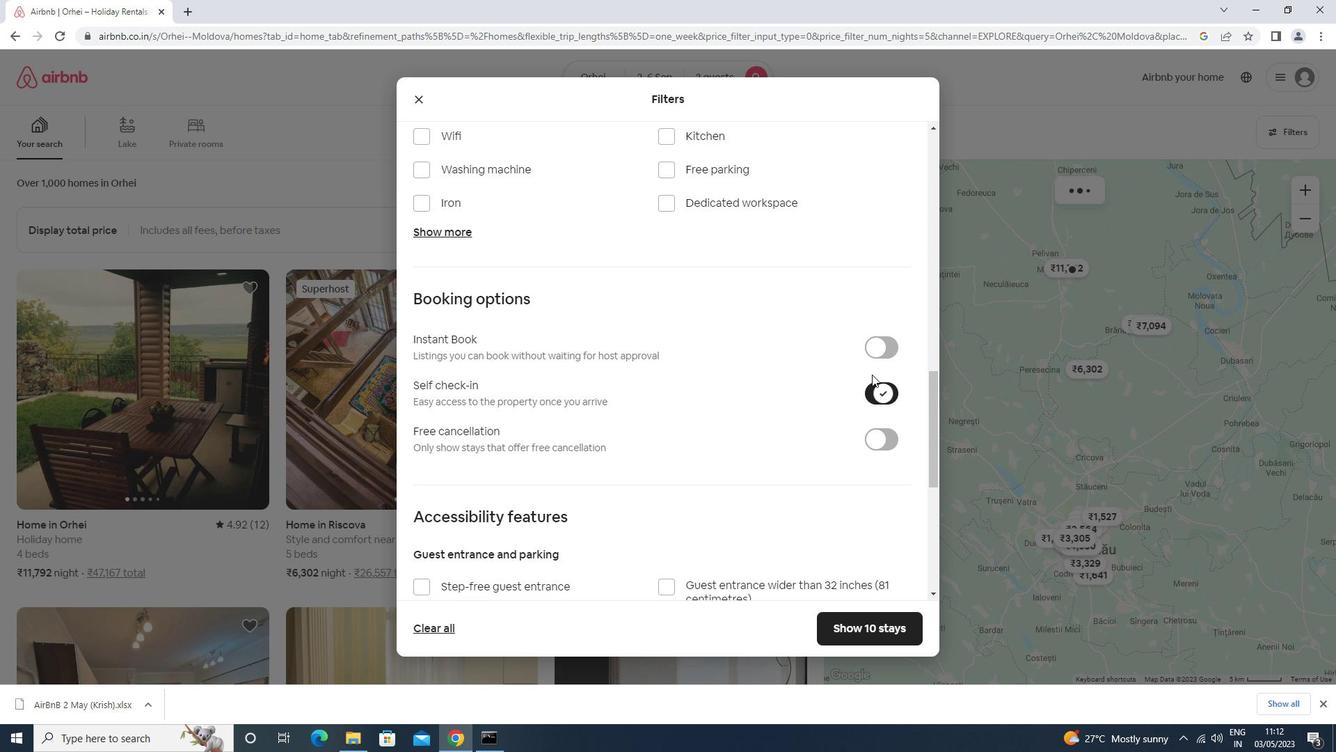 
Action: Mouse scrolled (870, 370) with delta (0, 0)
Screenshot: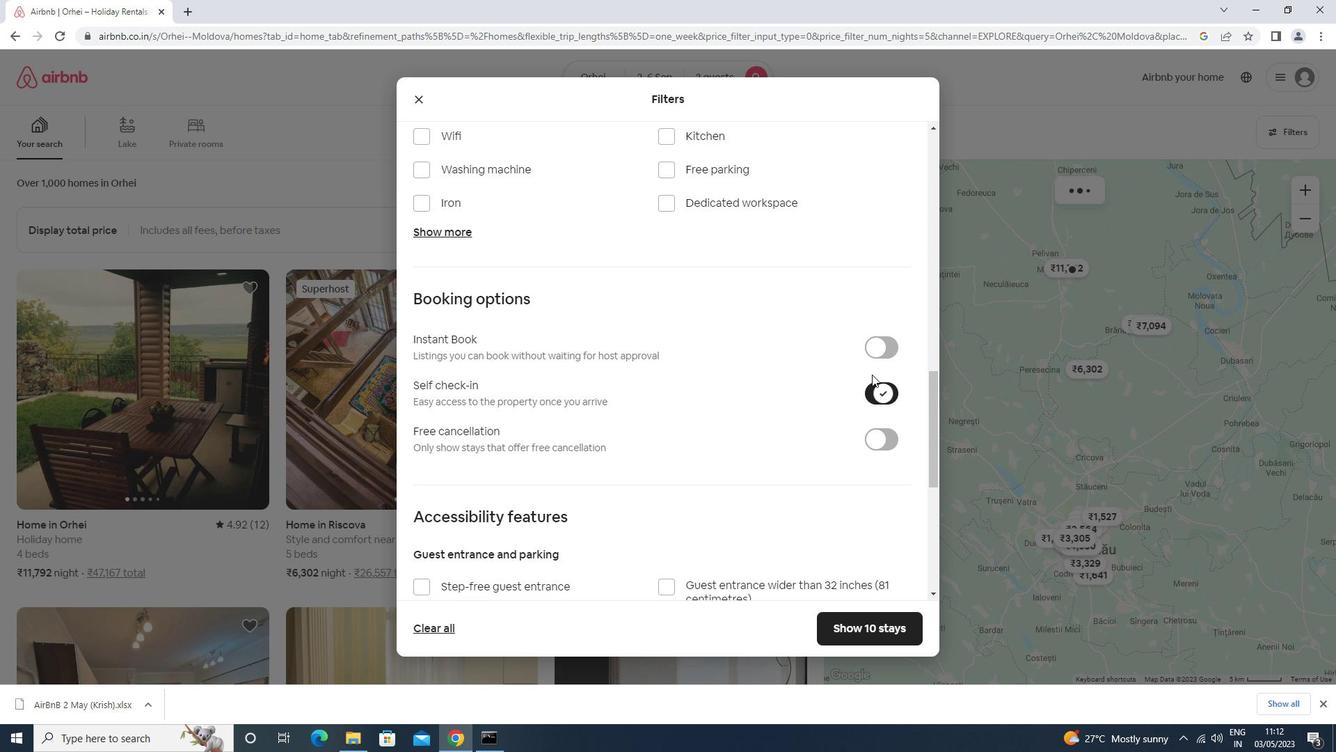 
Action: Mouse moved to (869, 371)
Screenshot: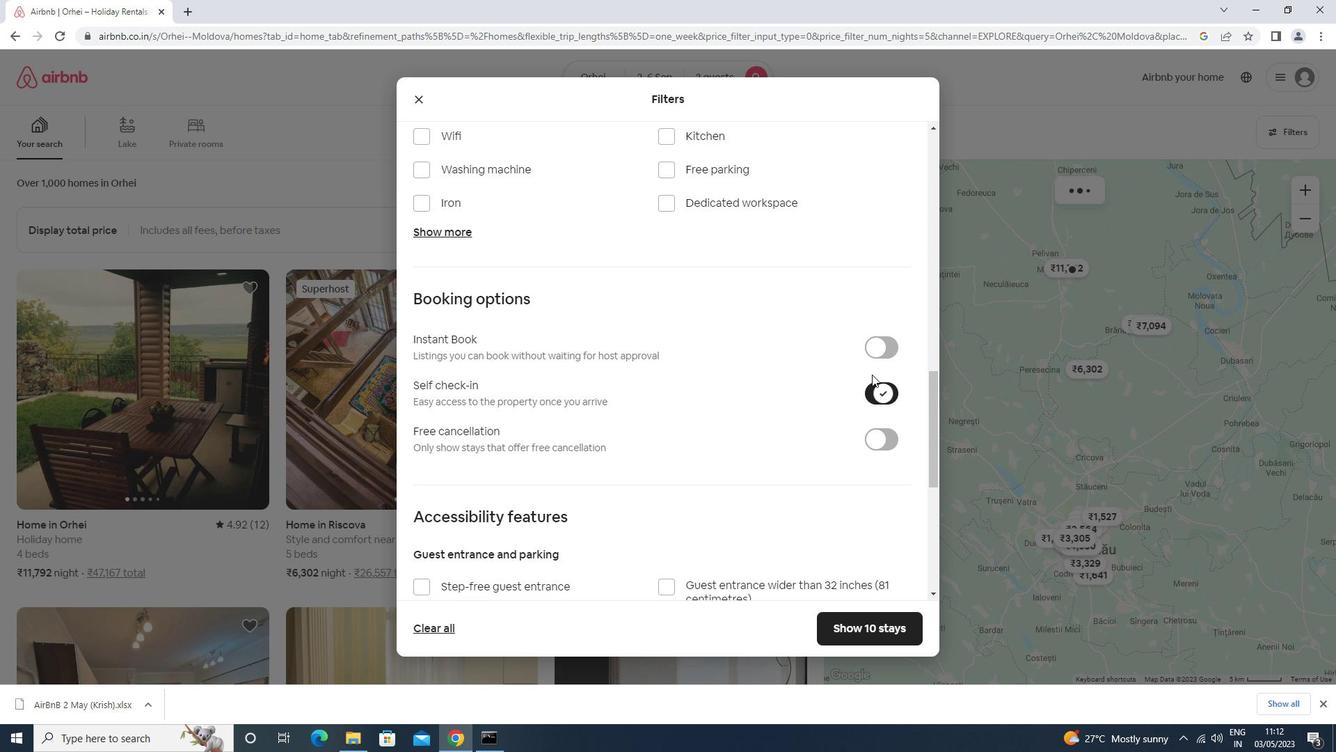 
Action: Mouse scrolled (869, 370) with delta (0, 0)
Screenshot: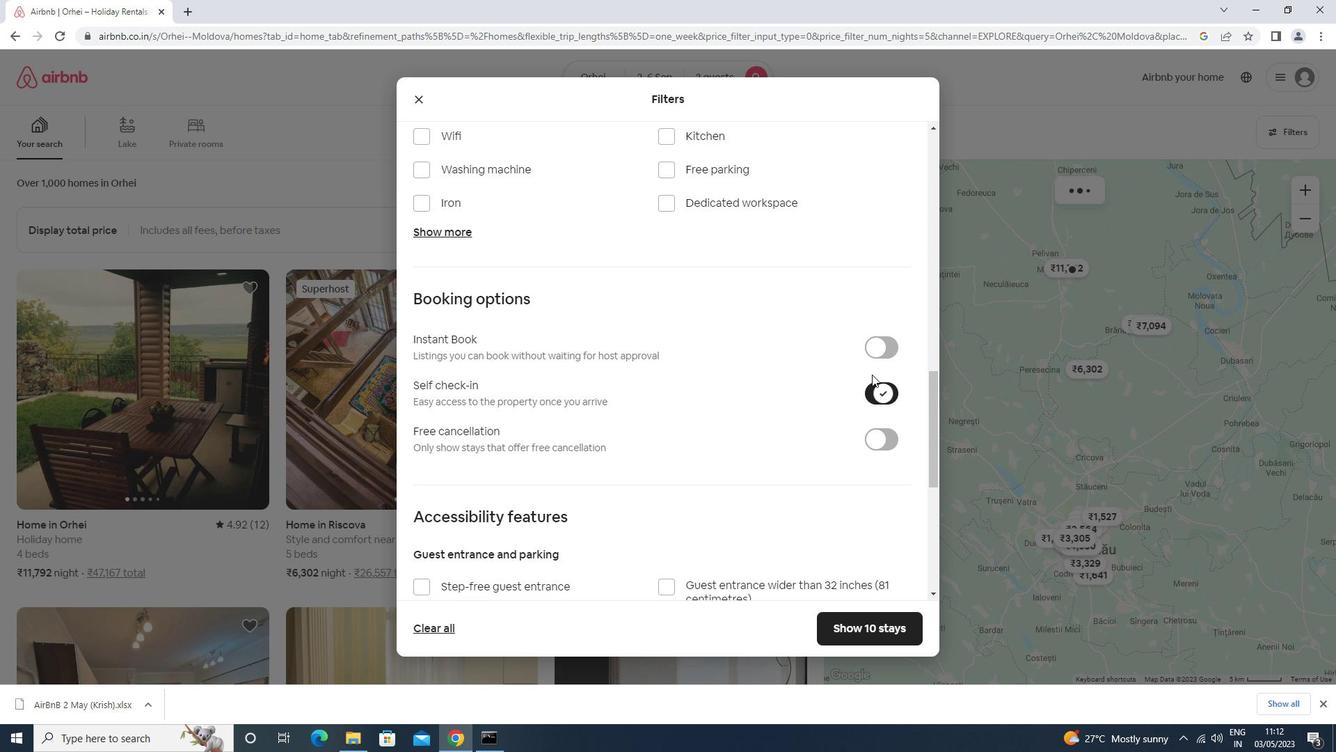 
Action: Mouse scrolled (869, 370) with delta (0, 0)
Screenshot: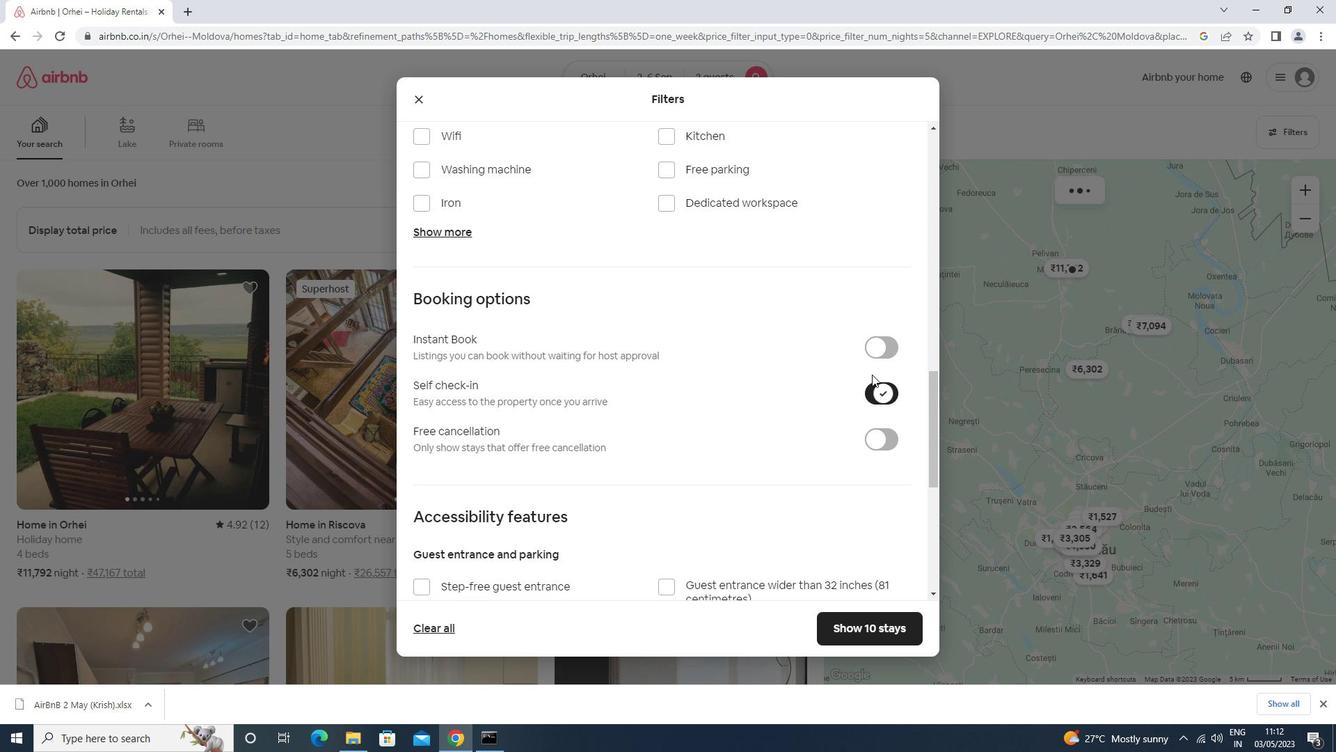 
Action: Mouse scrolled (869, 370) with delta (0, 0)
Screenshot: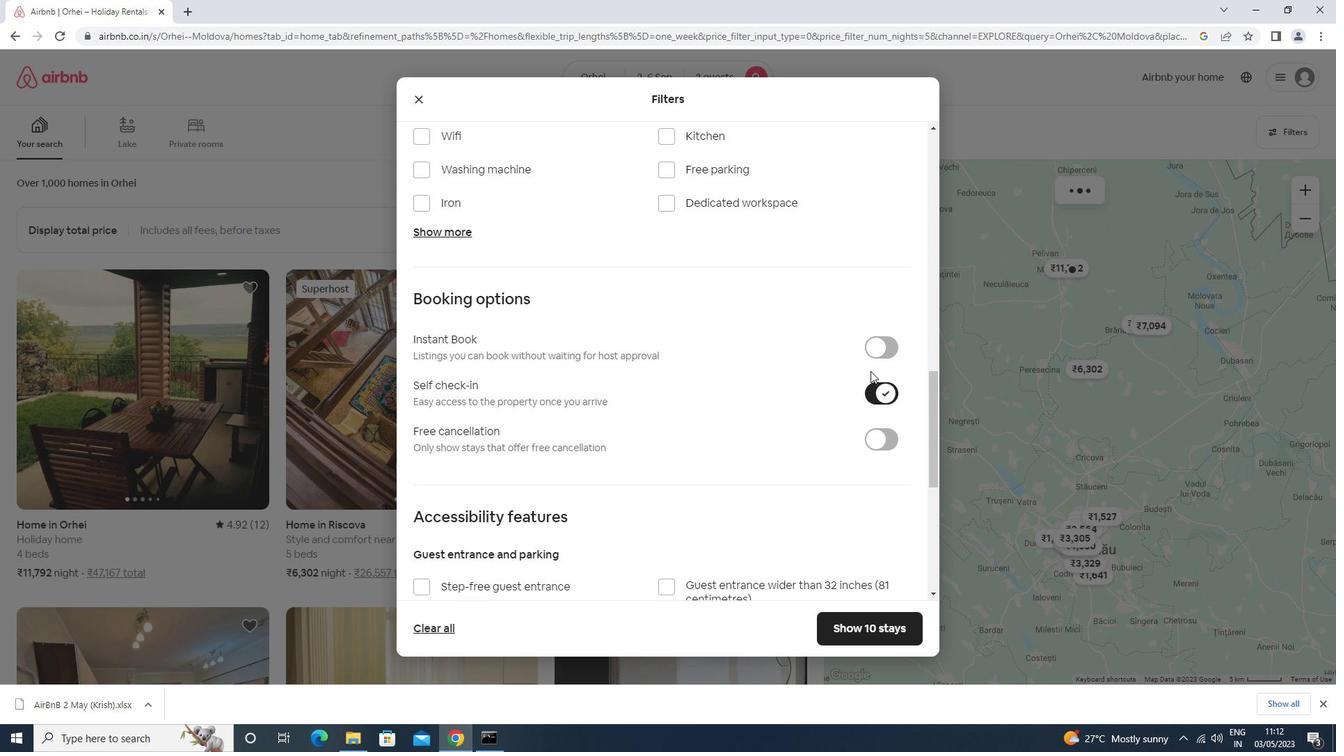 
Action: Mouse scrolled (869, 370) with delta (0, 0)
Screenshot: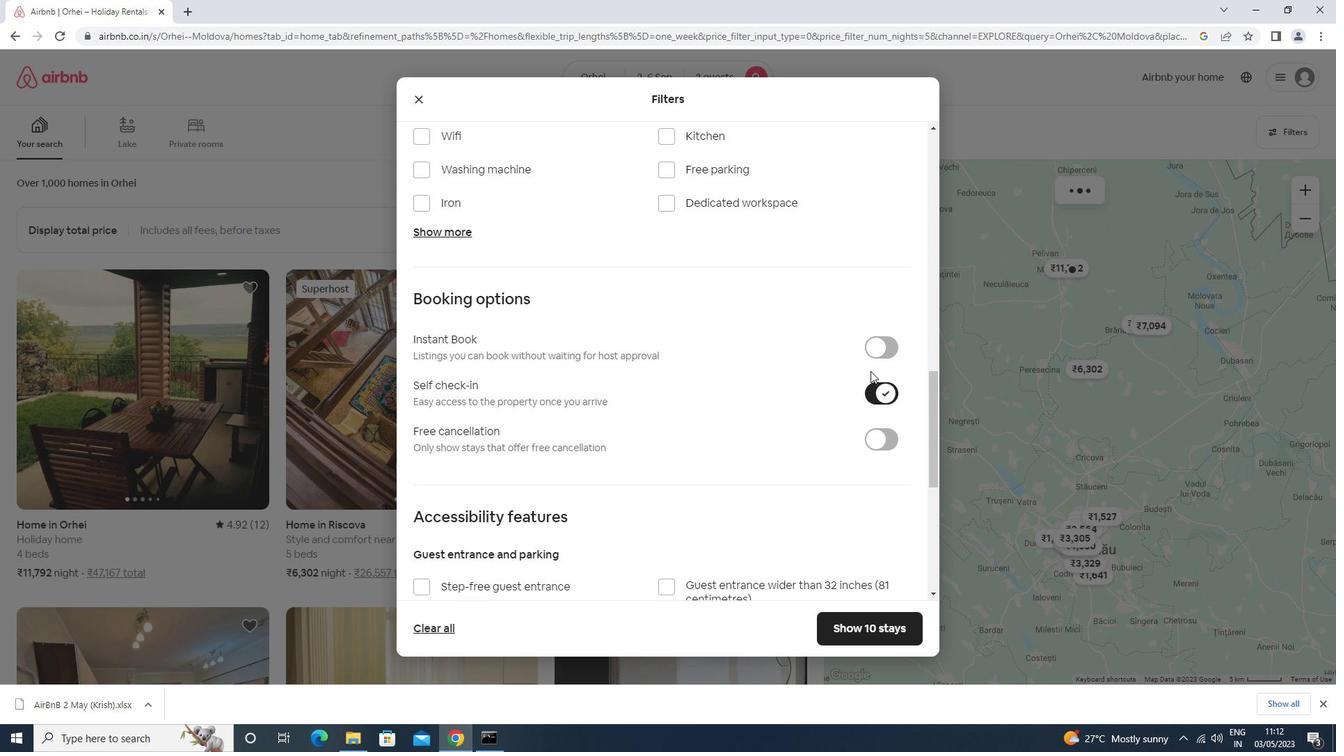 
Action: Mouse moved to (862, 372)
Screenshot: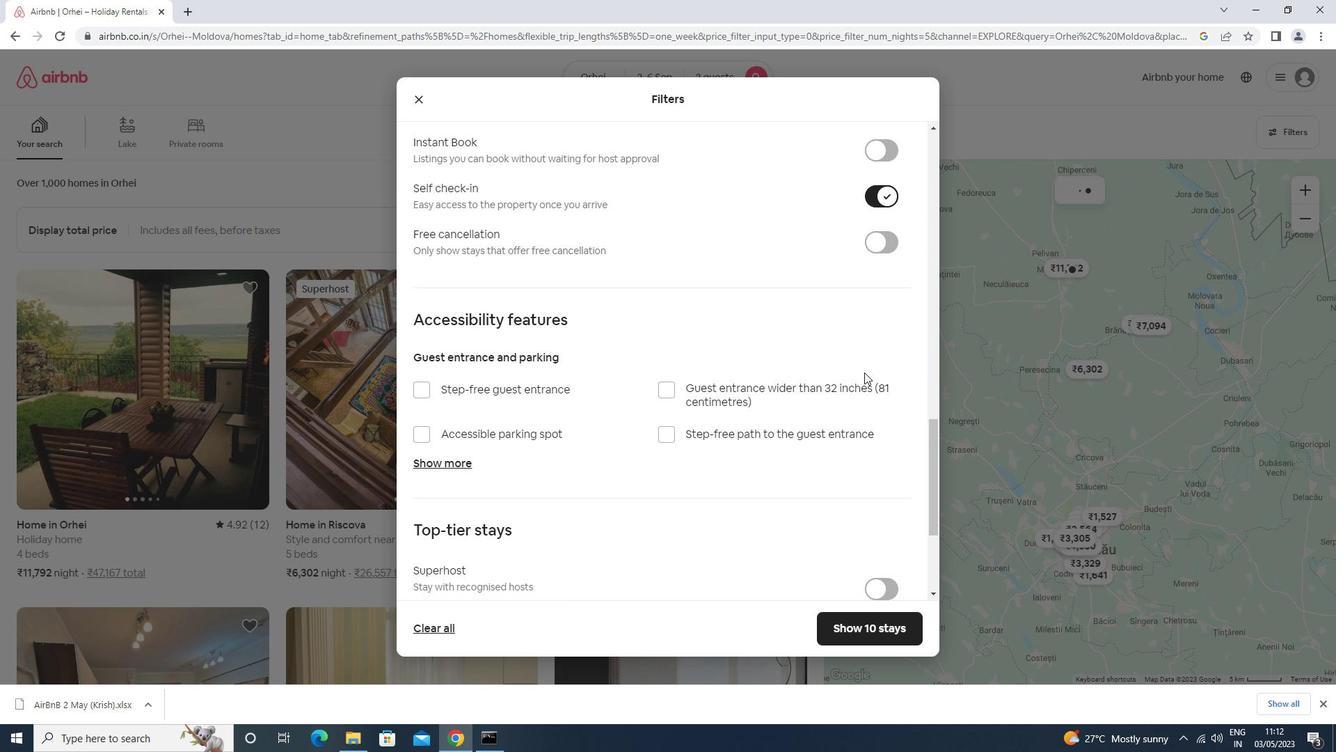 
Action: Mouse scrolled (862, 371) with delta (0, 0)
Screenshot: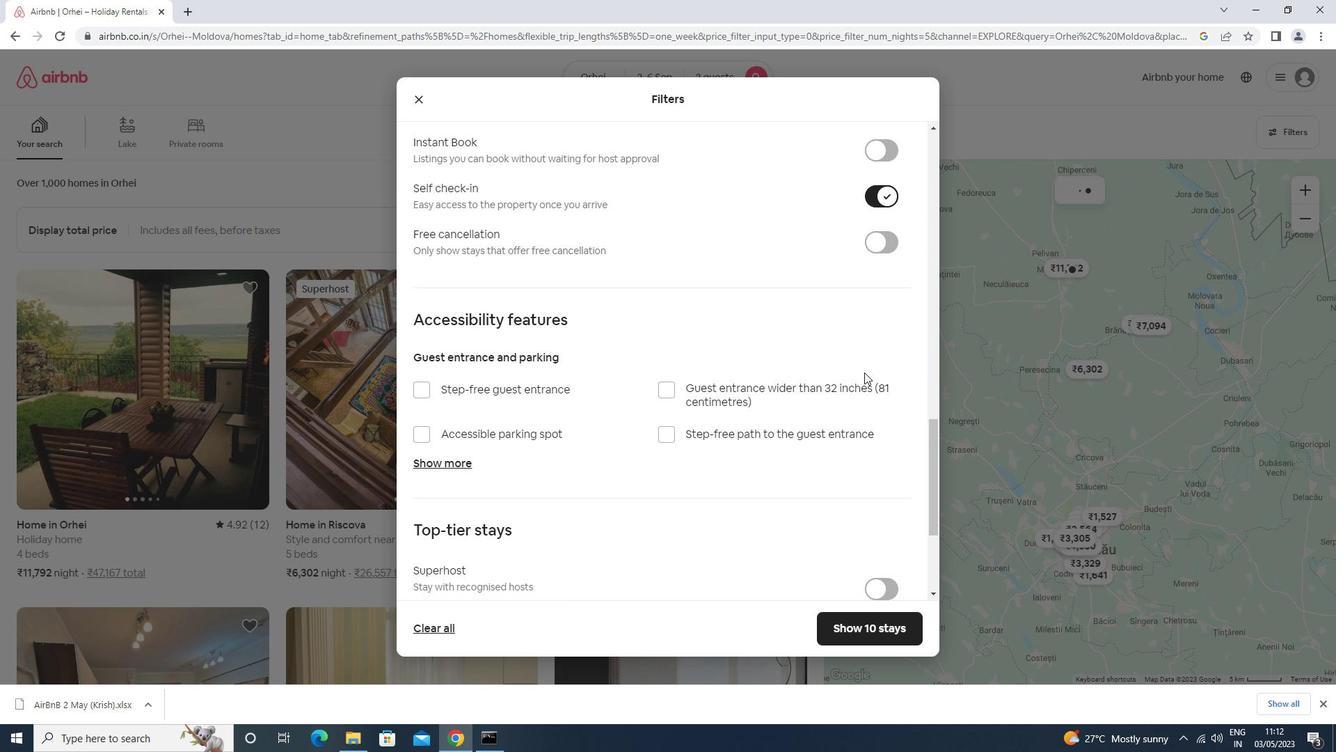 
Action: Mouse moved to (859, 372)
Screenshot: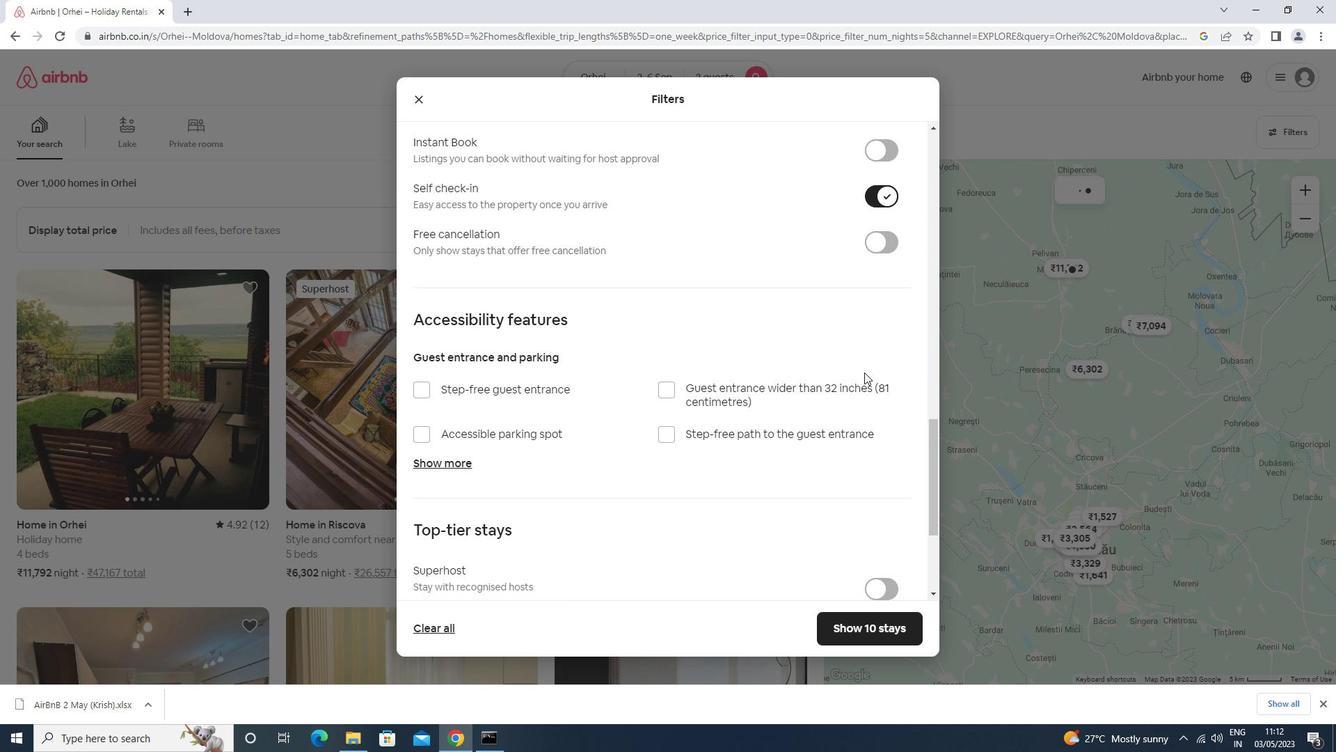 
Action: Mouse scrolled (859, 371) with delta (0, 0)
Screenshot: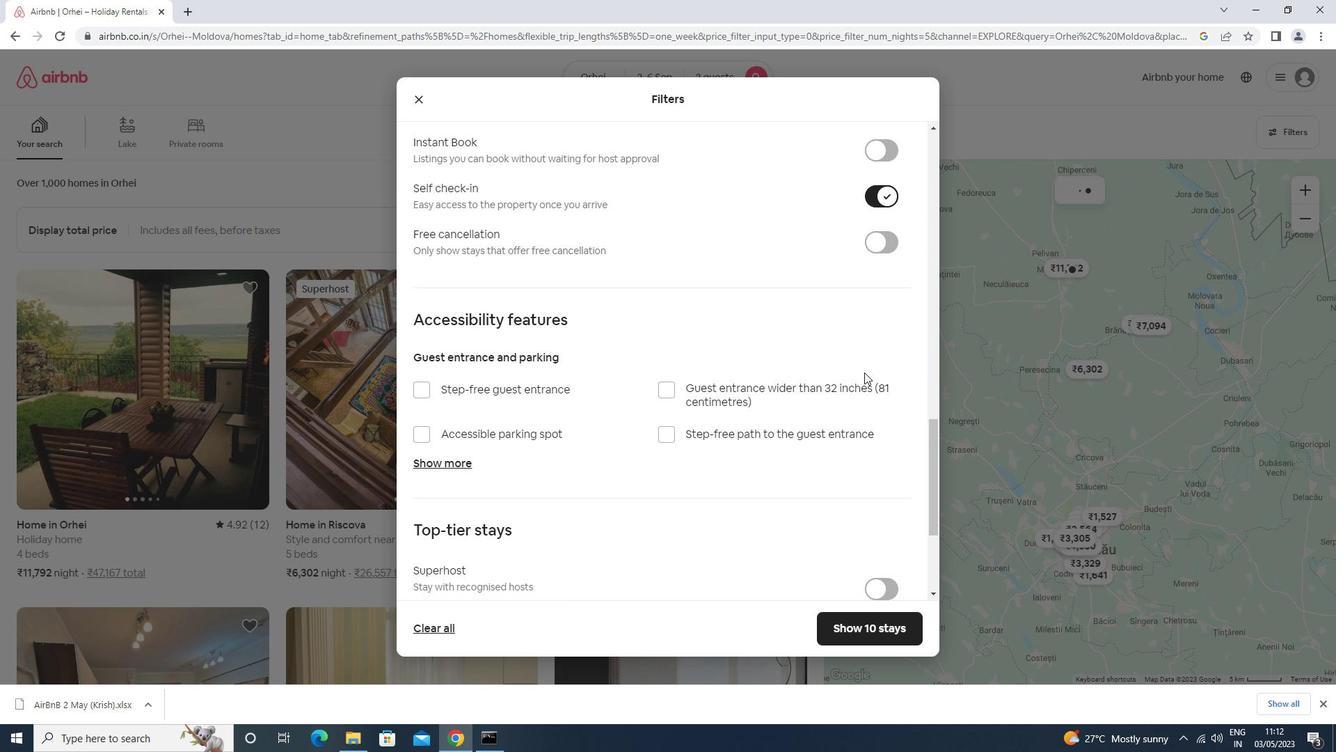 
Action: Mouse moved to (858, 373)
Screenshot: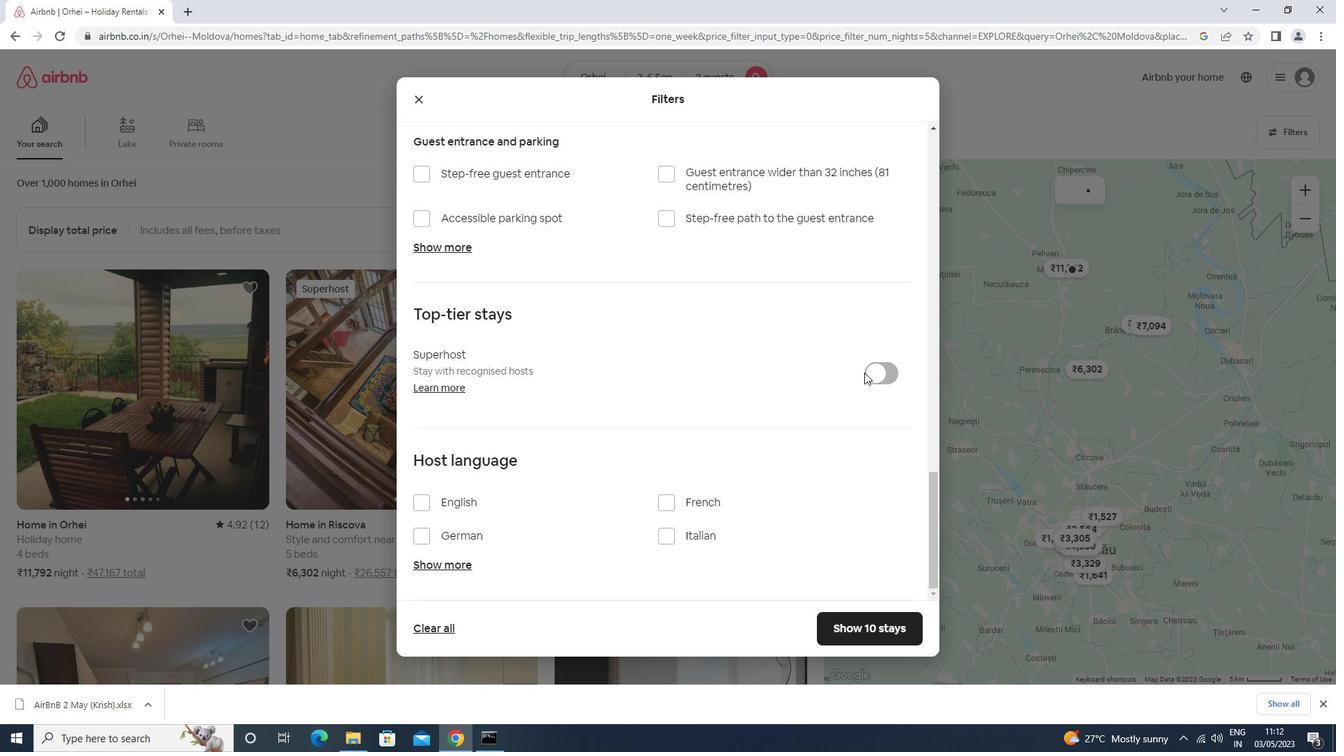
Action: Mouse scrolled (858, 372) with delta (0, 0)
Screenshot: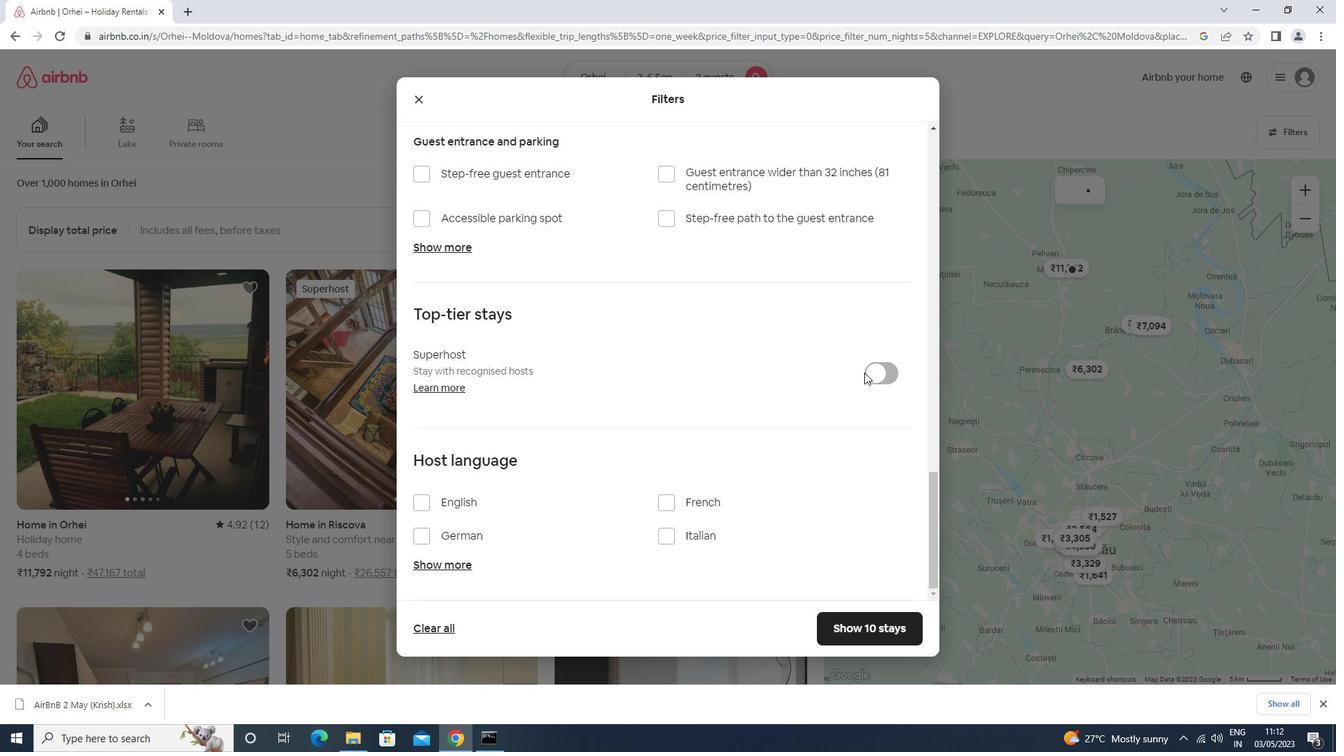 
Action: Mouse scrolled (858, 372) with delta (0, 0)
Screenshot: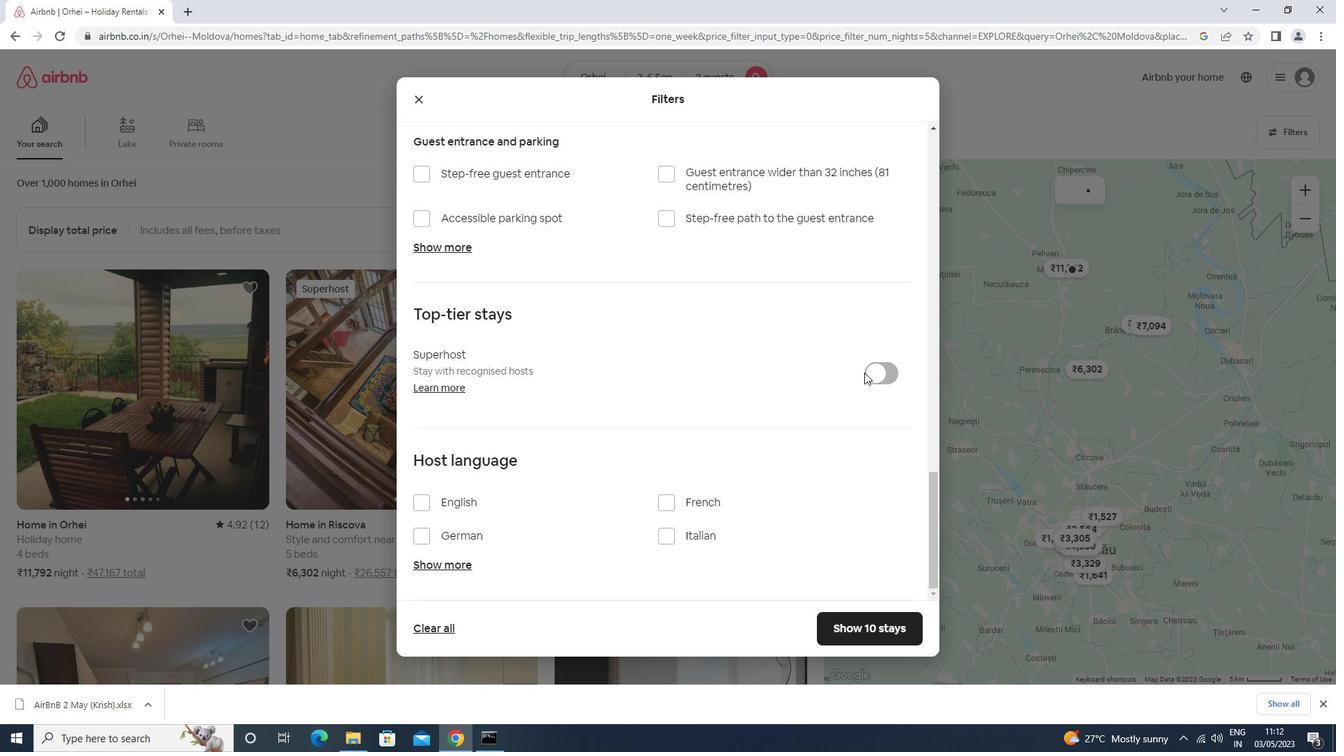 
Action: Mouse moved to (857, 373)
Screenshot: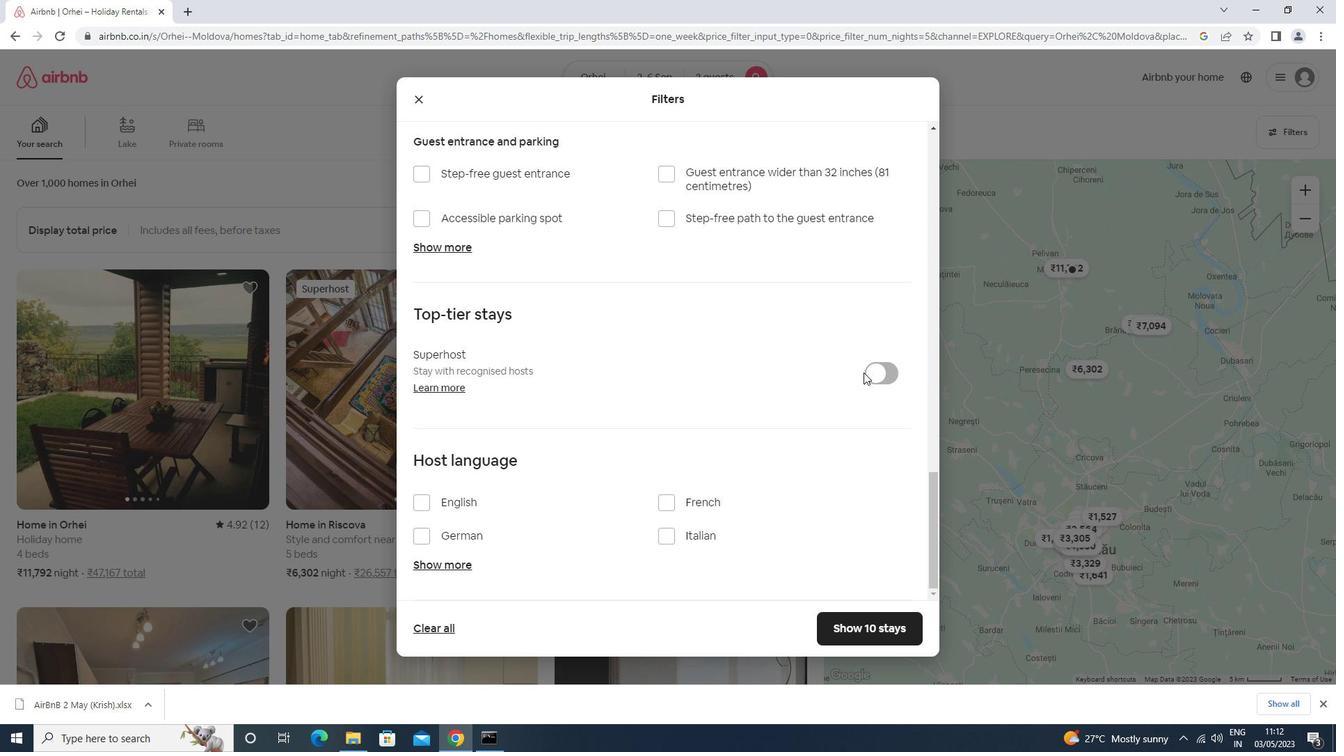 
Action: Mouse scrolled (857, 372) with delta (0, 0)
Screenshot: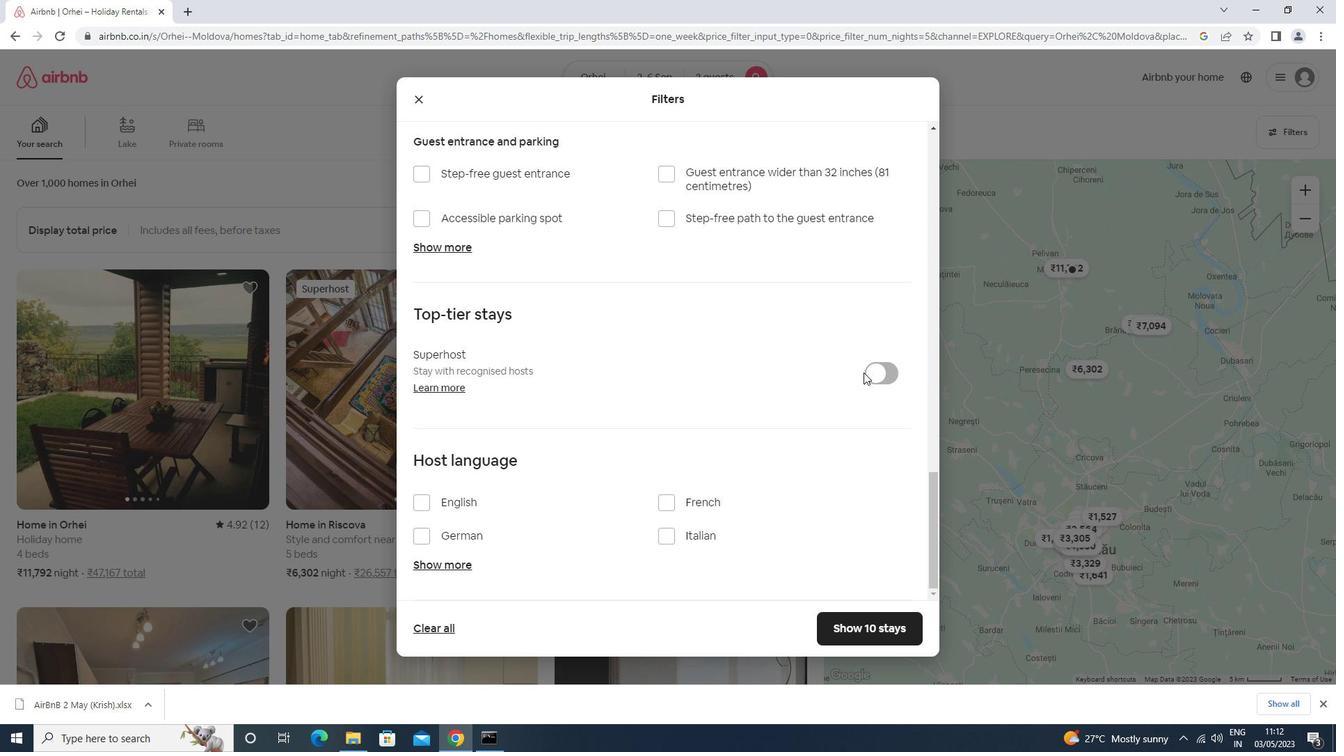 
Action: Mouse moved to (856, 373)
Screenshot: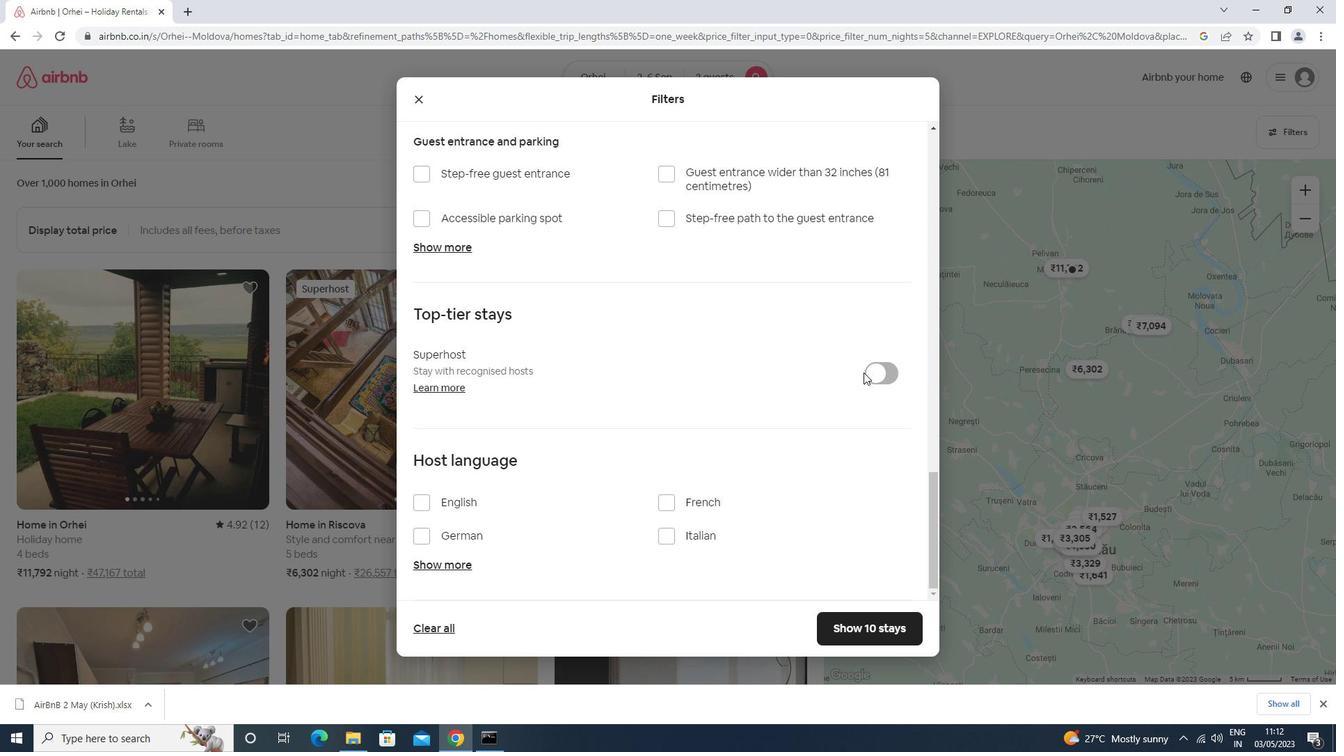 
Action: Mouse scrolled (856, 372) with delta (0, 0)
Screenshot: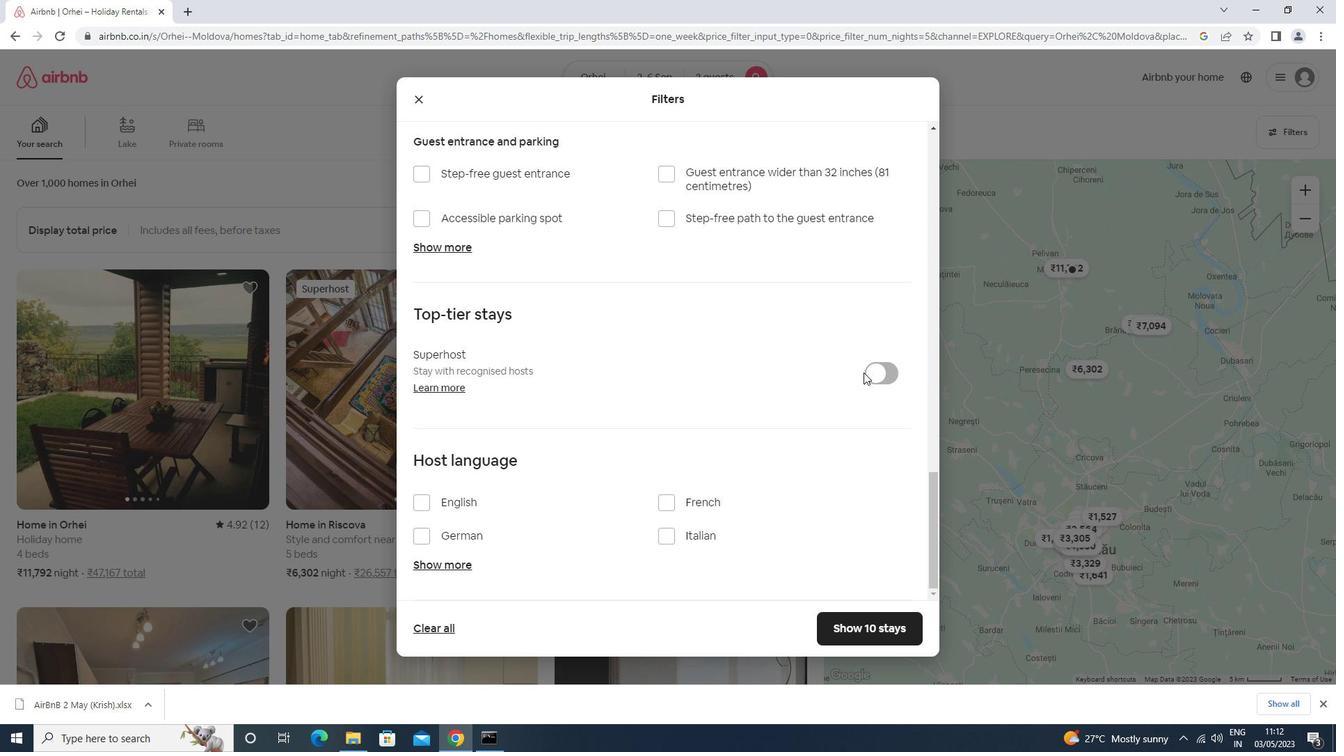 
Action: Mouse moved to (444, 497)
Screenshot: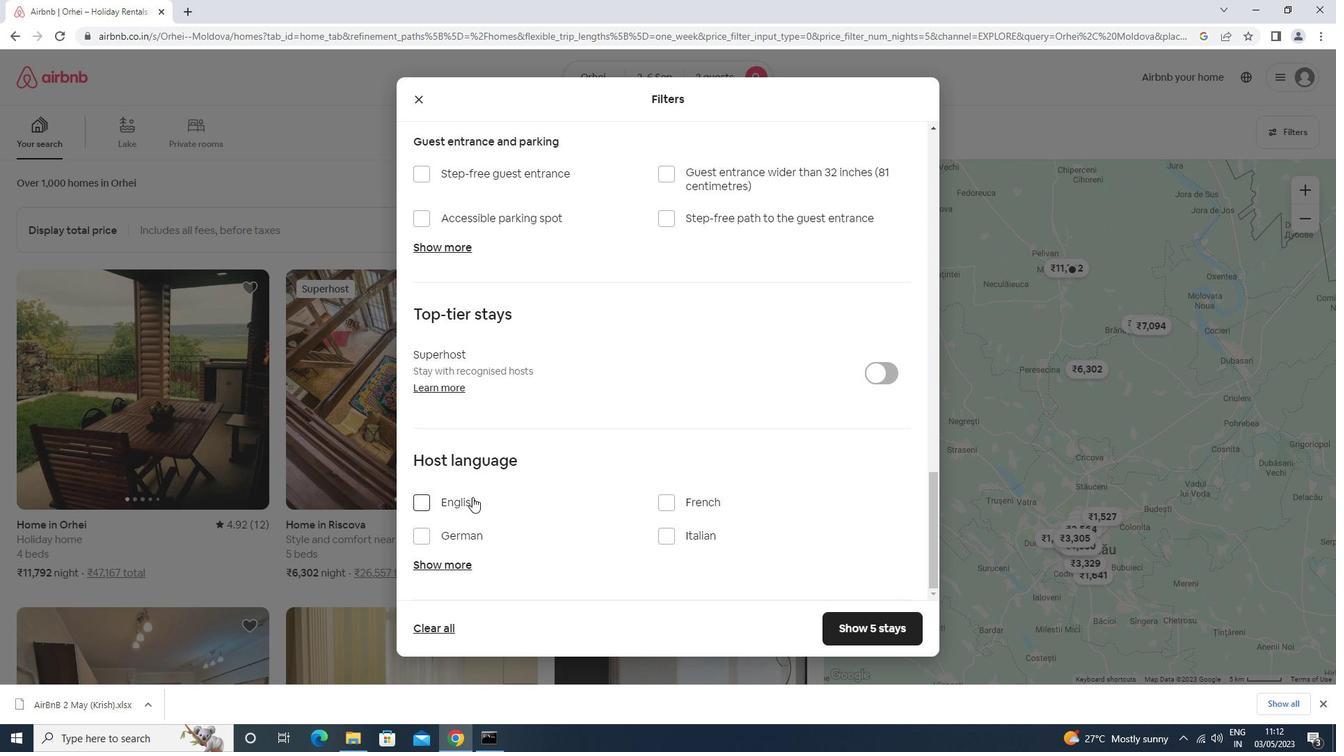 
Action: Mouse pressed left at (444, 497)
Screenshot: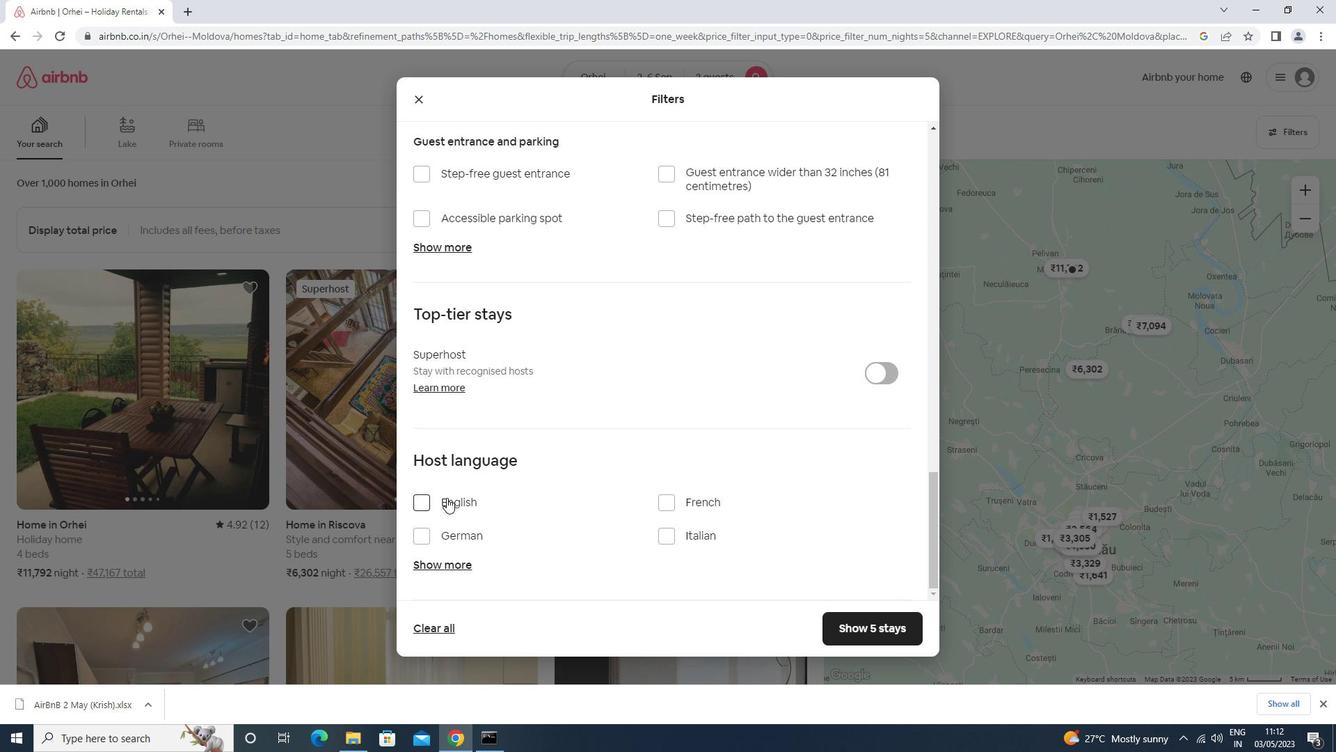 
Action: Mouse moved to (873, 619)
Screenshot: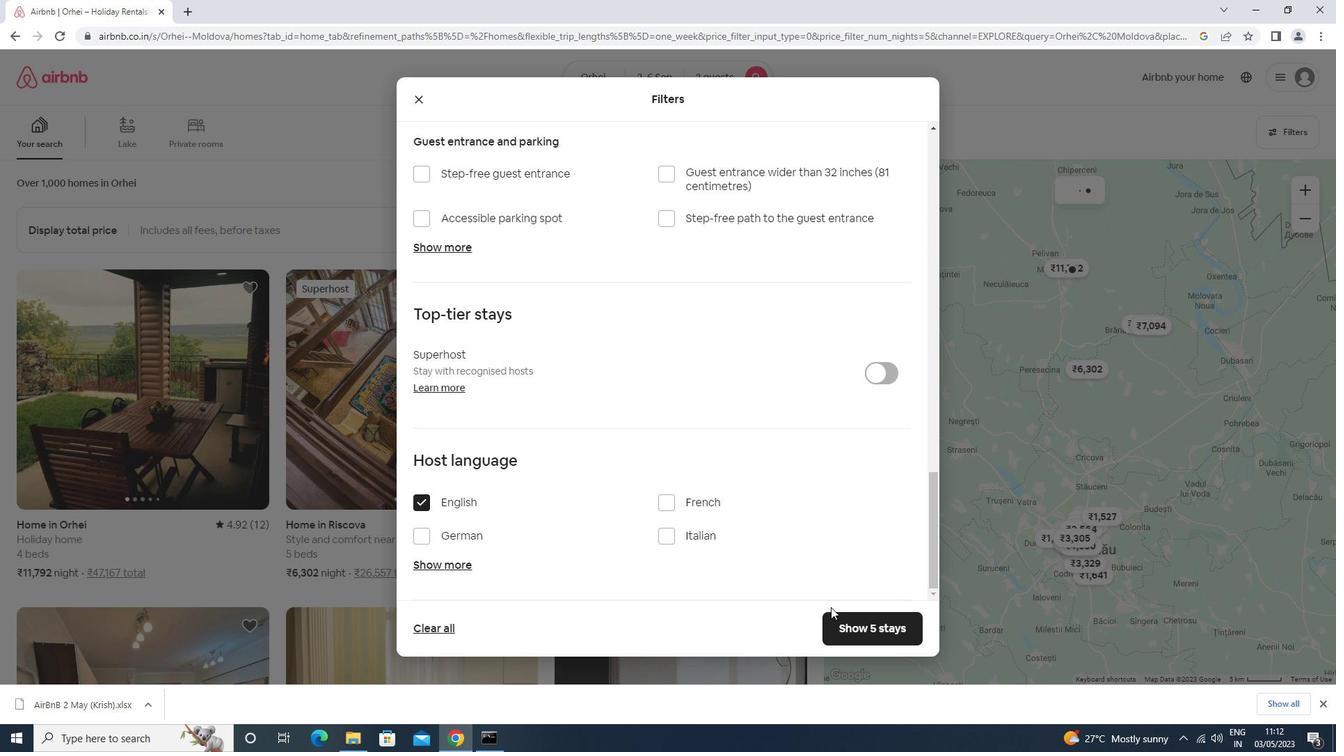 
Action: Mouse pressed left at (873, 619)
Screenshot: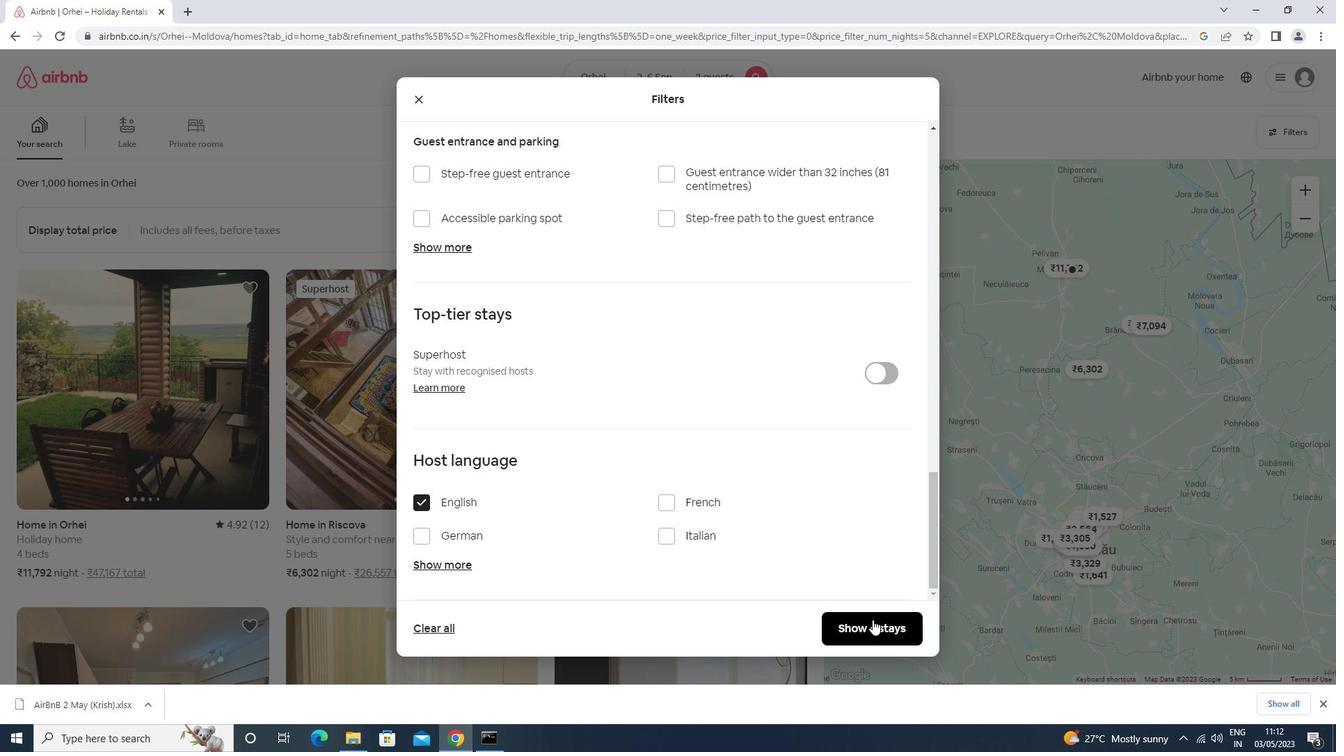 
Action: Mouse moved to (873, 620)
Screenshot: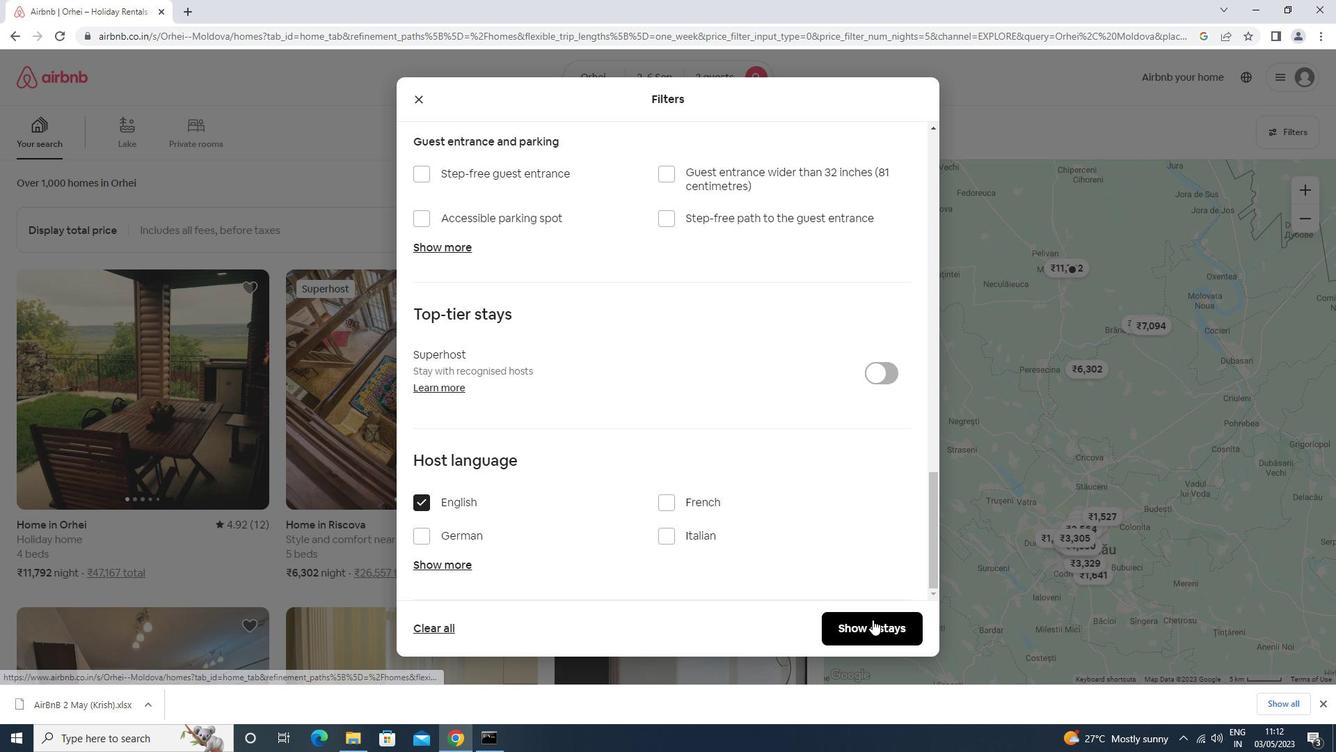 
